 Task: Compose an email with the signature Brittany Collins with the subject Reminder for a day off and the message Can you please advise on the status of the budget for the project? from softage.10@softage.net to softage.4@softage.net, now select the entire message Quote Attach a link with text YAHOO and web address as https://www.yahoo.com Send the email. Finally, move the email from Sent Items to the label Digital rights management
Action: Mouse moved to (84, 117)
Screenshot: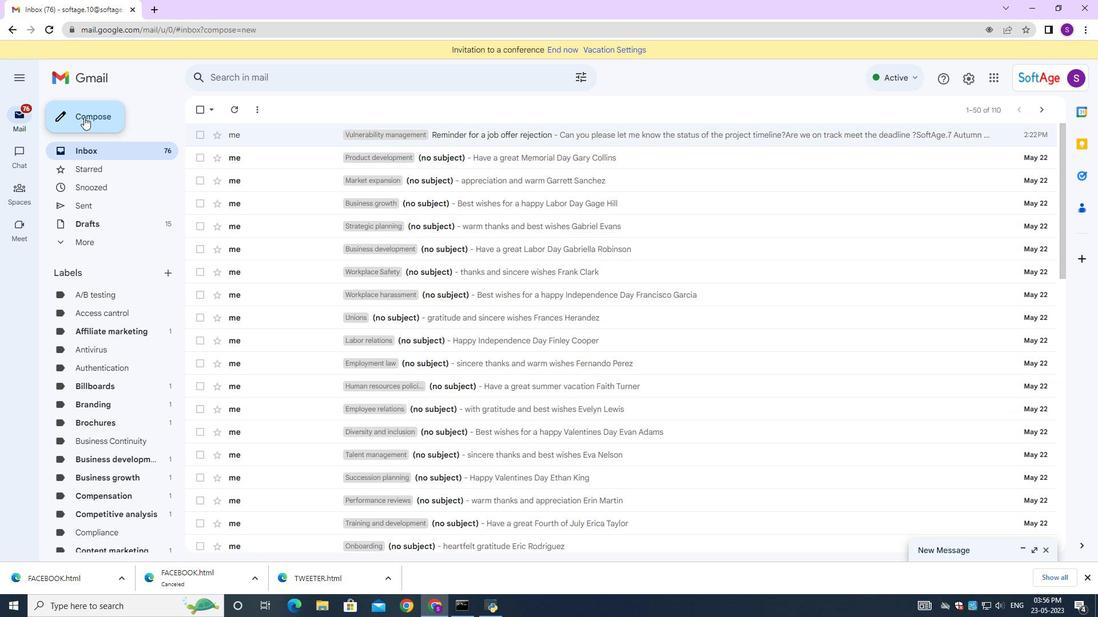 
Action: Mouse pressed left at (84, 117)
Screenshot: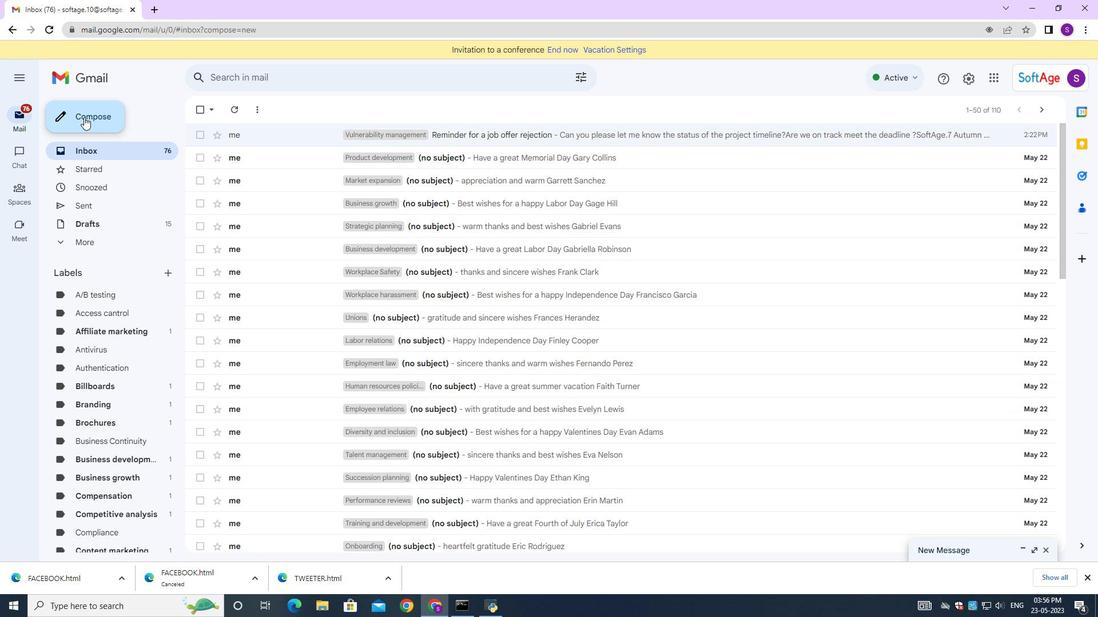 
Action: Mouse moved to (773, 543)
Screenshot: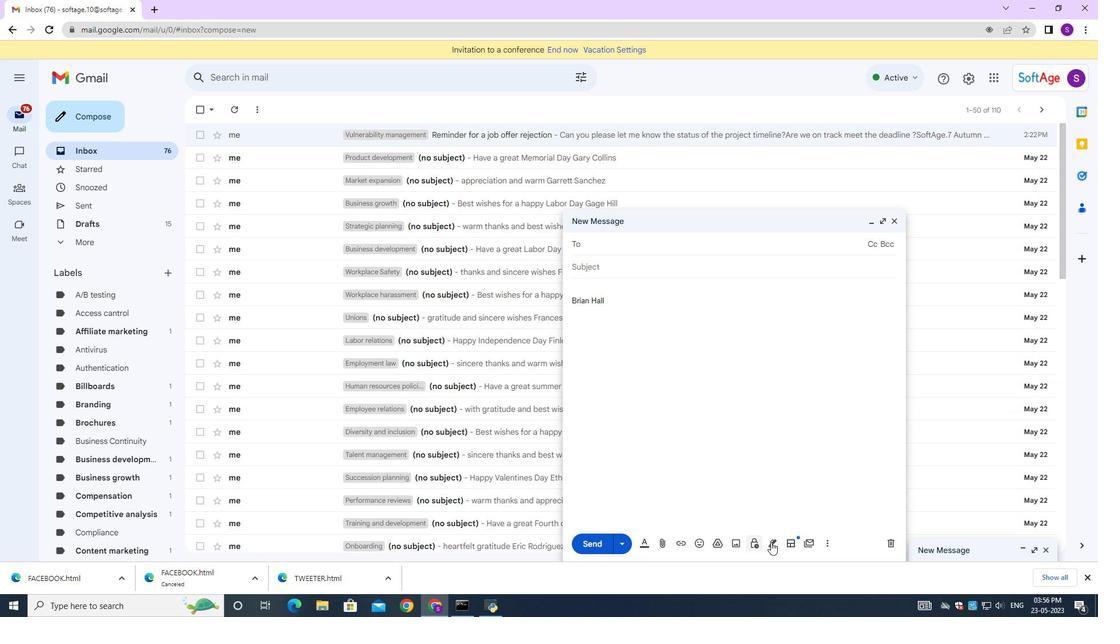 
Action: Mouse pressed left at (773, 543)
Screenshot: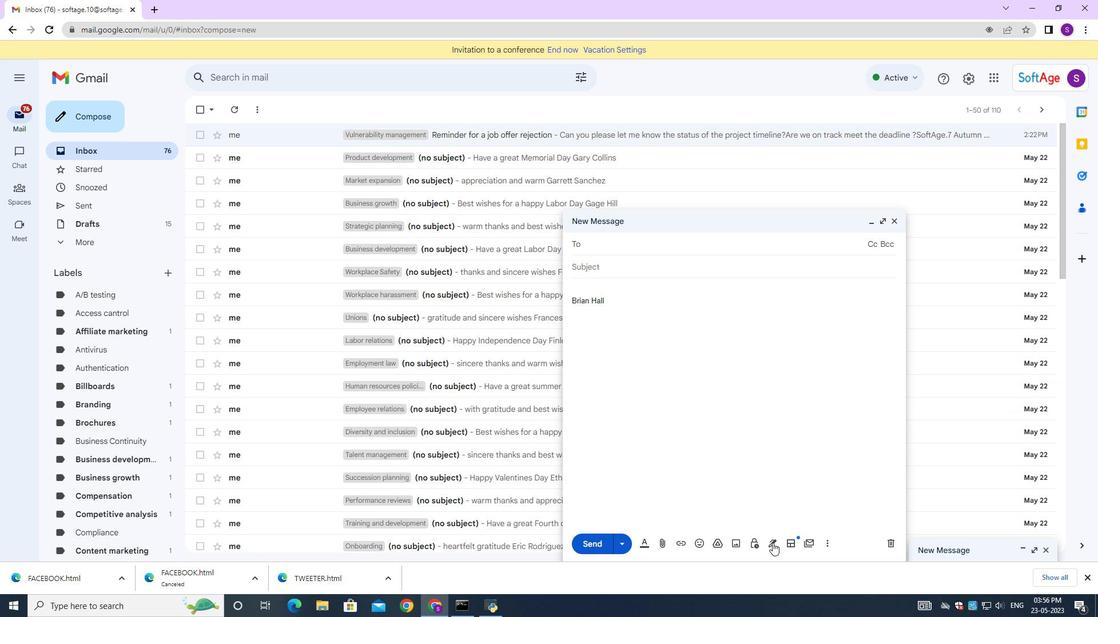 
Action: Mouse moved to (1046, 551)
Screenshot: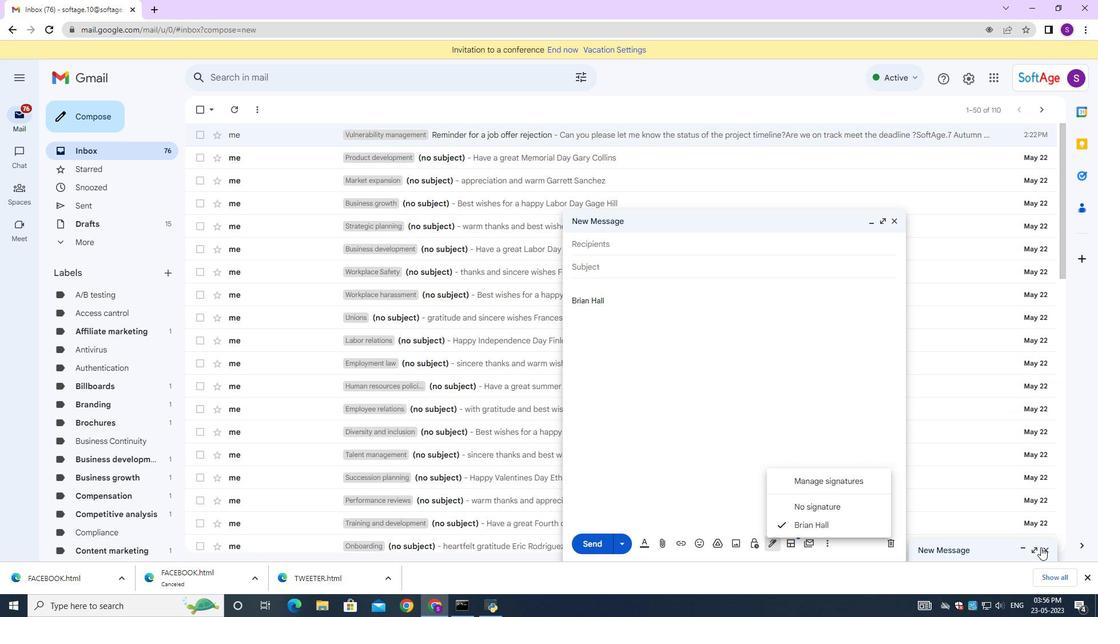 
Action: Mouse pressed left at (1046, 551)
Screenshot: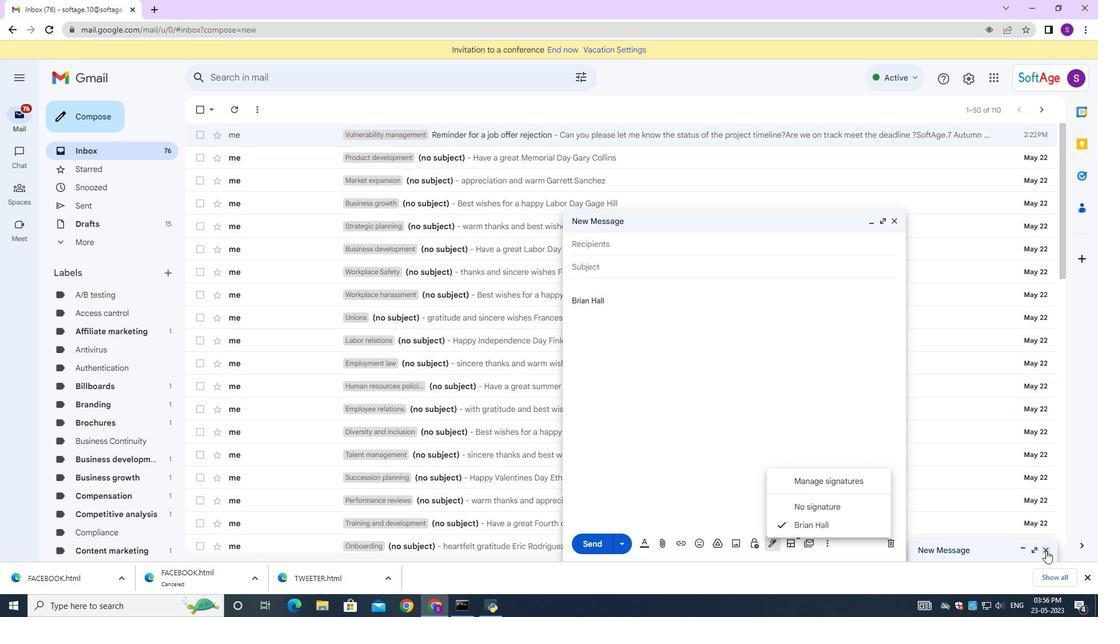 
Action: Mouse moved to (922, 542)
Screenshot: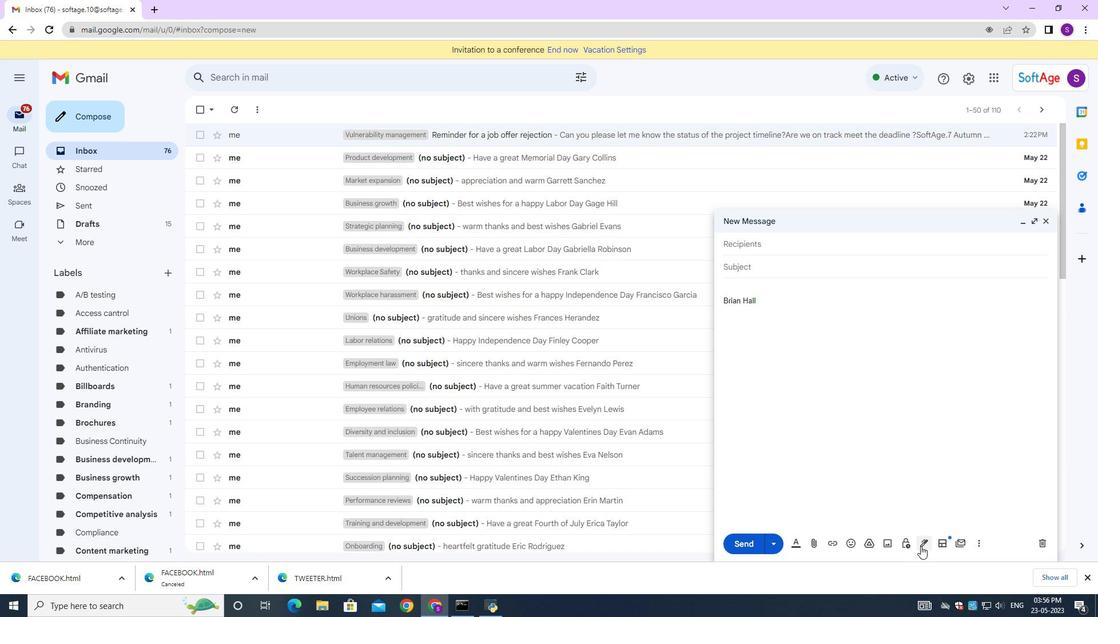 
Action: Mouse pressed left at (922, 542)
Screenshot: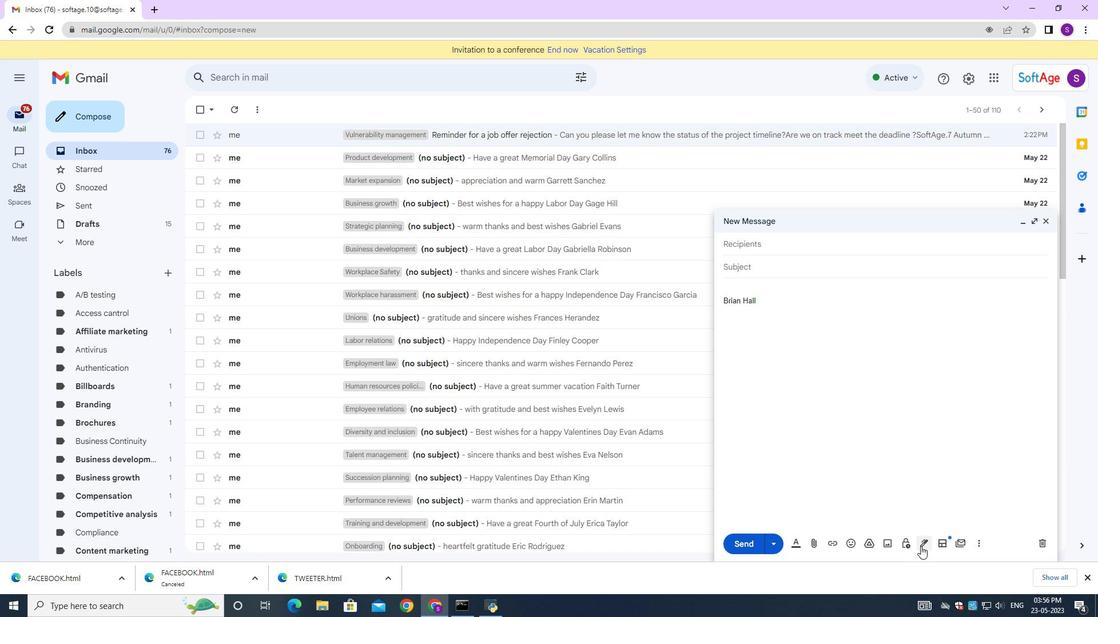 
Action: Mouse moved to (997, 477)
Screenshot: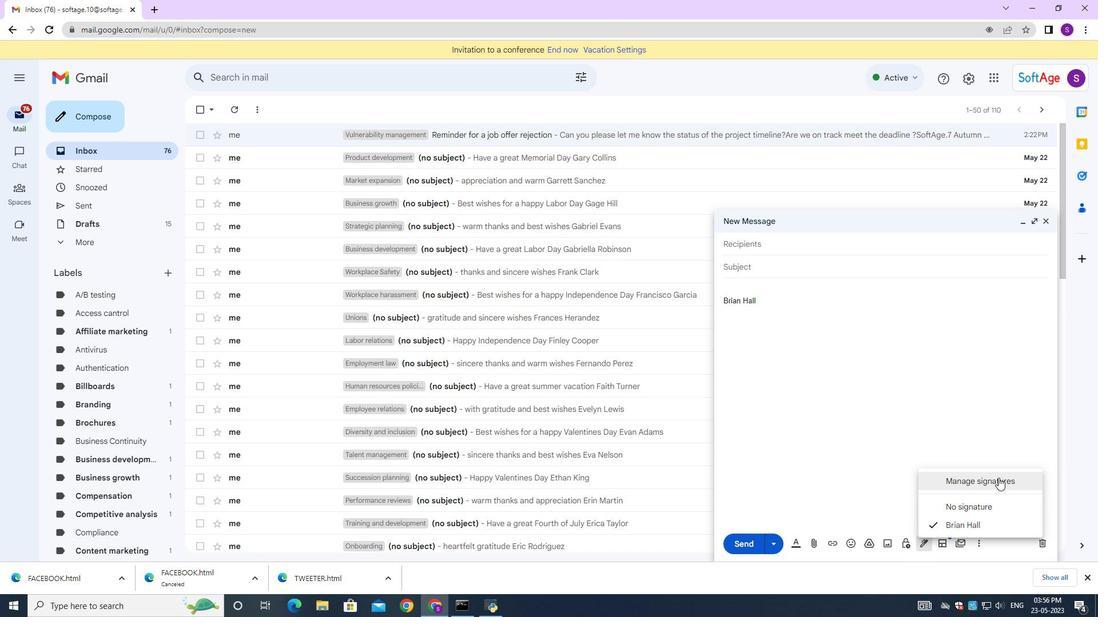 
Action: Mouse pressed left at (997, 477)
Screenshot: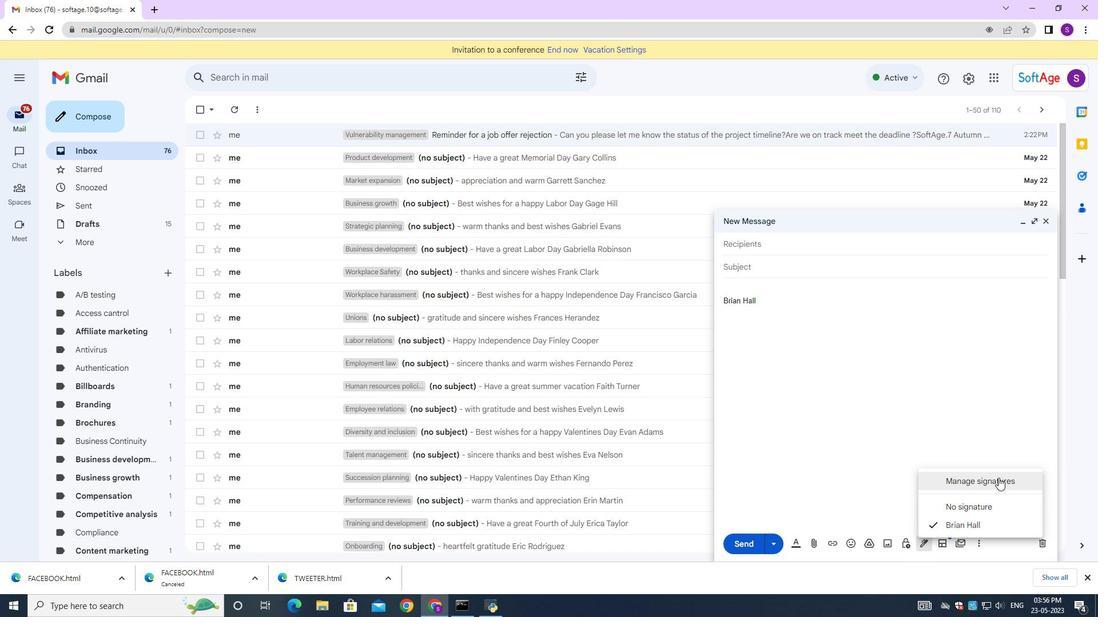 
Action: Mouse moved to (425, 243)
Screenshot: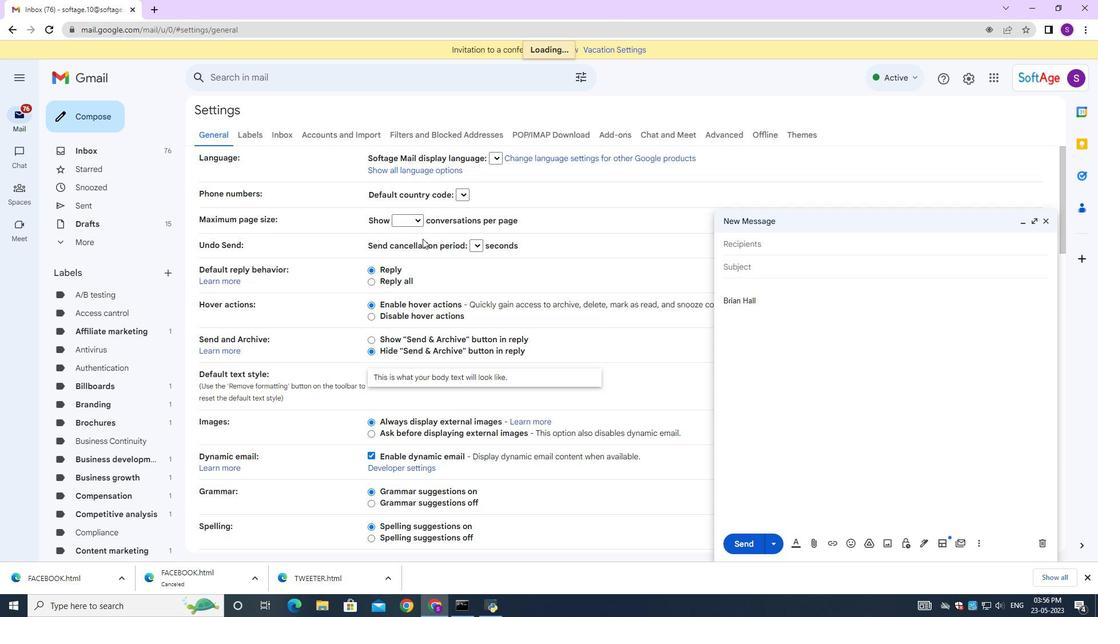 
Action: Mouse scrolled (425, 243) with delta (0, 0)
Screenshot: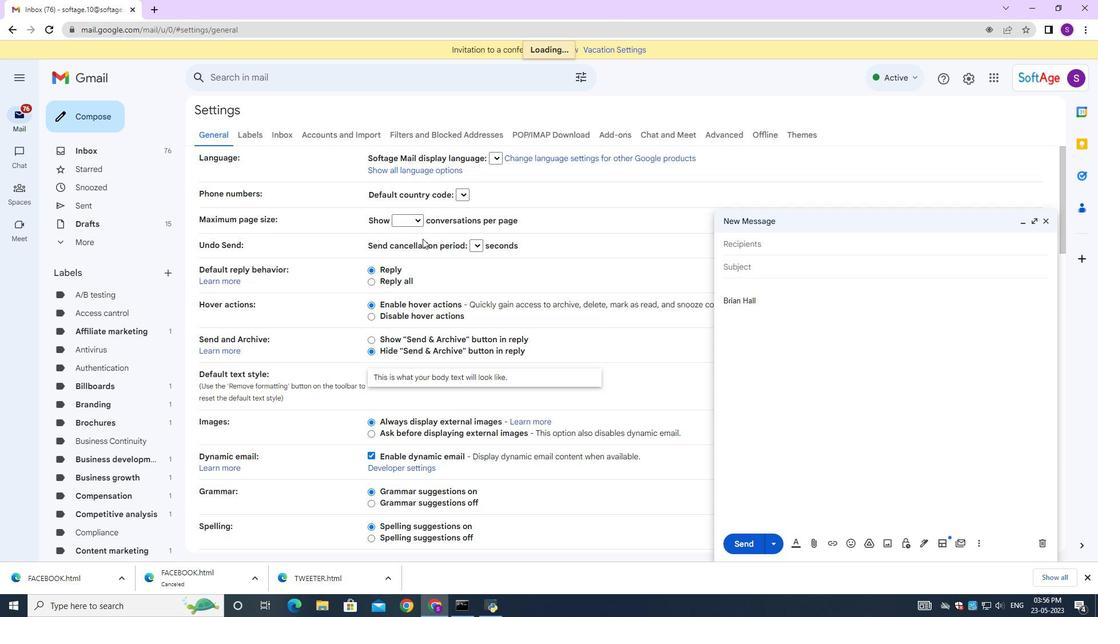 
Action: Mouse moved to (425, 246)
Screenshot: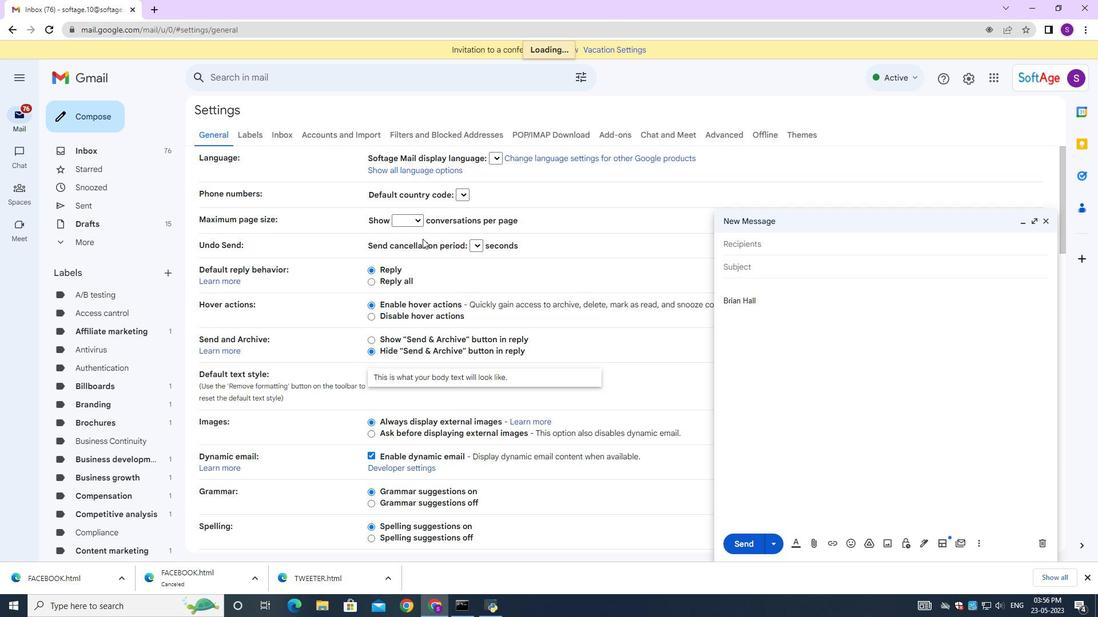 
Action: Mouse scrolled (425, 245) with delta (0, 0)
Screenshot: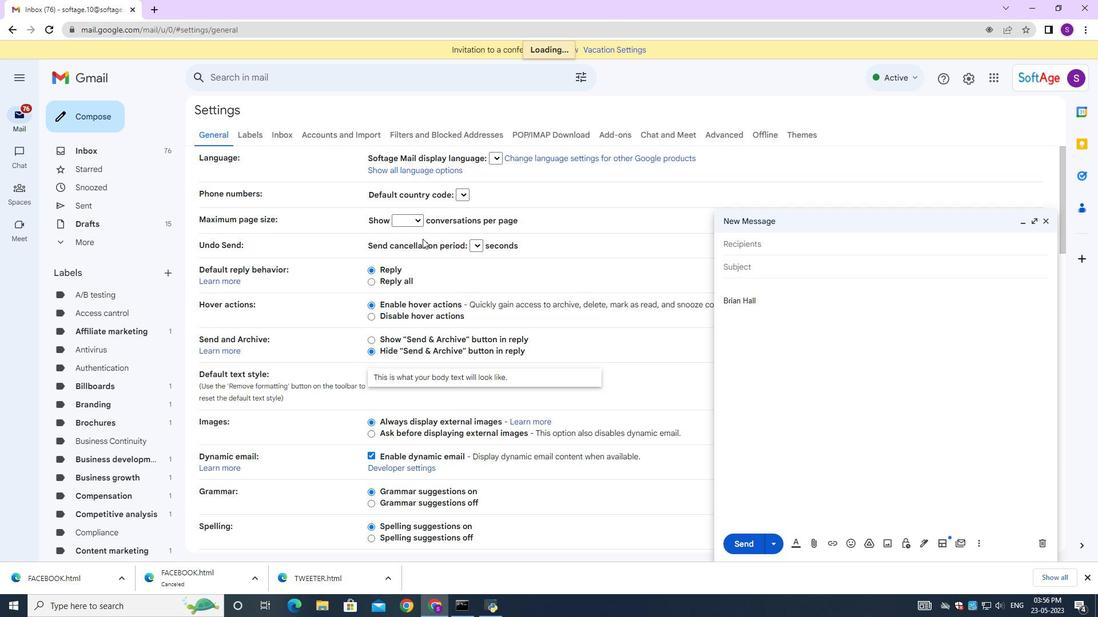 
Action: Mouse moved to (425, 246)
Screenshot: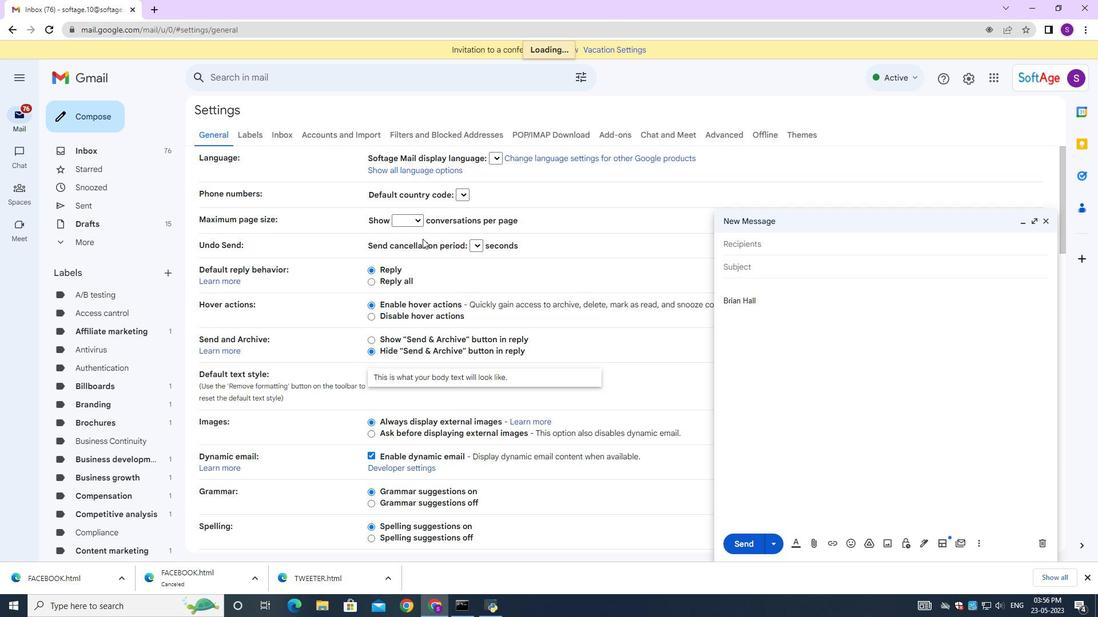 
Action: Mouse scrolled (425, 246) with delta (0, 0)
Screenshot: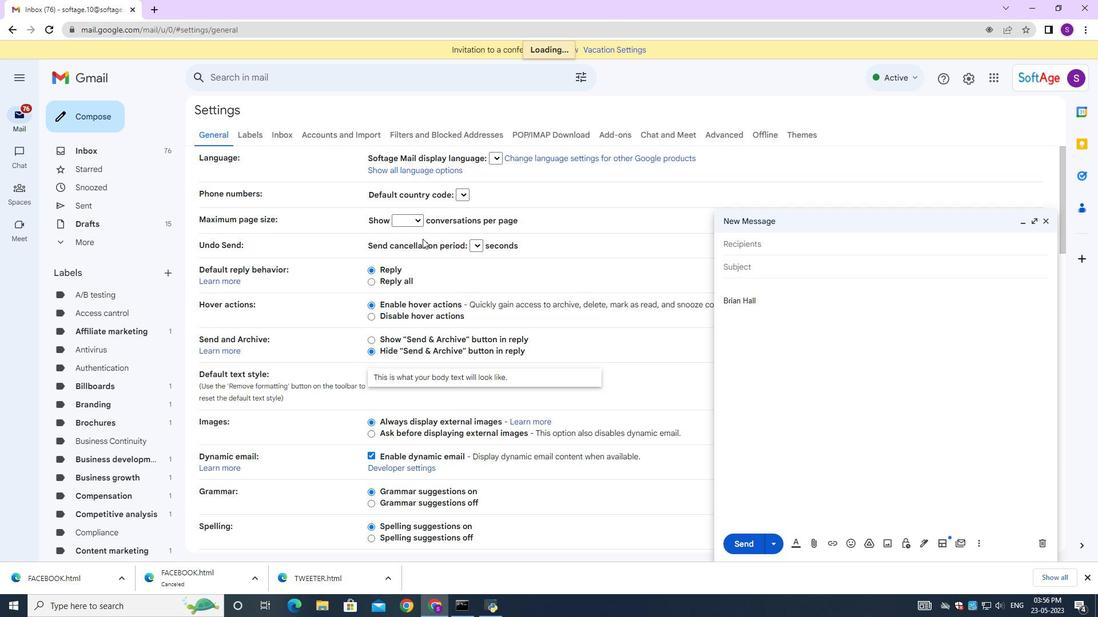 
Action: Mouse moved to (425, 246)
Screenshot: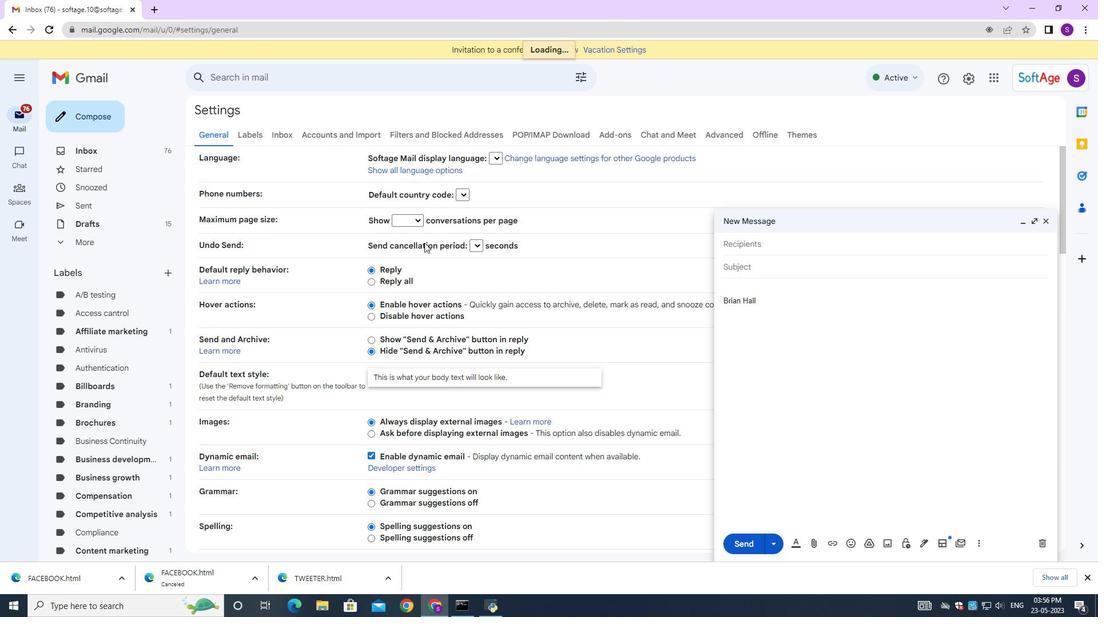 
Action: Mouse scrolled (425, 246) with delta (0, 0)
Screenshot: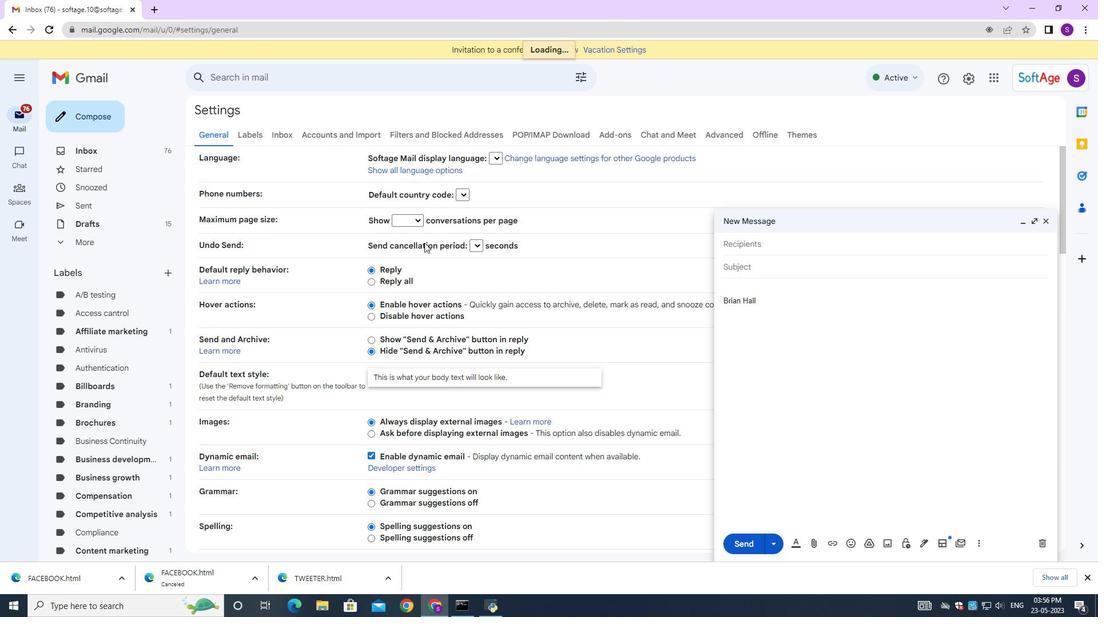
Action: Mouse scrolled (425, 246) with delta (0, 0)
Screenshot: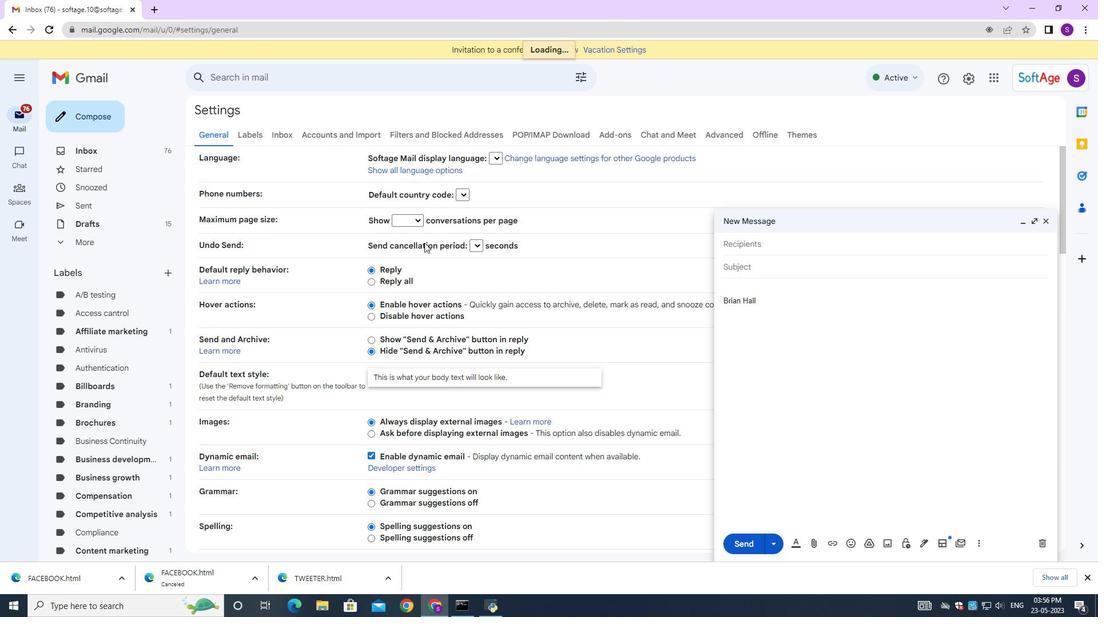 
Action: Mouse scrolled (425, 246) with delta (0, 0)
Screenshot: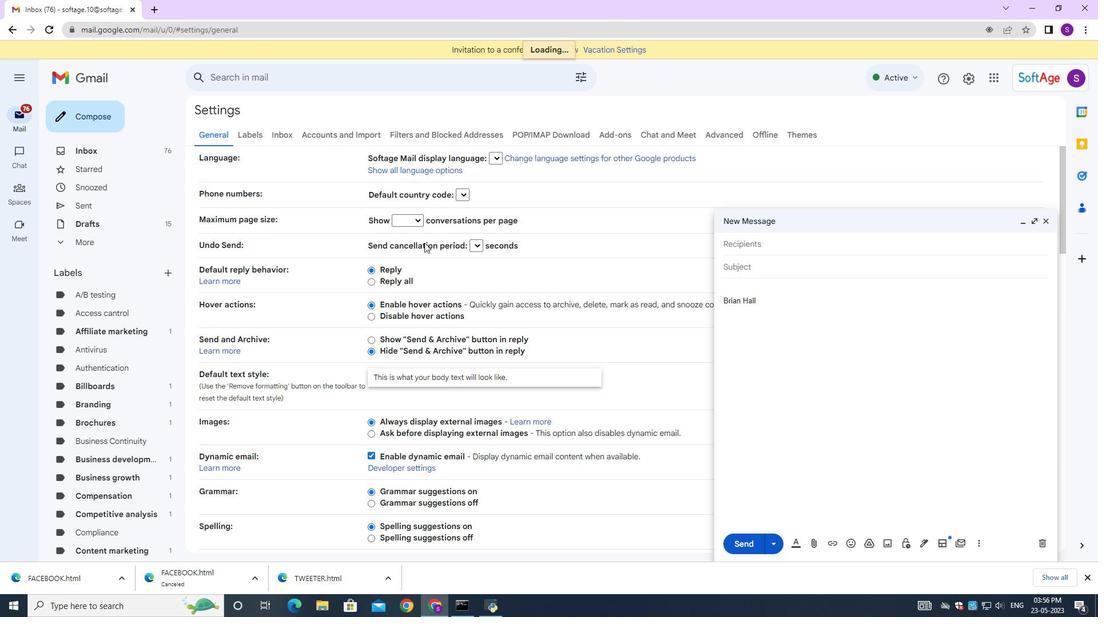 
Action: Mouse scrolled (425, 246) with delta (0, 0)
Screenshot: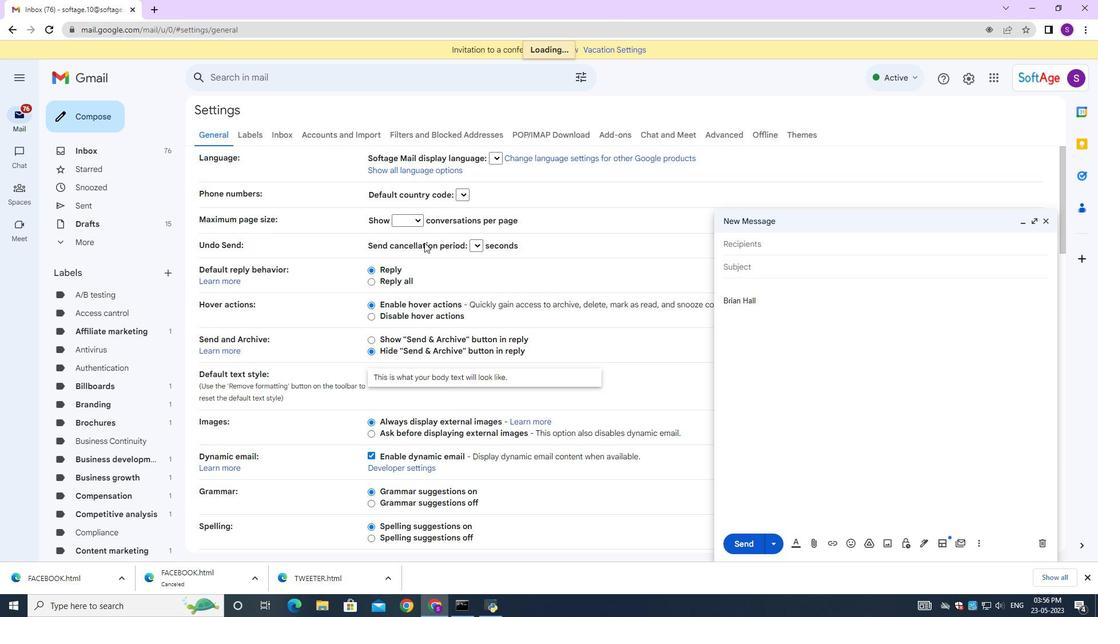 
Action: Mouse moved to (432, 270)
Screenshot: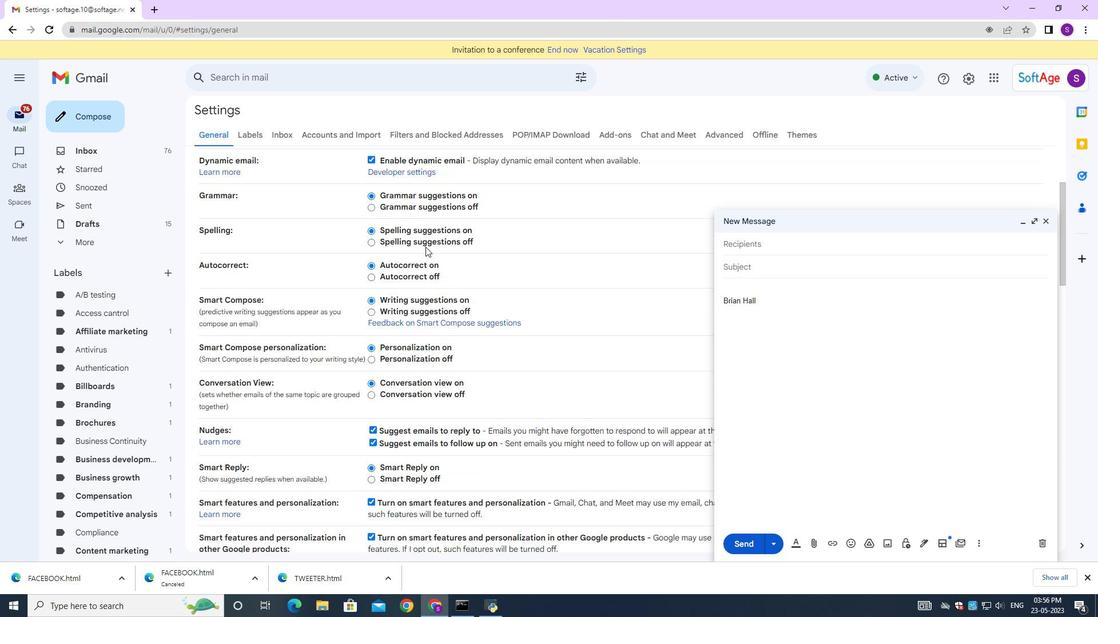 
Action: Mouse scrolled (432, 269) with delta (0, 0)
Screenshot: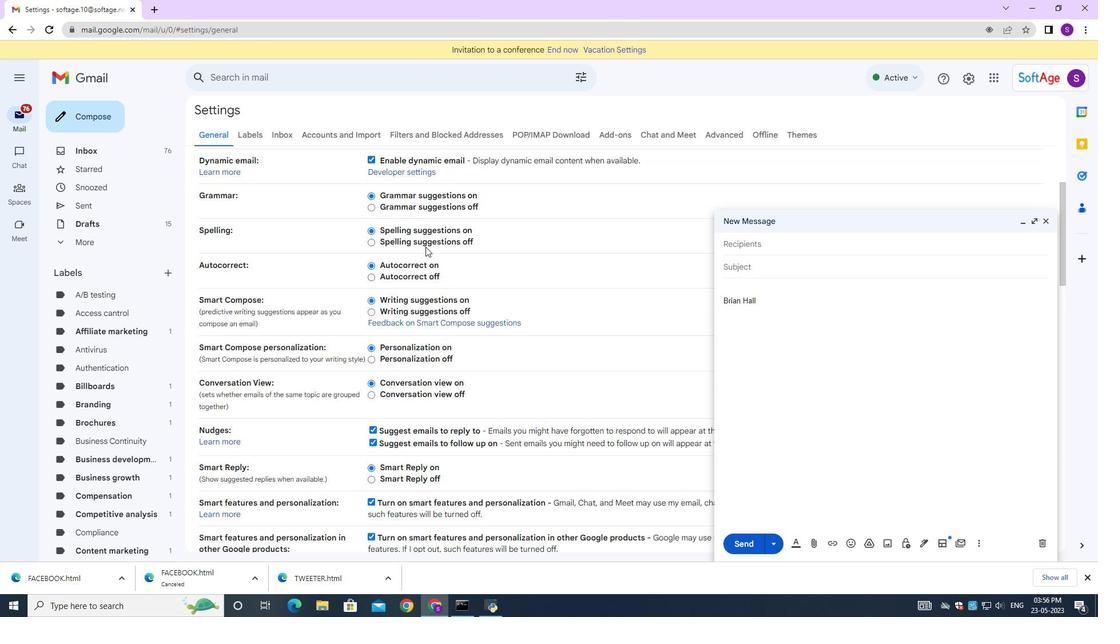 
Action: Mouse moved to (432, 273)
Screenshot: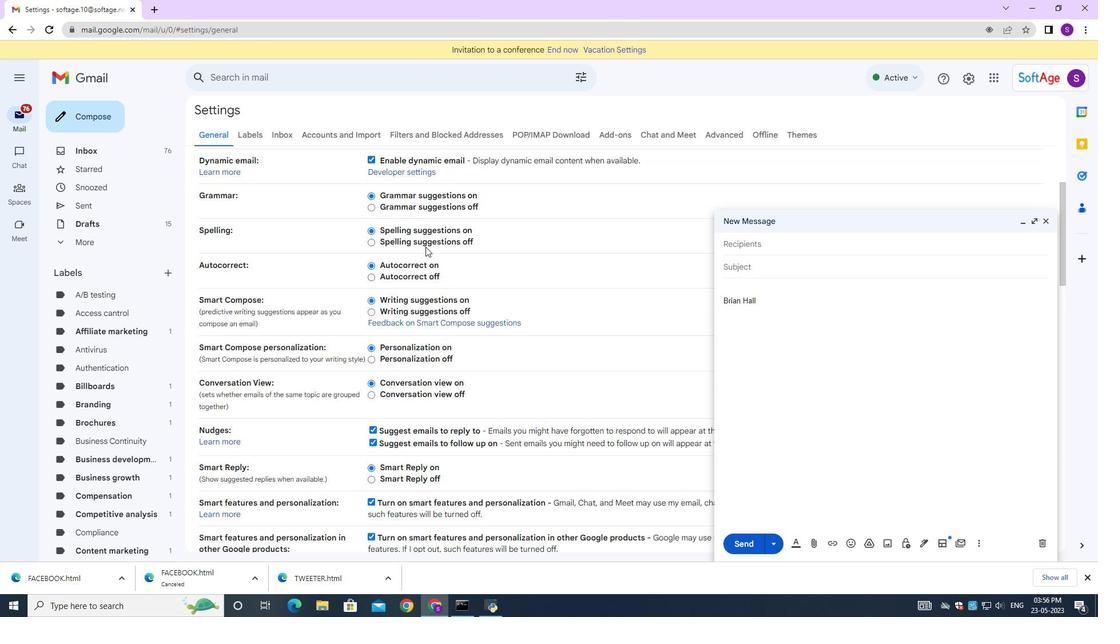 
Action: Mouse scrolled (432, 272) with delta (0, 0)
Screenshot: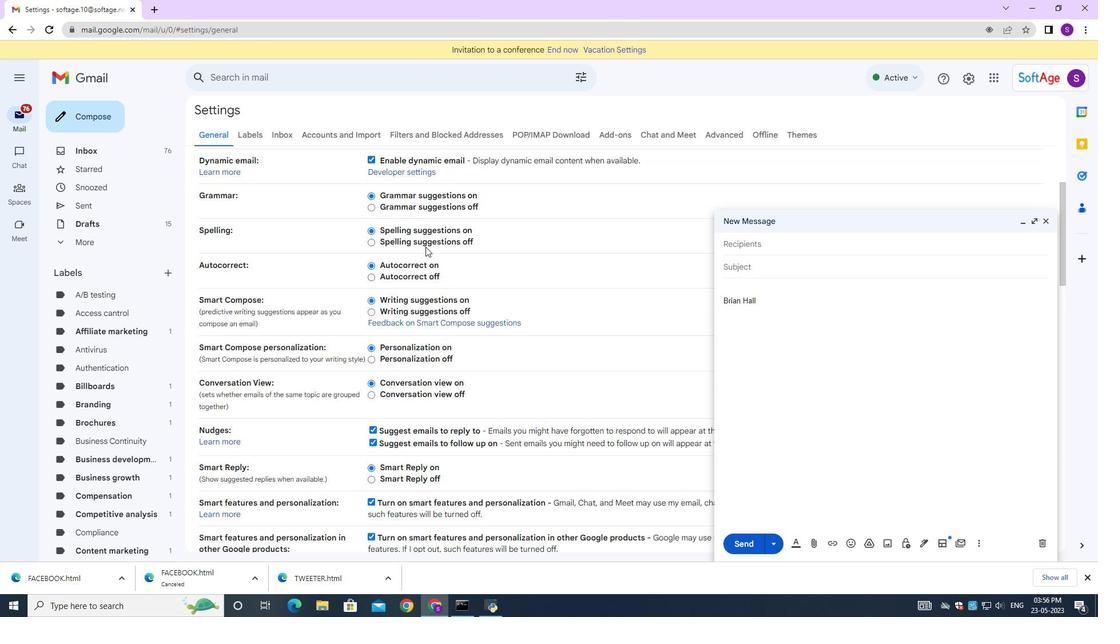 
Action: Mouse moved to (432, 274)
Screenshot: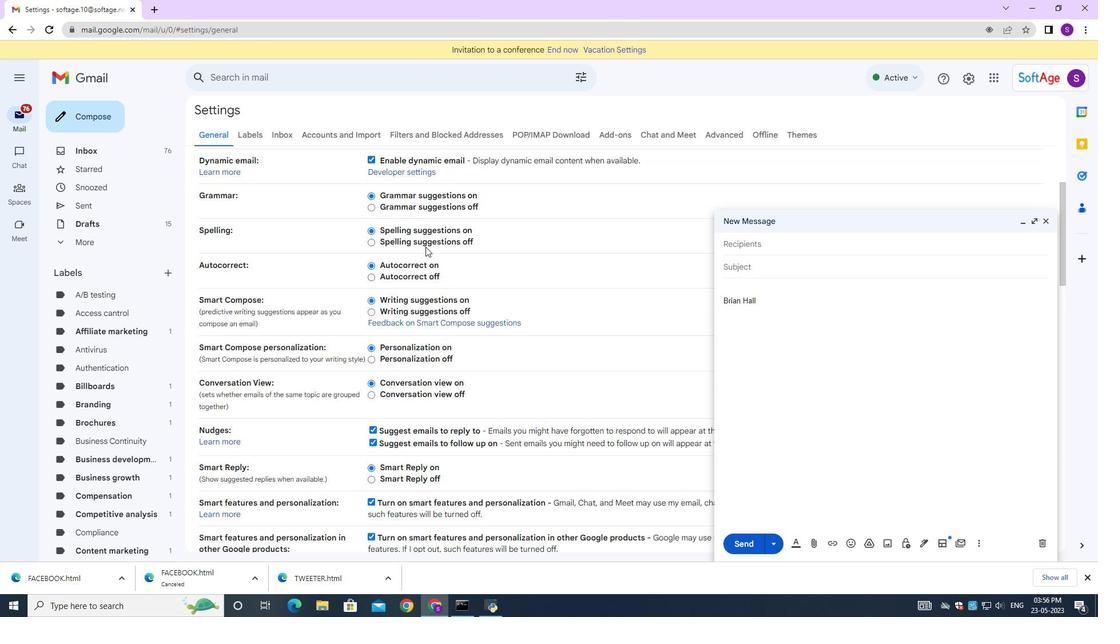 
Action: Mouse scrolled (432, 273) with delta (0, 0)
Screenshot: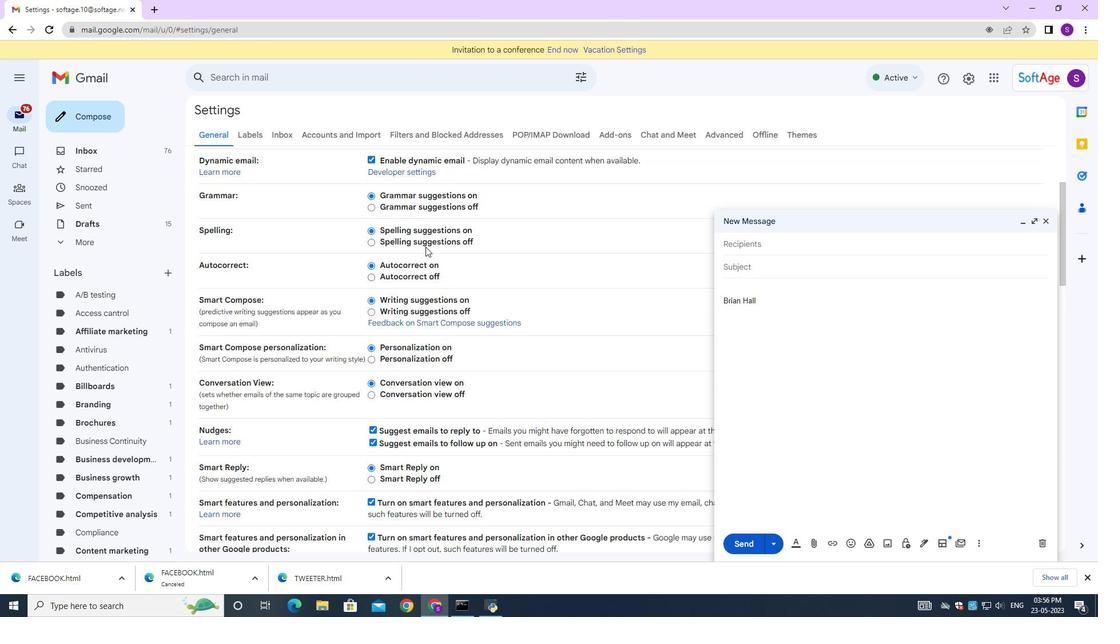 
Action: Mouse moved to (432, 274)
Screenshot: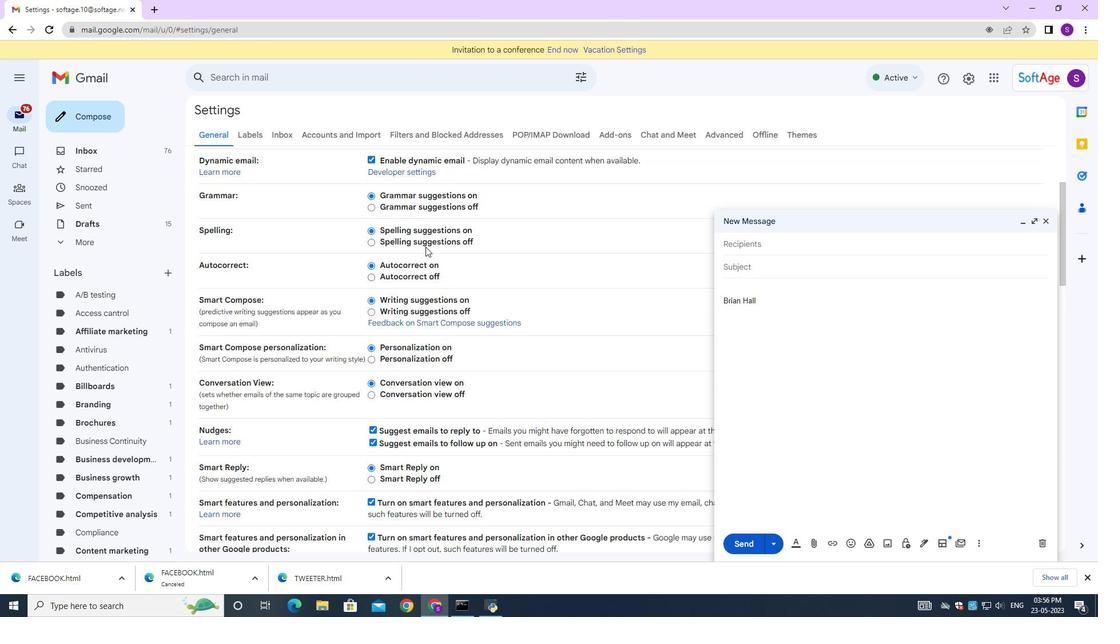 
Action: Mouse scrolled (432, 273) with delta (0, 0)
Screenshot: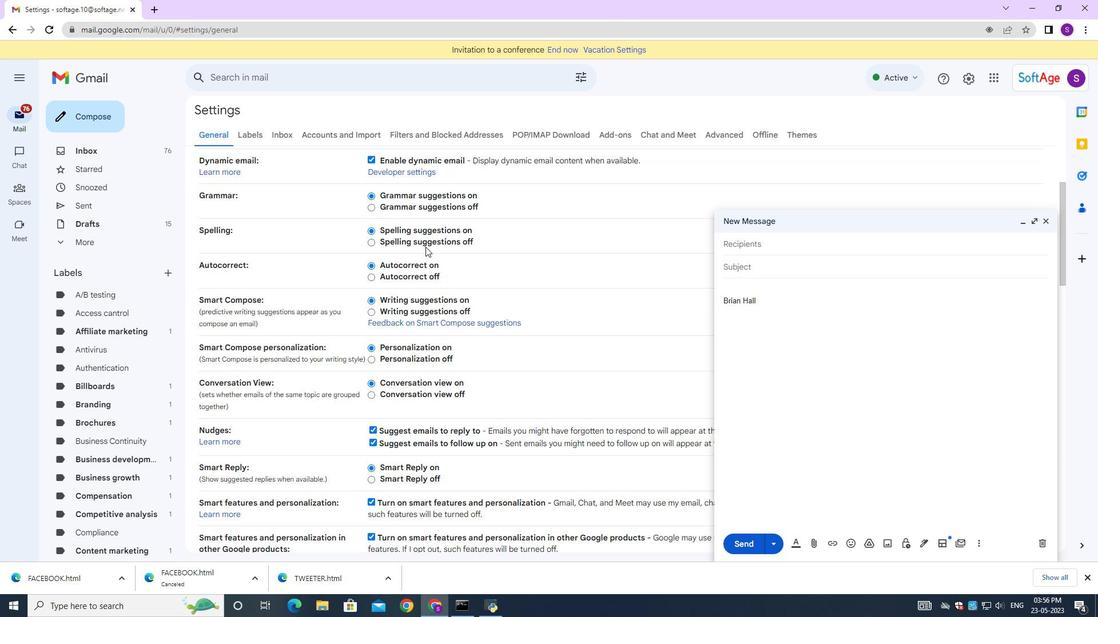 
Action: Mouse scrolled (432, 273) with delta (0, 0)
Screenshot: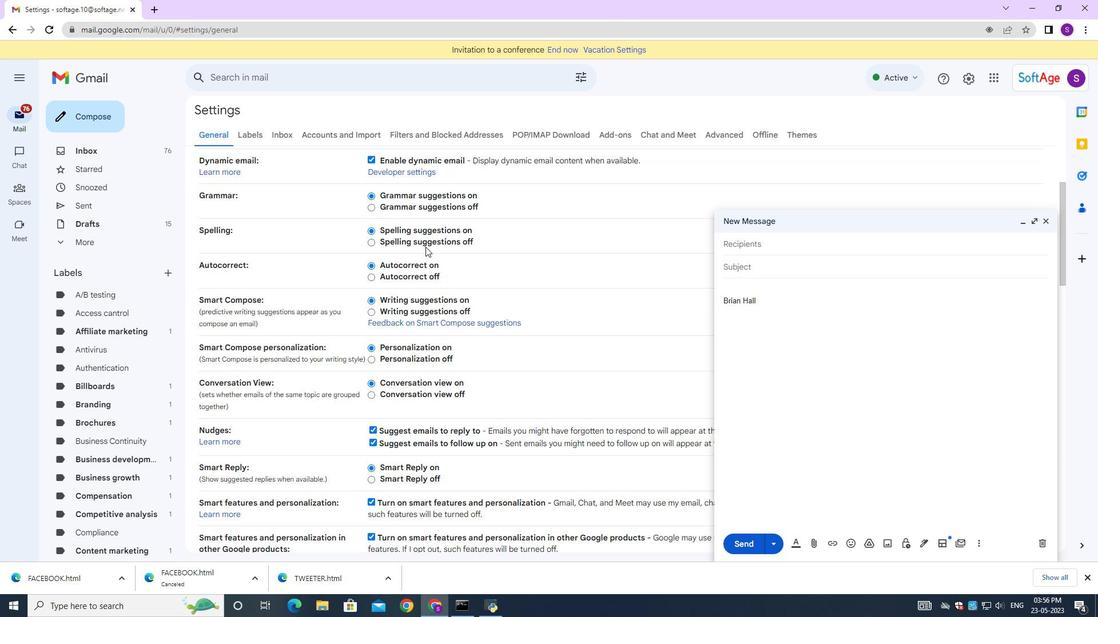 
Action: Mouse moved to (432, 289)
Screenshot: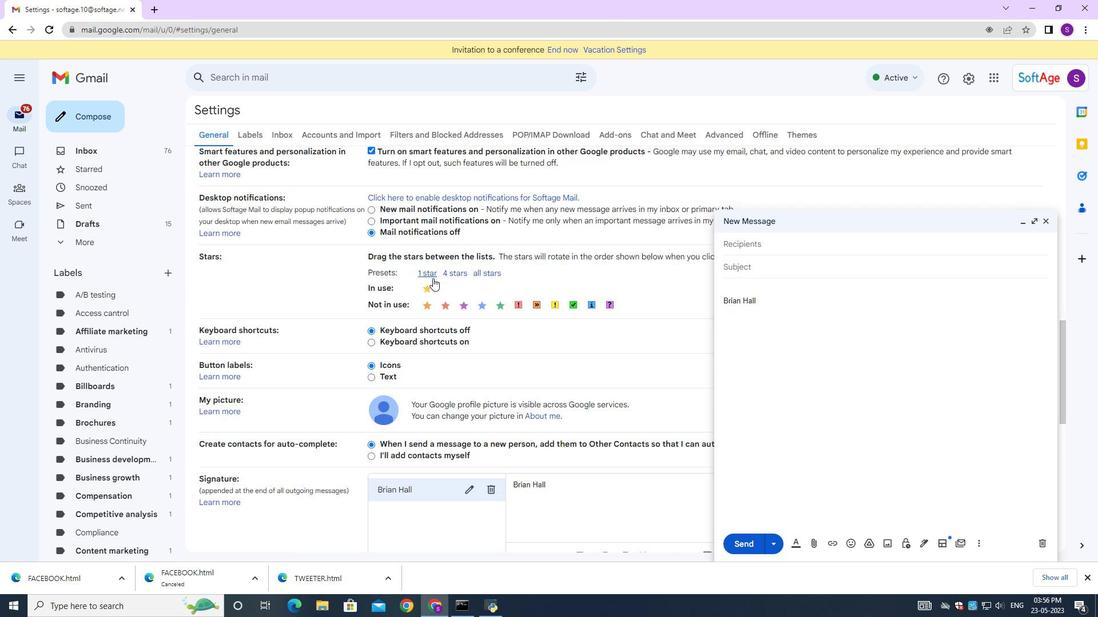 
Action: Mouse scrolled (432, 290) with delta (0, 0)
Screenshot: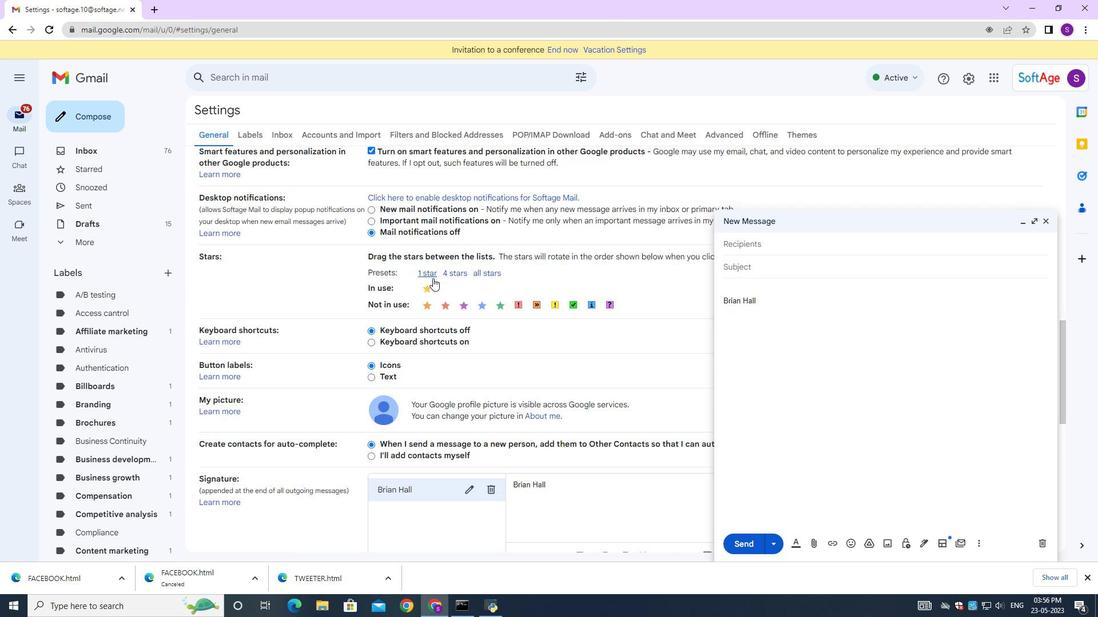 
Action: Mouse scrolled (432, 290) with delta (0, 0)
Screenshot: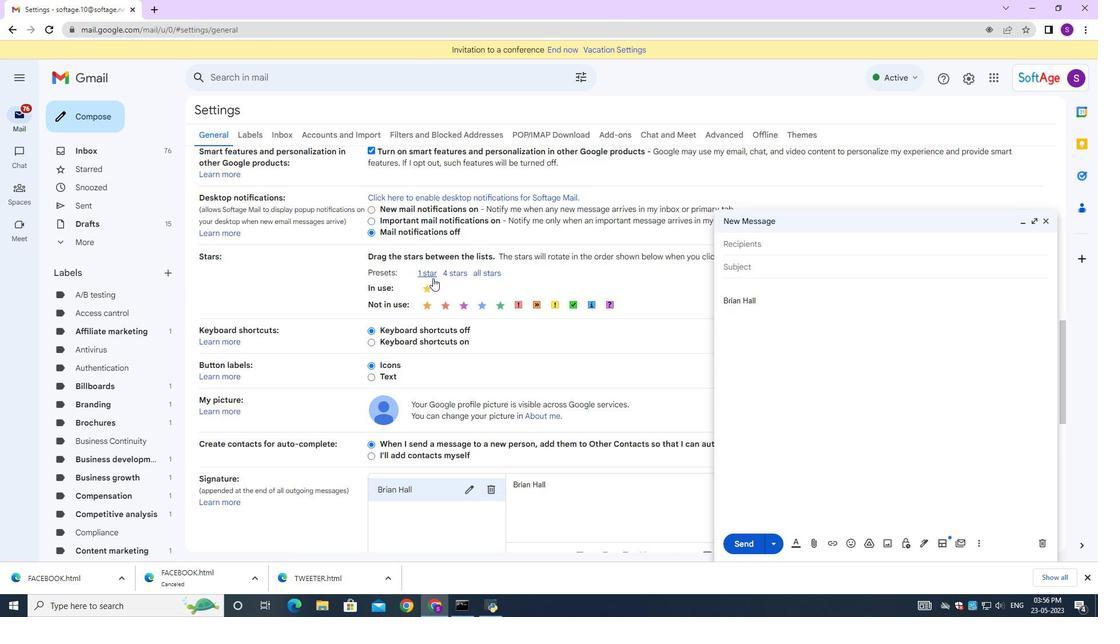 
Action: Mouse scrolled (432, 290) with delta (0, 0)
Screenshot: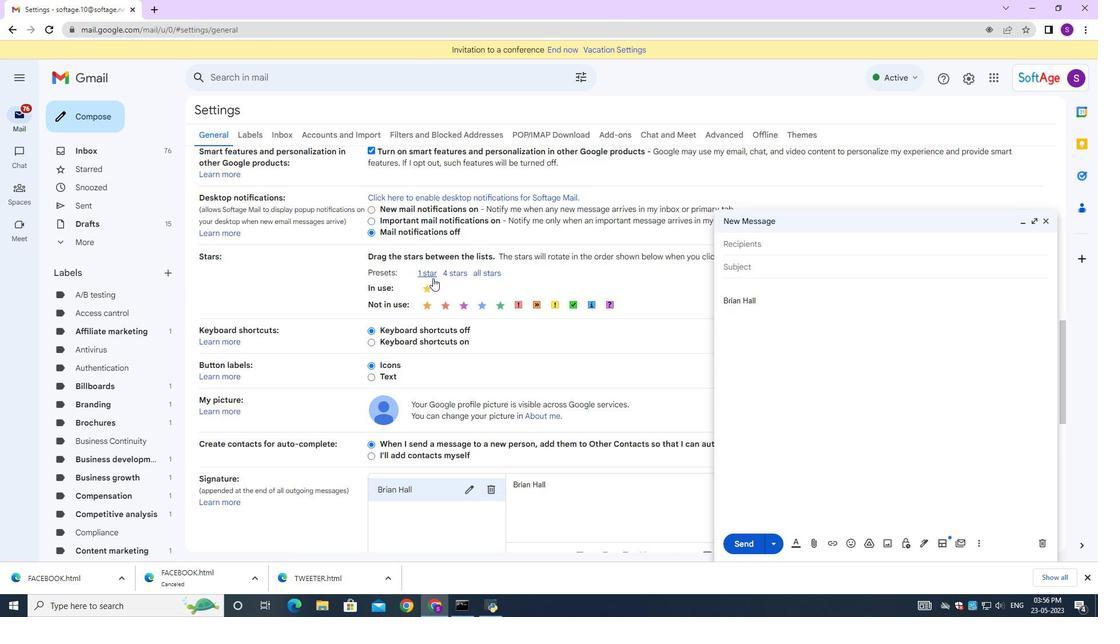 
Action: Mouse scrolled (432, 290) with delta (0, 0)
Screenshot: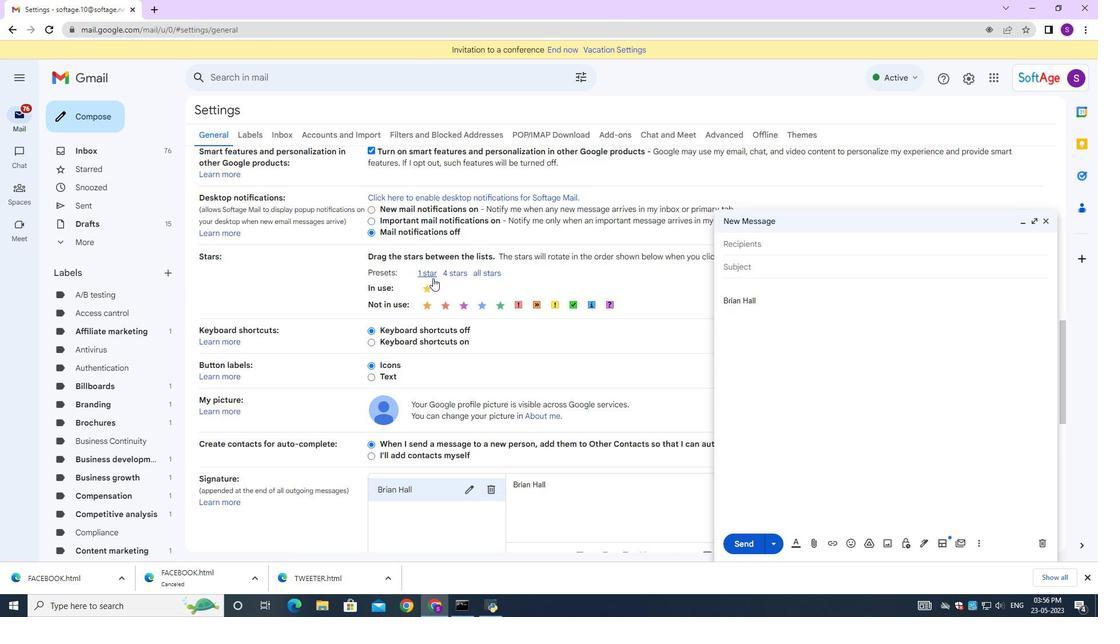 
Action: Mouse moved to (461, 262)
Screenshot: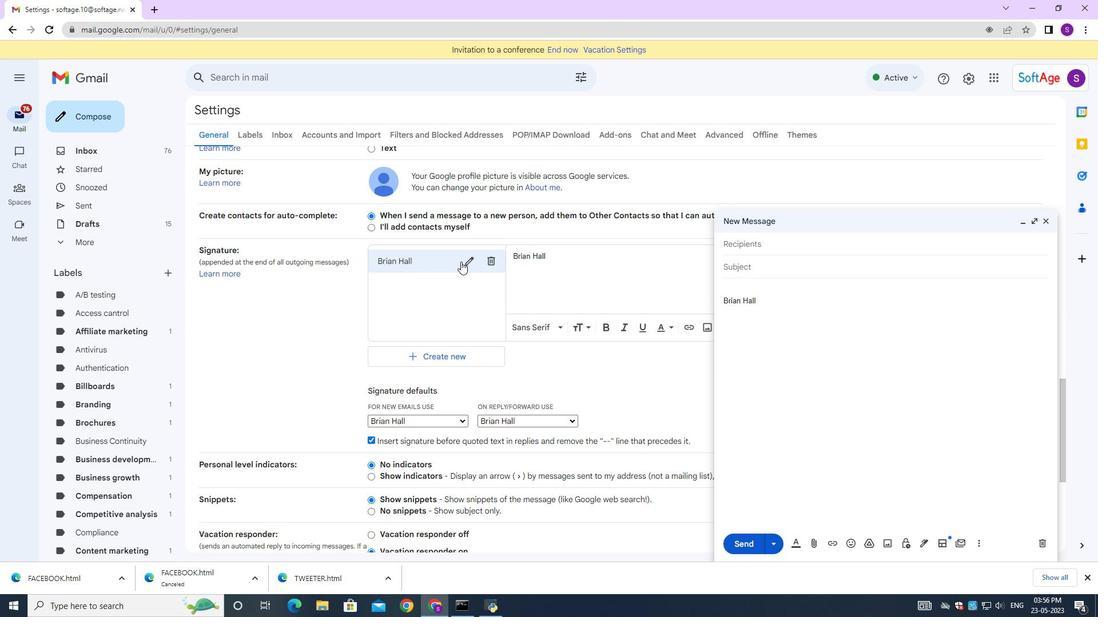 
Action: Mouse pressed left at (461, 262)
Screenshot: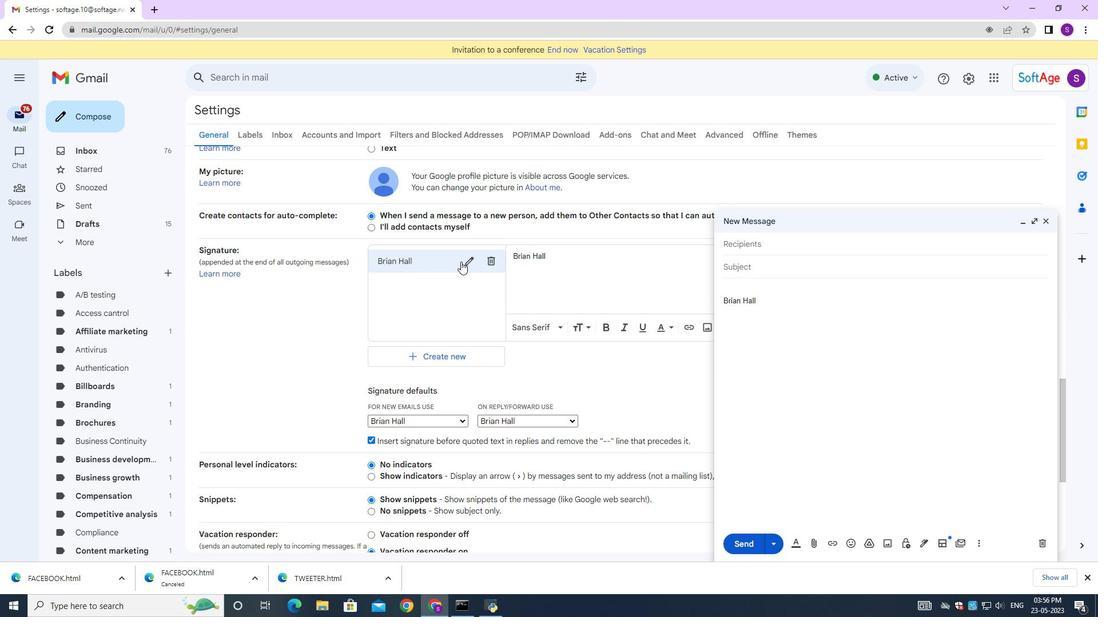 
Action: Mouse moved to (464, 261)
Screenshot: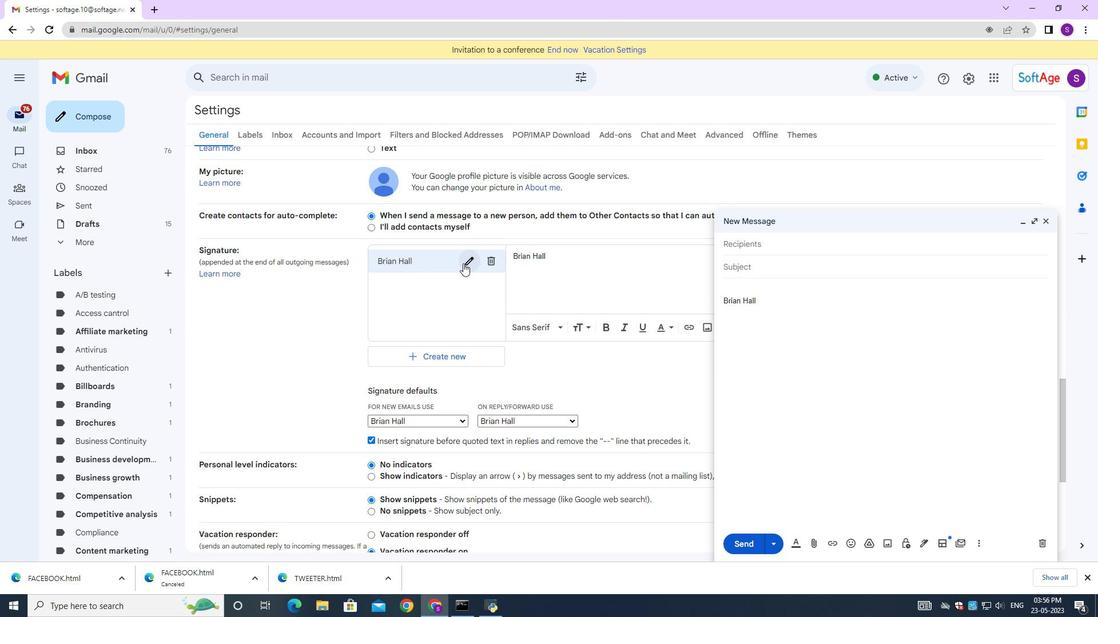 
Action: Key pressed ctrl+A<Key.backspace><Key.shift><Key.shift><Key.shift><Key.shift><Key.shift><Key.shift><Key.shift><Key.shift><Key.shift><Key.shift><Key.shift><Key.shift><Key.shift><Key.shift><Key.shift><Key.shift><Key.shift><Key.shift><Key.shift><Key.shift><Key.shift><Key.shift><Key.shift><Key.shift><Key.shift><Key.shift><Key.shift><Key.shift><Key.shift>Brittany<Key.space><Key.shift>Collins<Key.space>
Screenshot: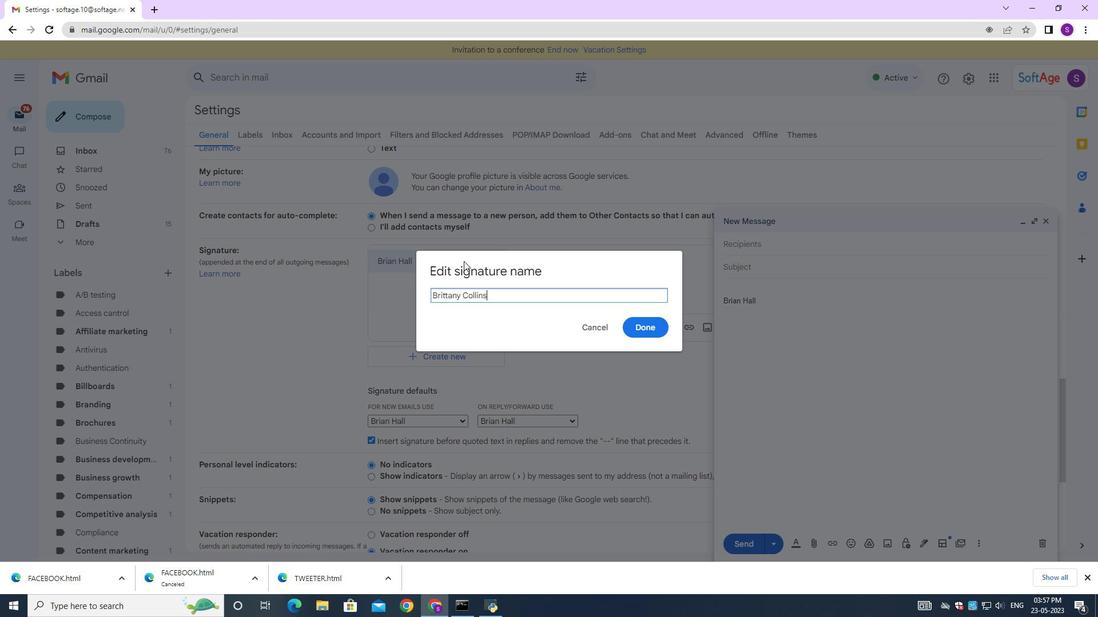 
Action: Mouse moved to (646, 322)
Screenshot: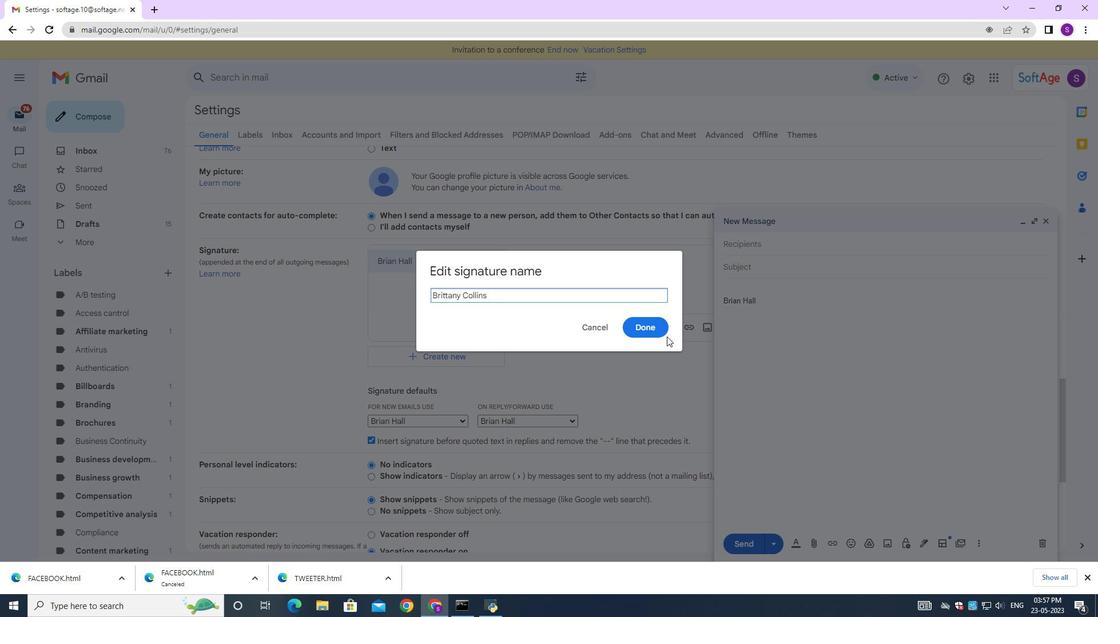 
Action: Mouse pressed left at (646, 322)
Screenshot: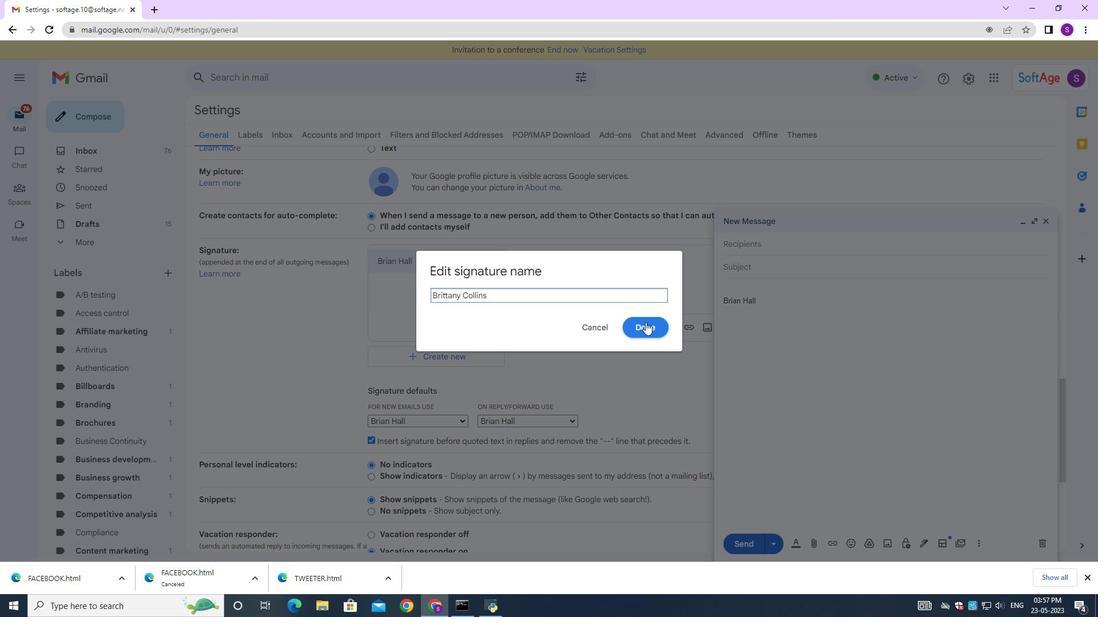 
Action: Mouse moved to (591, 269)
Screenshot: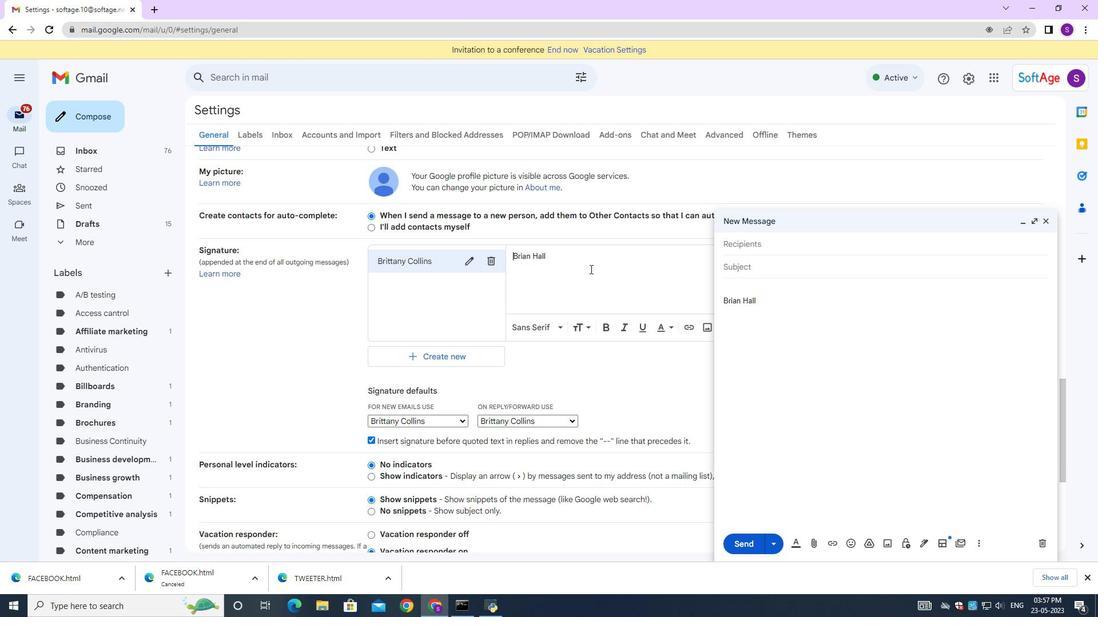
Action: Mouse pressed left at (591, 269)
Screenshot: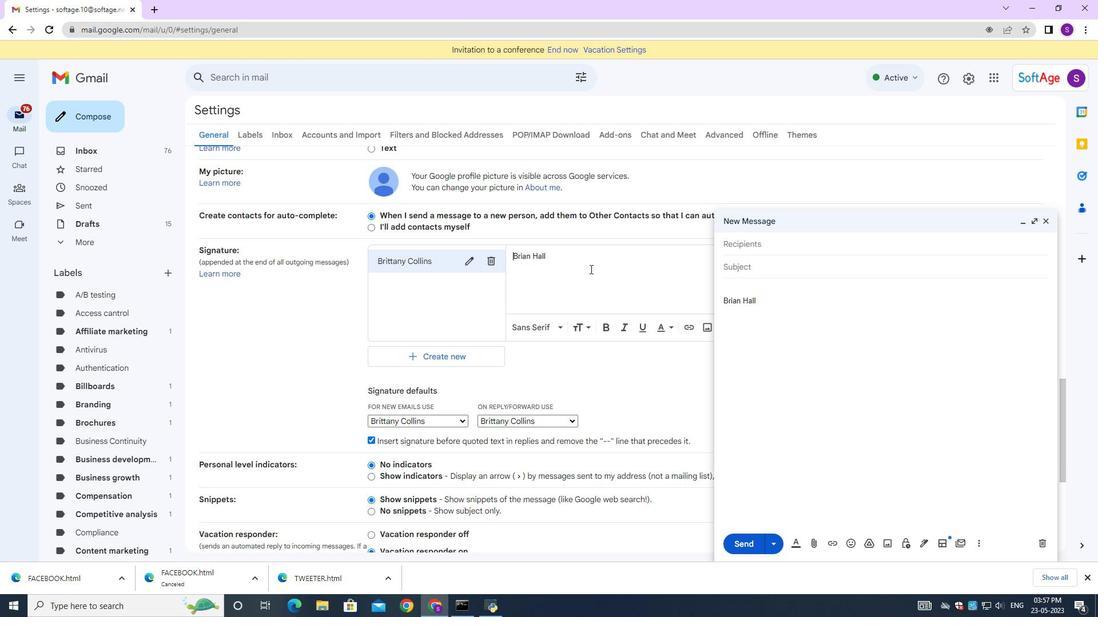 
Action: Mouse moved to (592, 269)
Screenshot: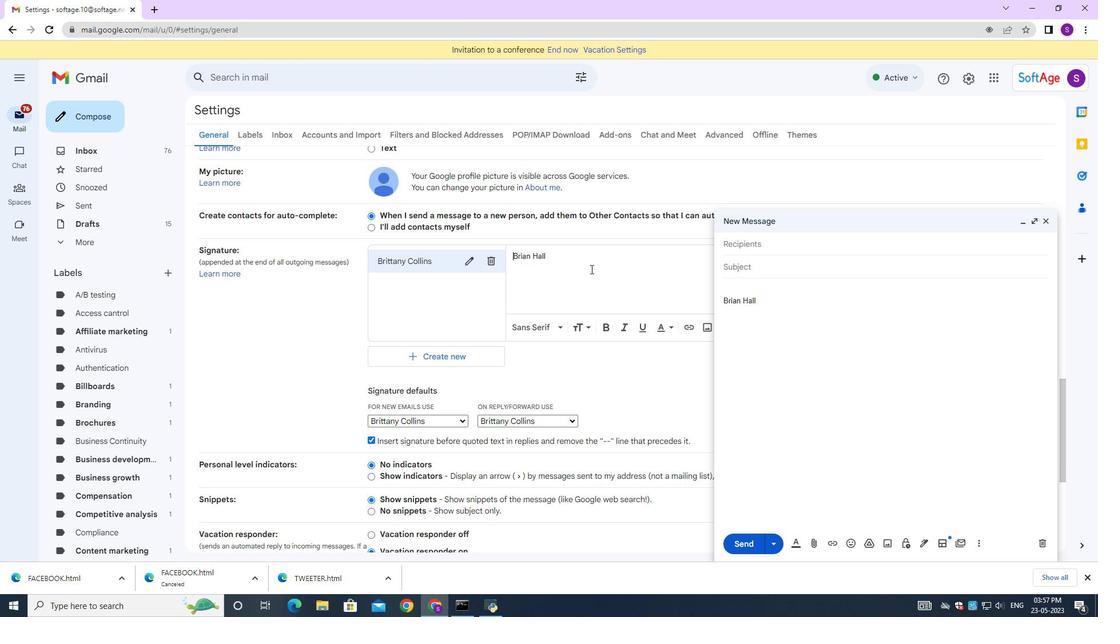 
Action: Key pressed ctrl+A<Key.backspace><Key.shift>Brittany<Key.space><Key.shift>Collins
Screenshot: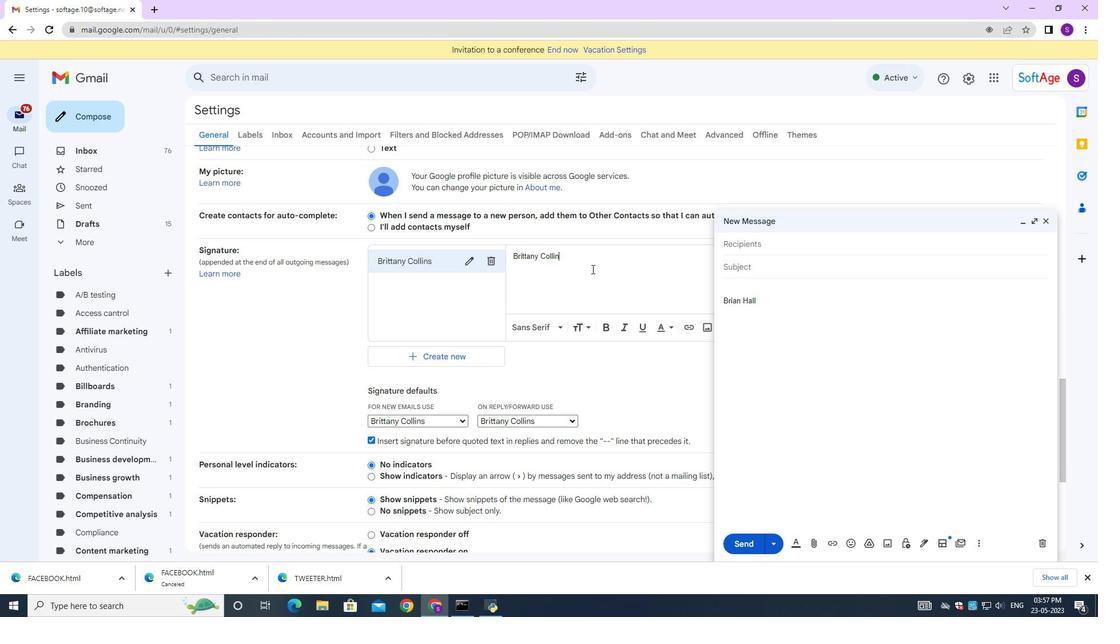 
Action: Mouse moved to (594, 267)
Screenshot: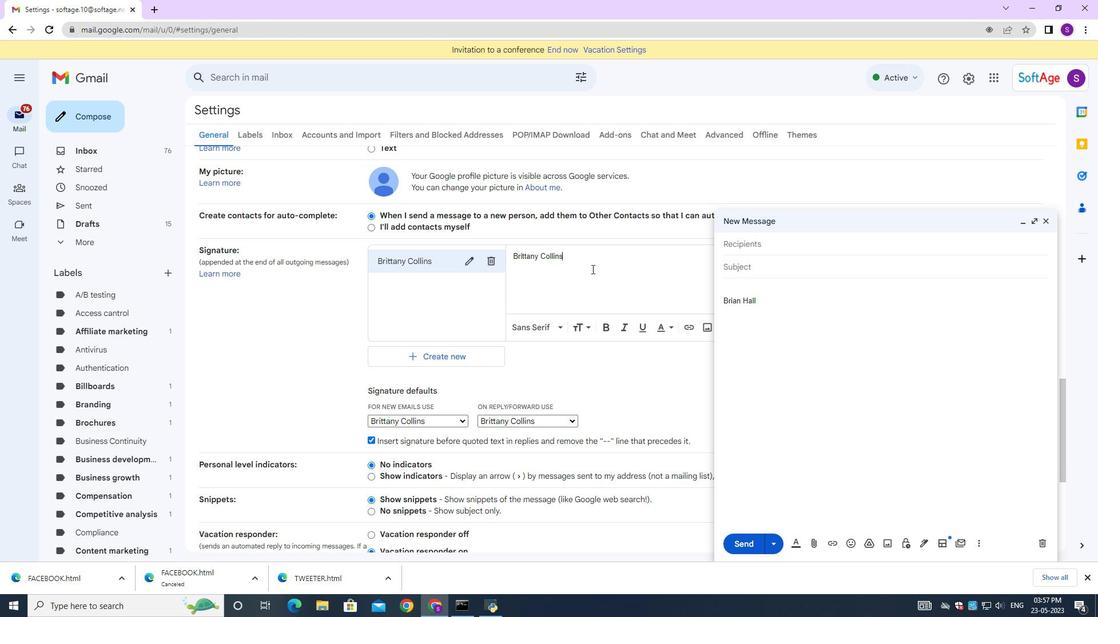 
Action: Mouse scrolled (594, 267) with delta (0, 0)
Screenshot: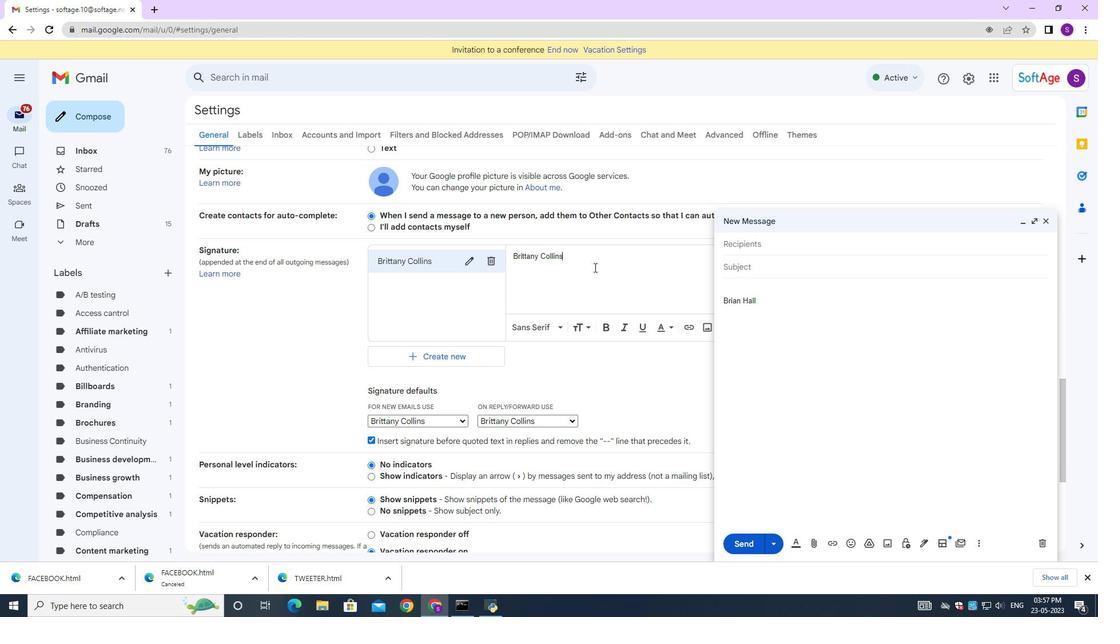 
Action: Mouse scrolled (594, 267) with delta (0, 0)
Screenshot: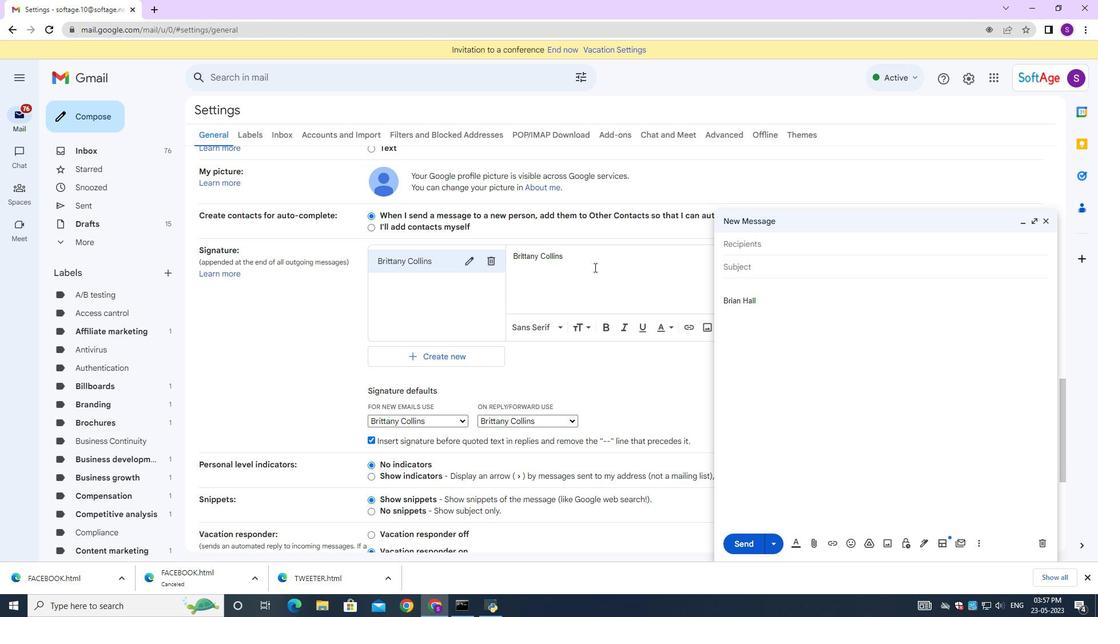 
Action: Mouse moved to (571, 361)
Screenshot: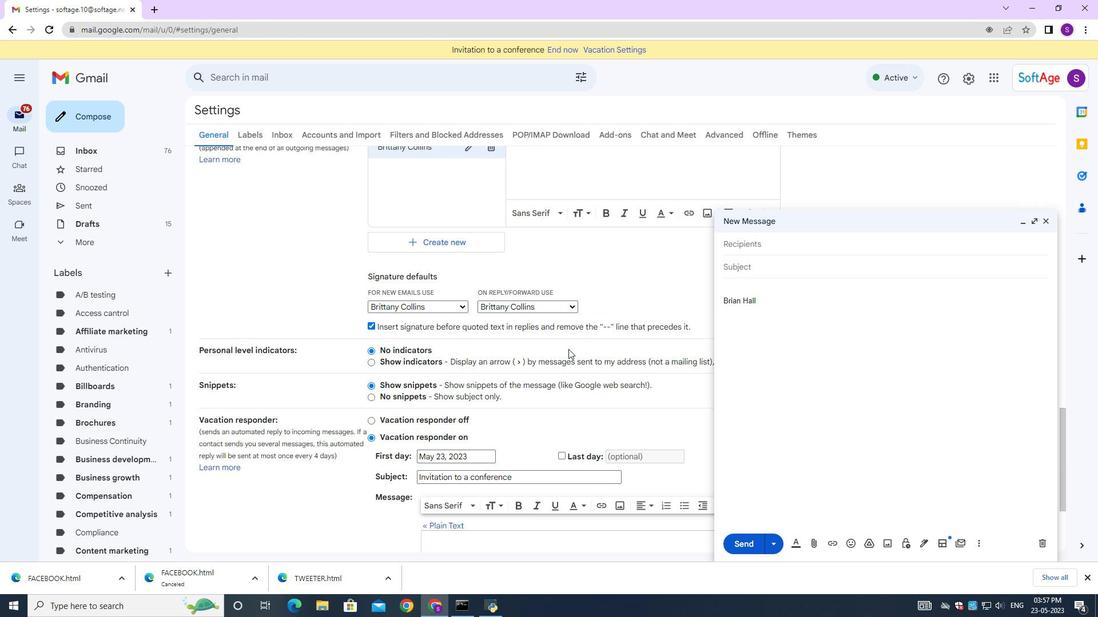 
Action: Mouse scrolled (571, 360) with delta (0, 0)
Screenshot: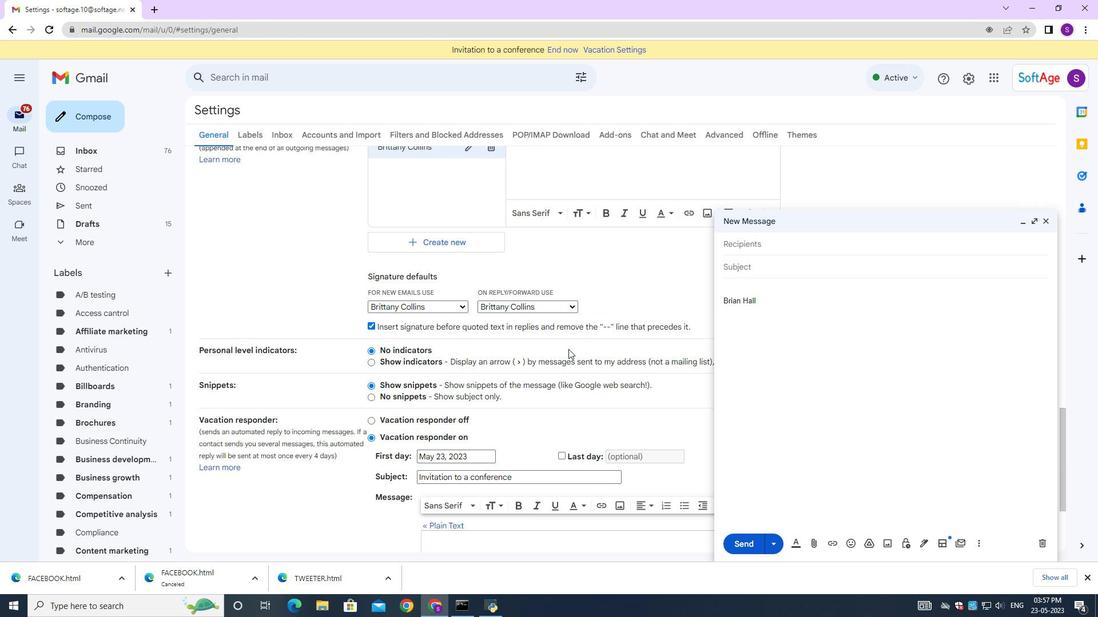
Action: Mouse moved to (571, 365)
Screenshot: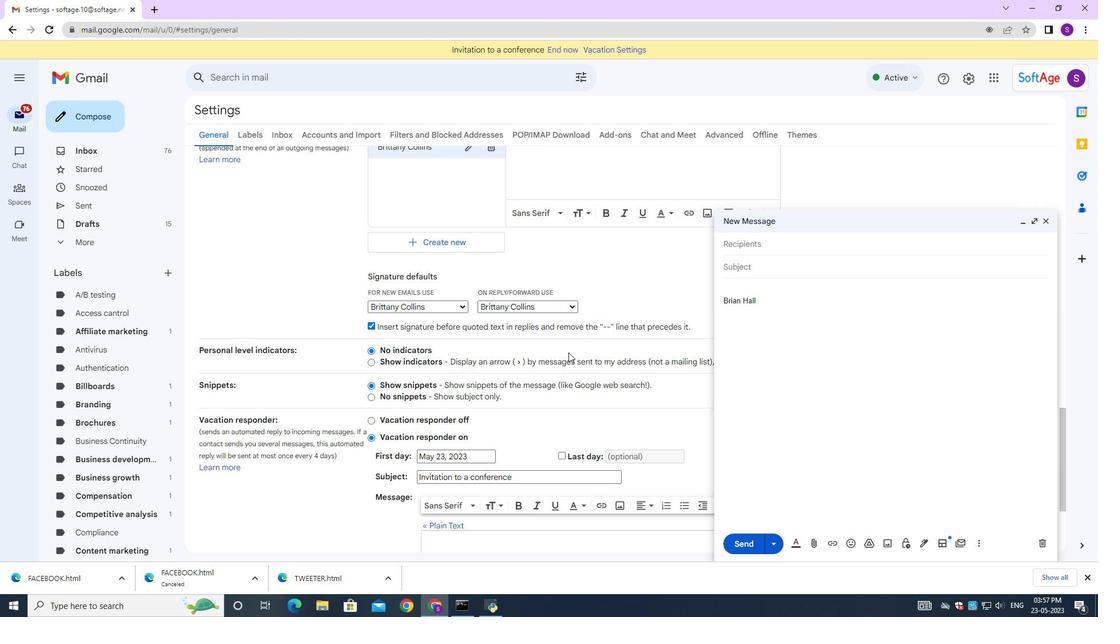 
Action: Mouse scrolled (571, 364) with delta (0, 0)
Screenshot: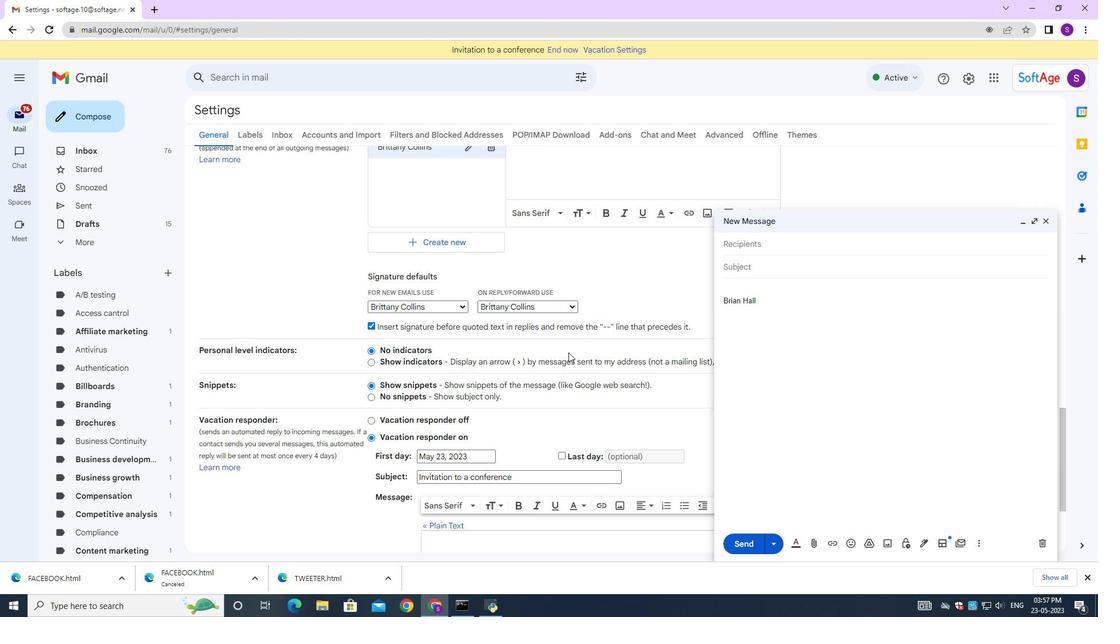 
Action: Mouse moved to (571, 367)
Screenshot: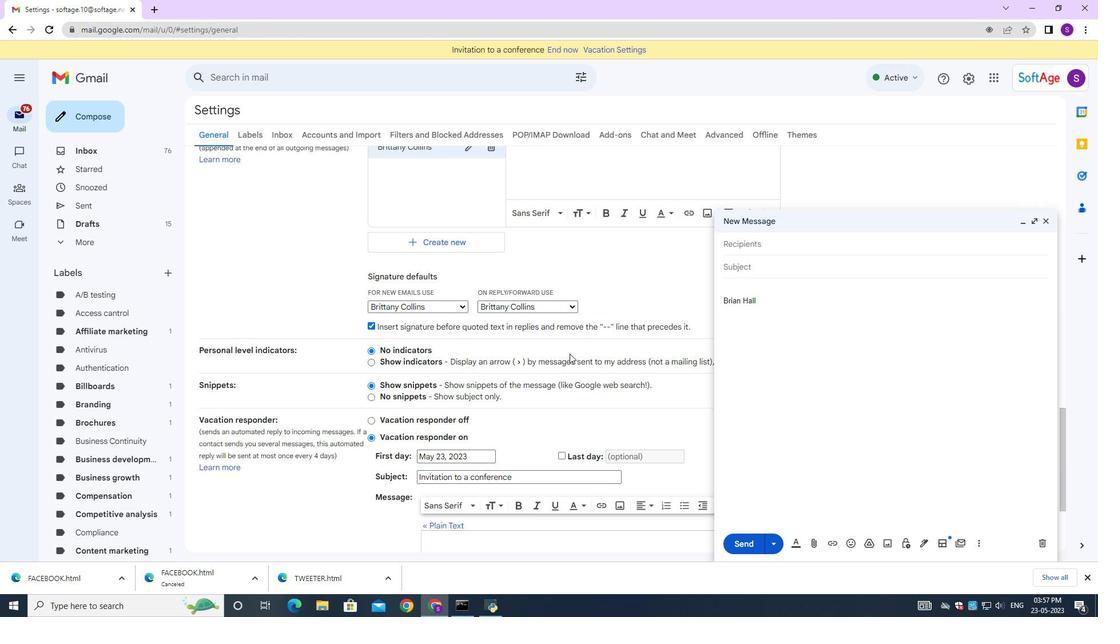 
Action: Mouse scrolled (571, 365) with delta (0, 0)
Screenshot: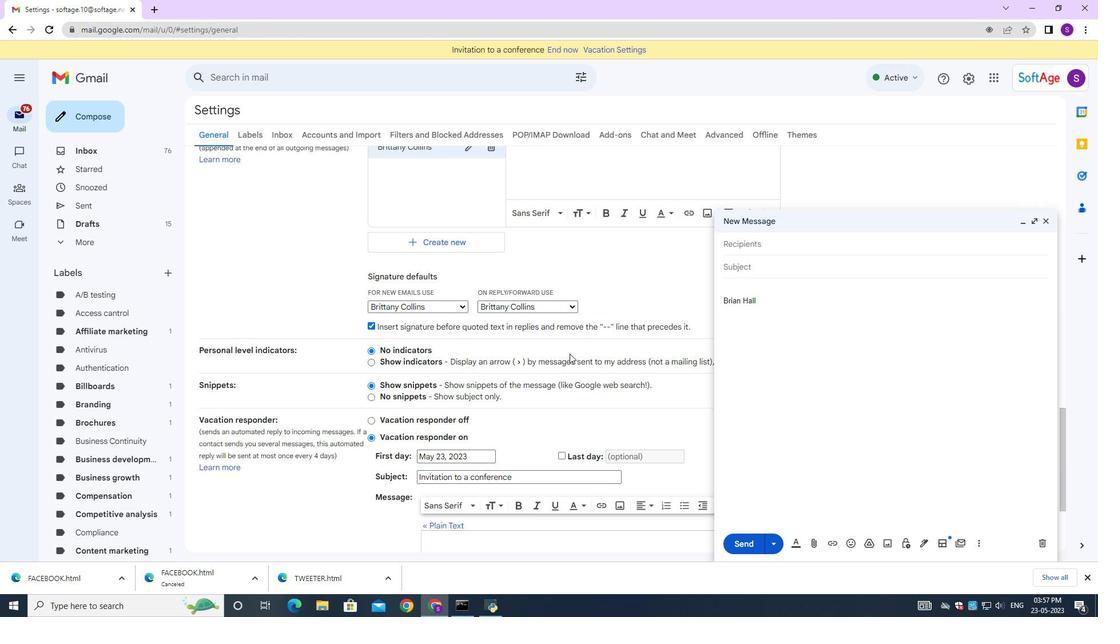 
Action: Mouse moved to (571, 367)
Screenshot: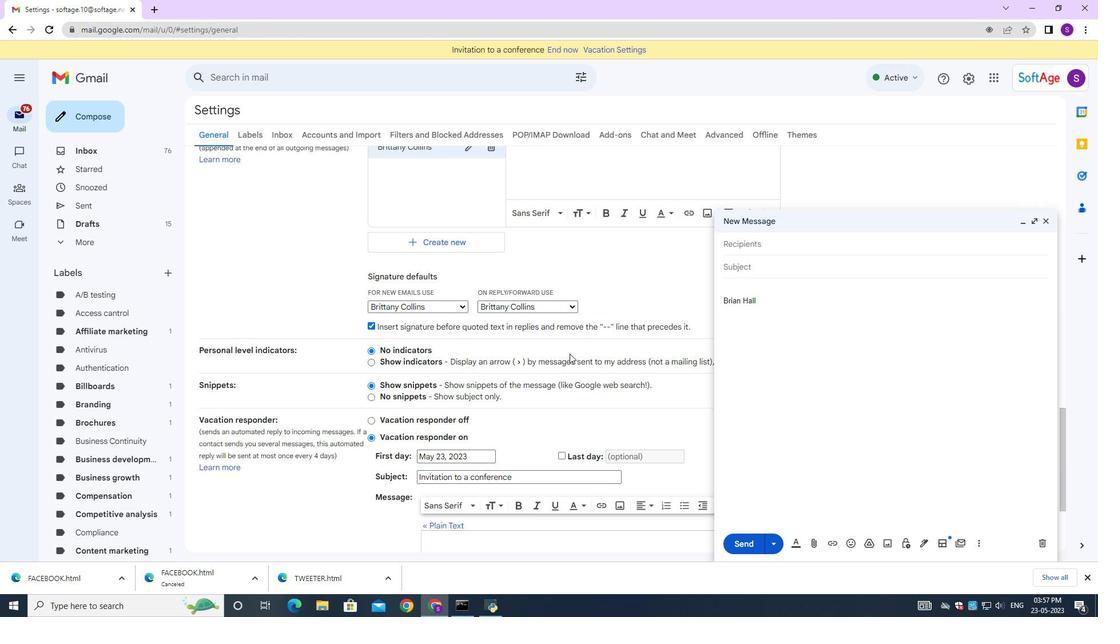 
Action: Mouse scrolled (571, 367) with delta (0, 0)
Screenshot: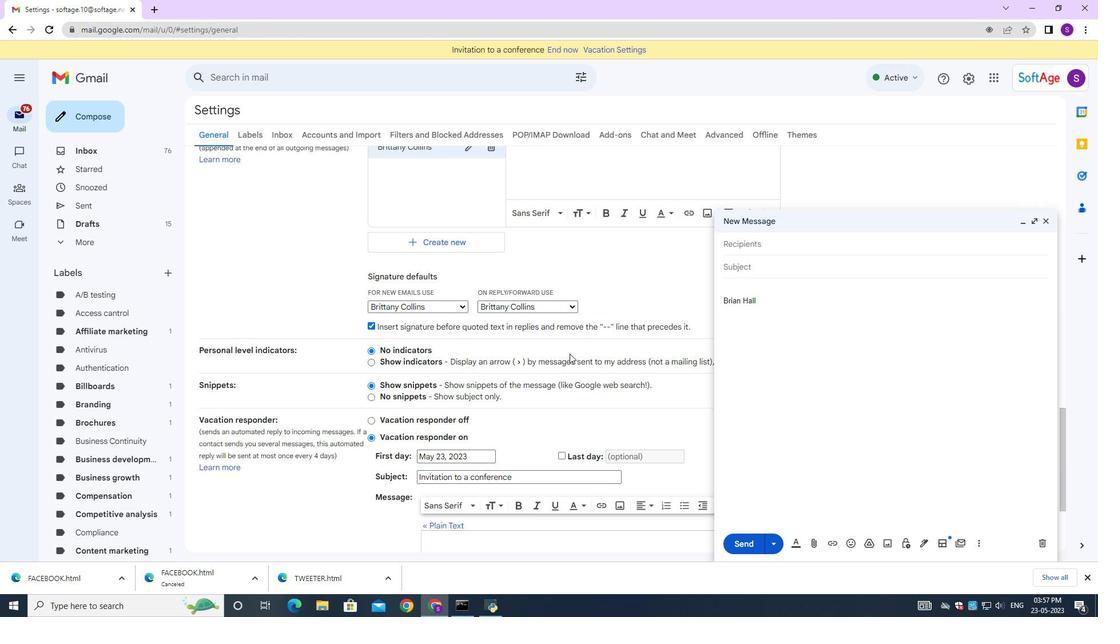 
Action: Mouse moved to (569, 369)
Screenshot: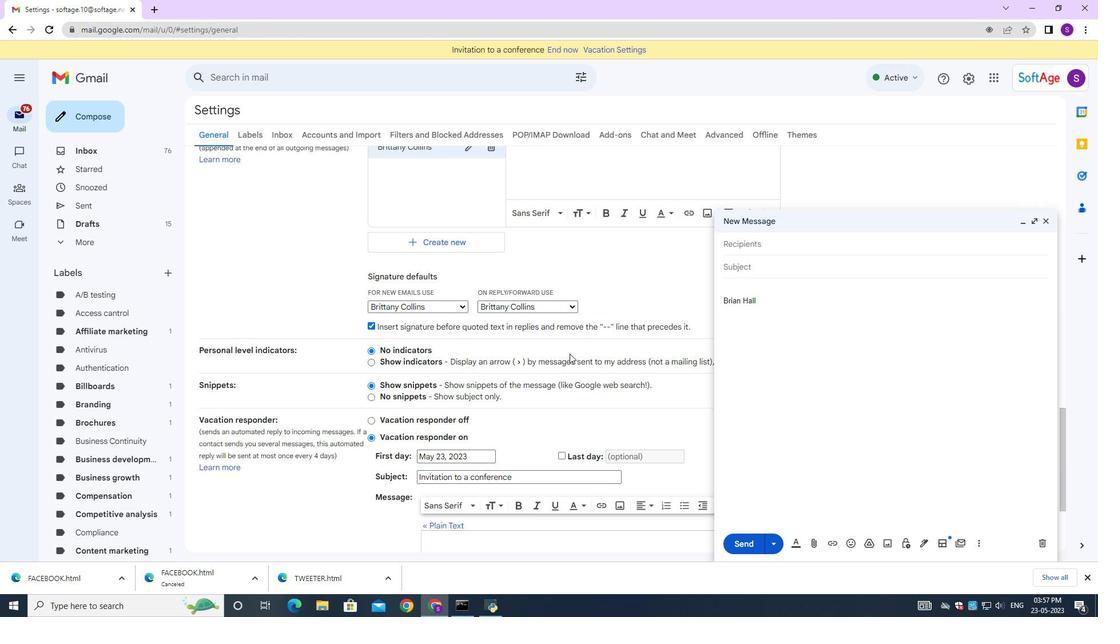 
Action: Mouse scrolled (571, 367) with delta (0, 0)
Screenshot: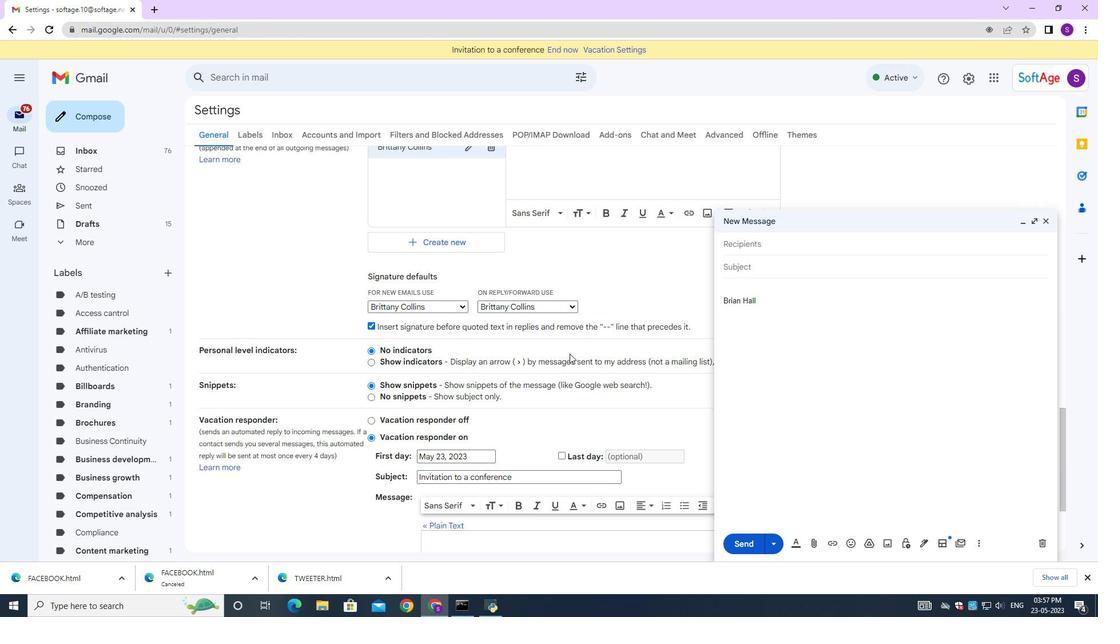 
Action: Mouse moved to (568, 372)
Screenshot: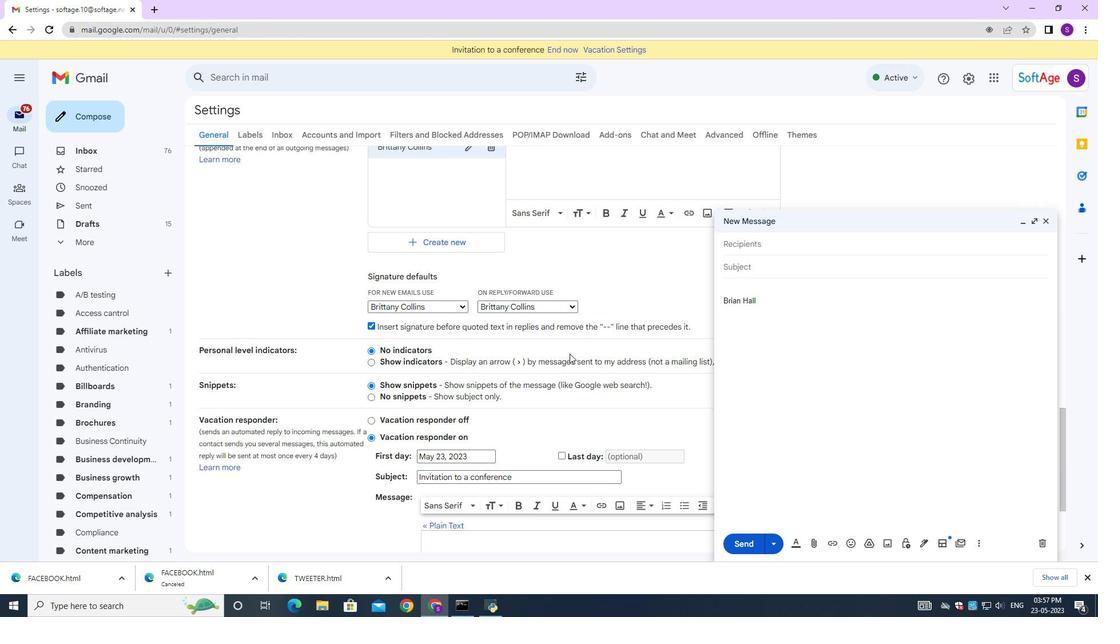 
Action: Mouse scrolled (569, 368) with delta (0, 0)
Screenshot: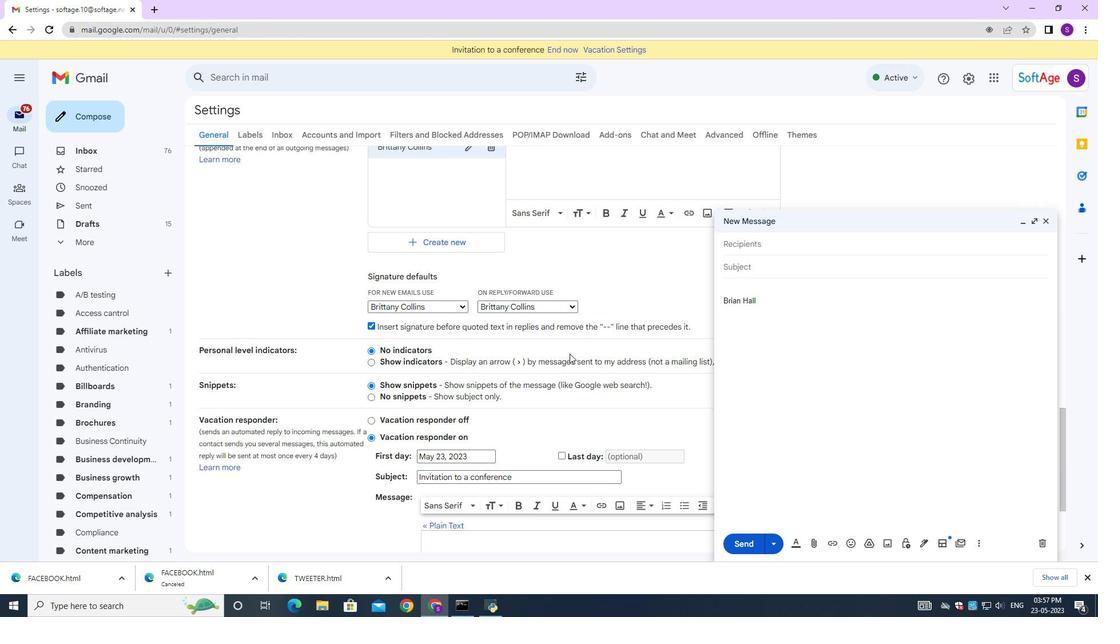 
Action: Mouse moved to (620, 493)
Screenshot: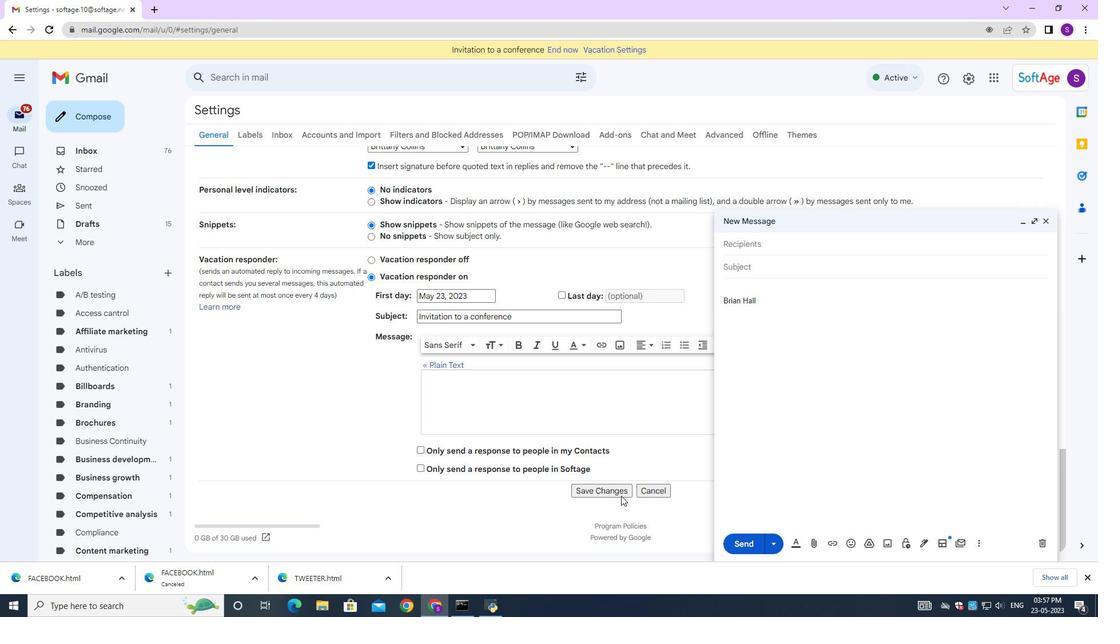 
Action: Mouse pressed left at (620, 493)
Screenshot: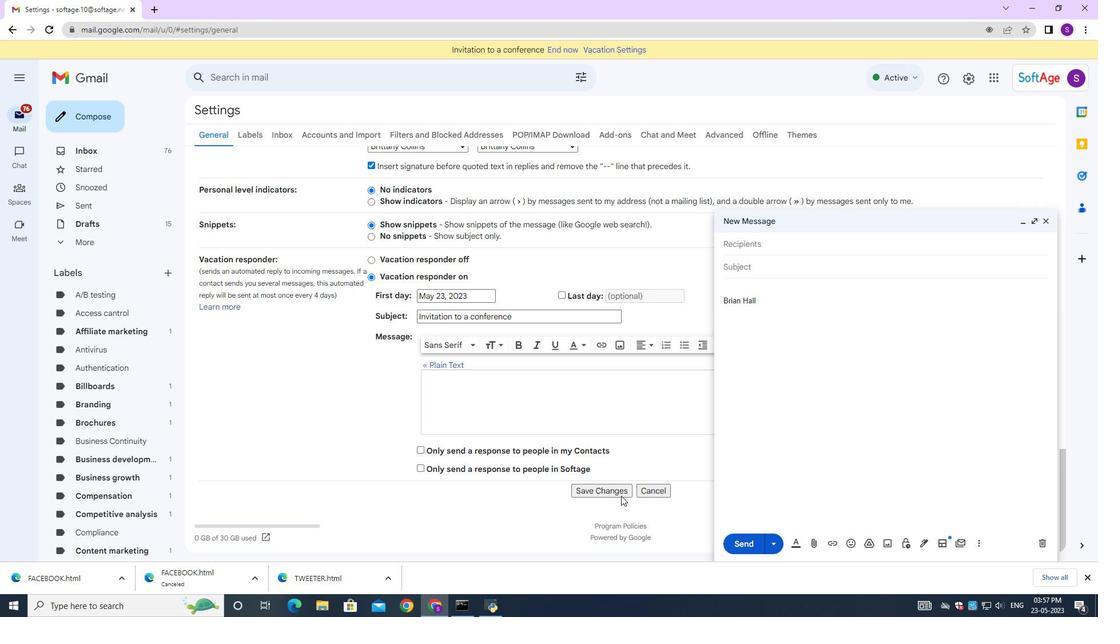 
Action: Mouse moved to (1048, 220)
Screenshot: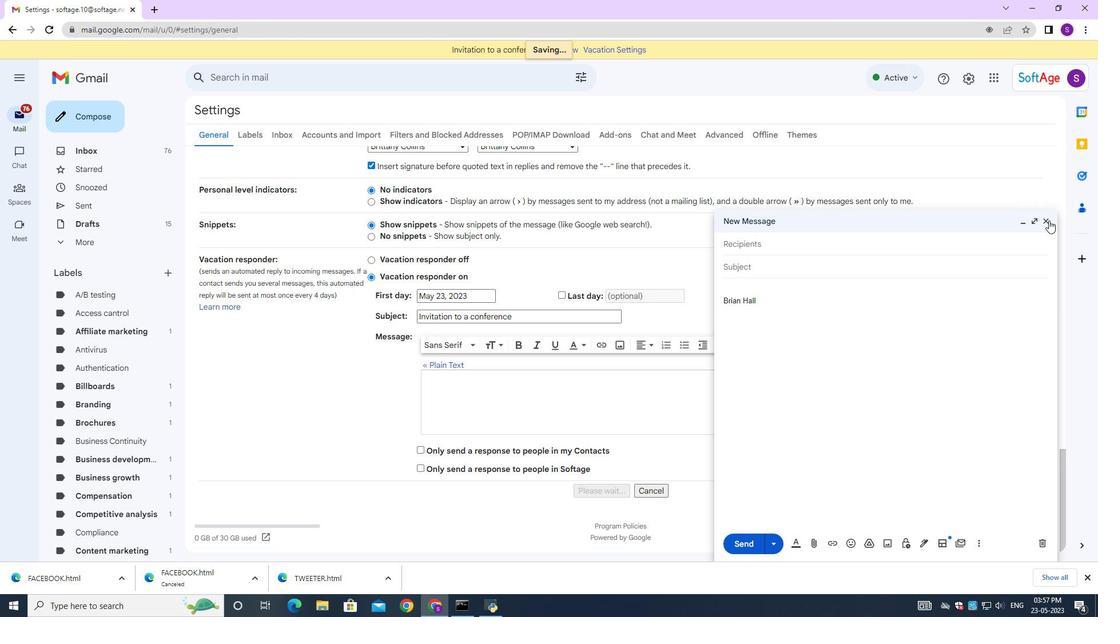 
Action: Mouse pressed left at (1048, 220)
Screenshot: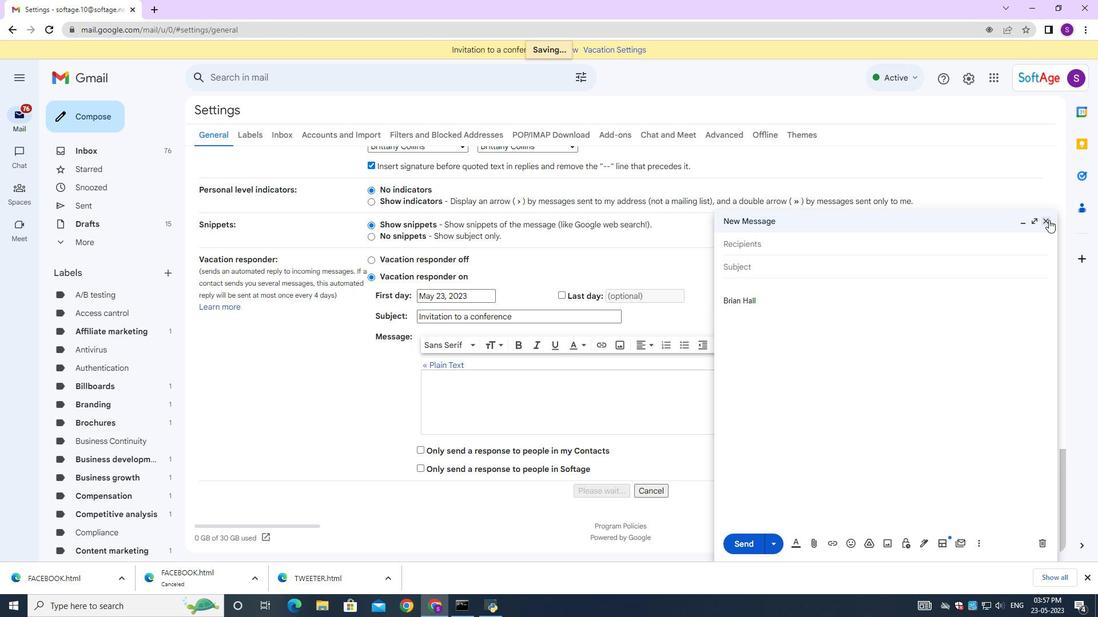 
Action: Mouse moved to (764, 307)
Screenshot: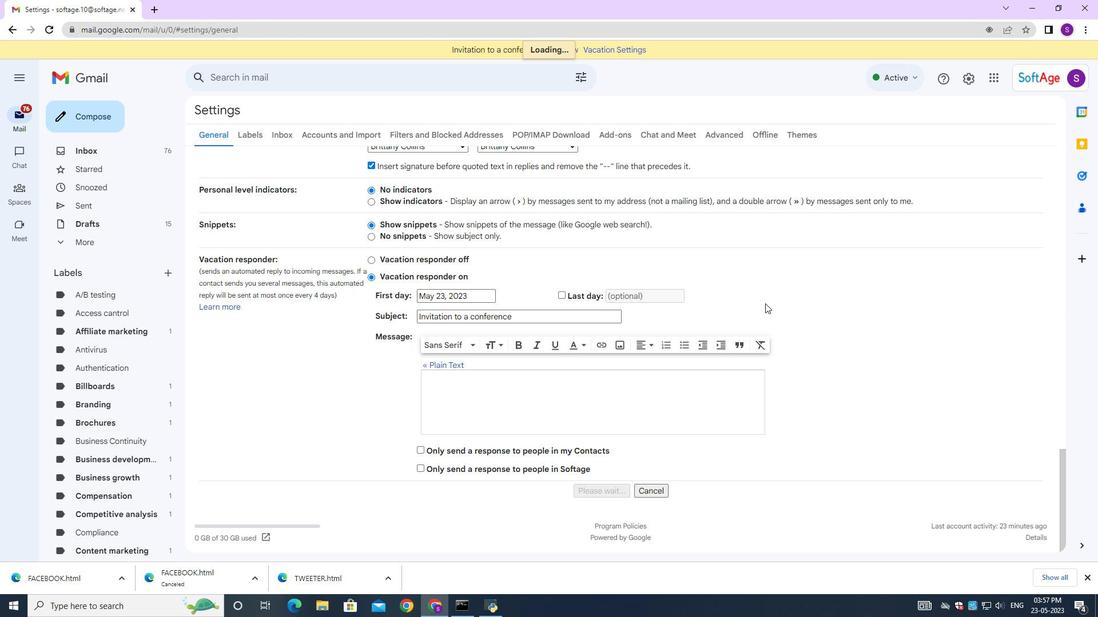 
Action: Mouse scrolled (764, 308) with delta (0, 0)
Screenshot: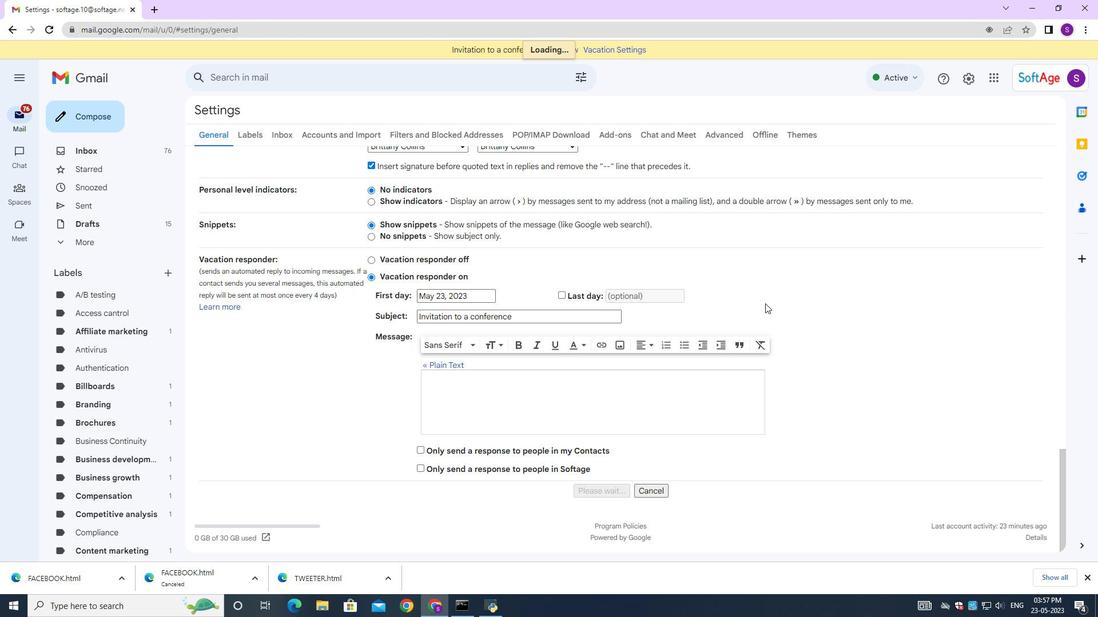 
Action: Mouse scrolled (764, 308) with delta (0, 0)
Screenshot: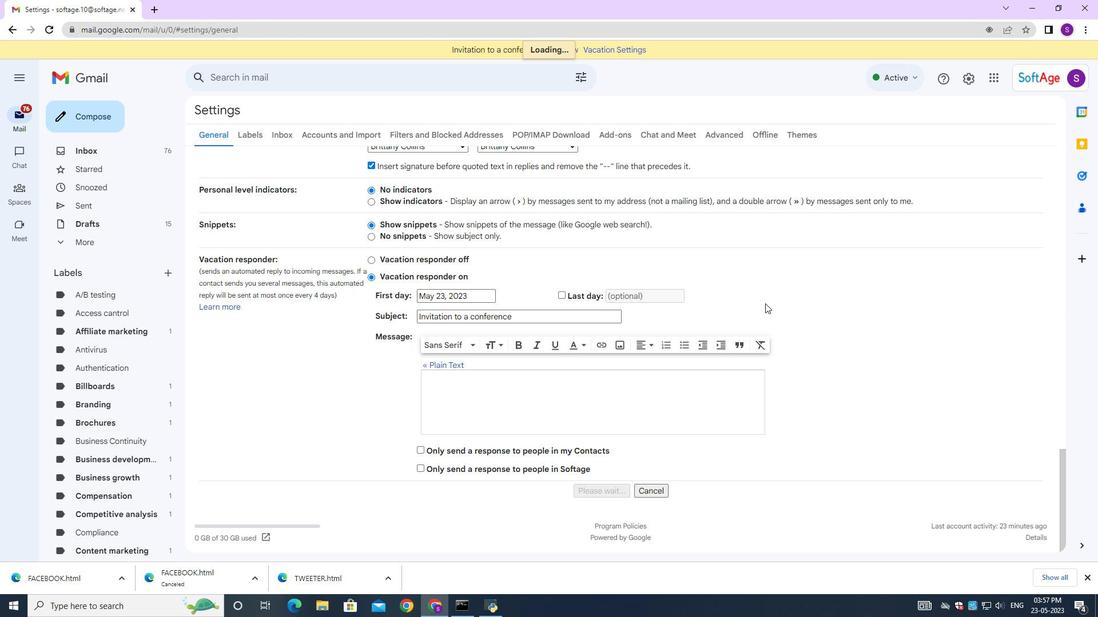 
Action: Mouse scrolled (764, 308) with delta (0, 0)
Screenshot: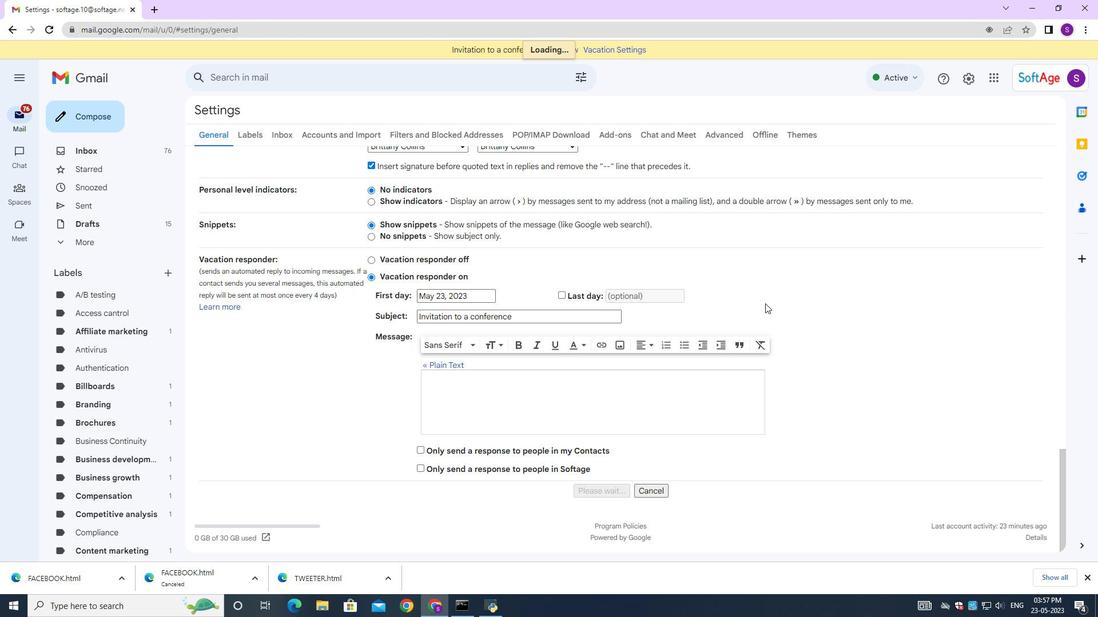 
Action: Mouse scrolled (764, 308) with delta (0, 0)
Screenshot: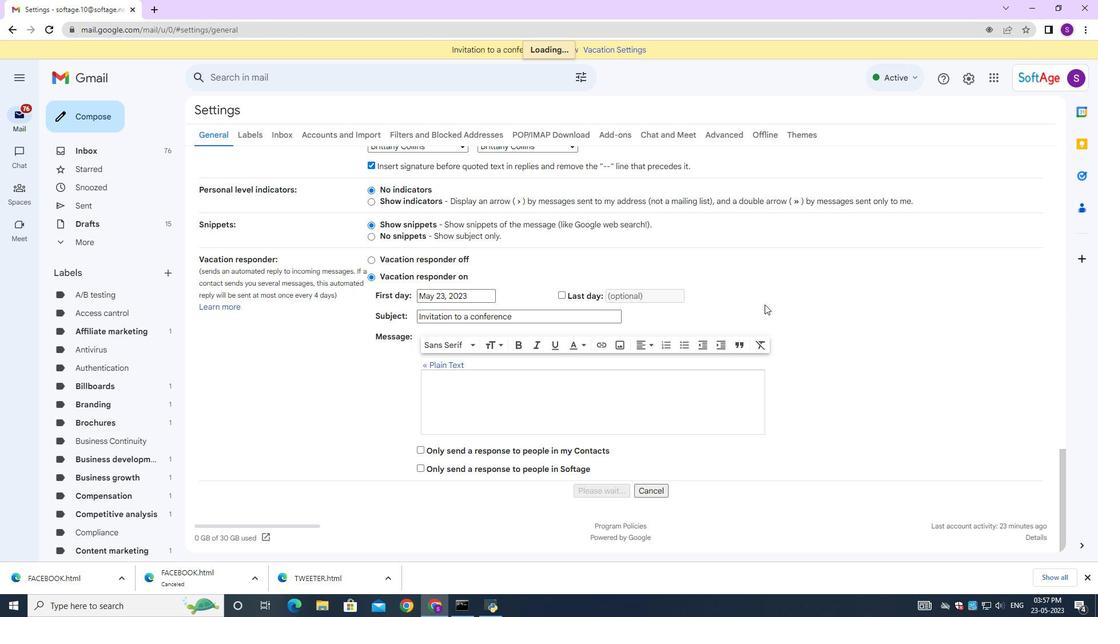 
Action: Mouse scrolled (764, 308) with delta (0, 0)
Screenshot: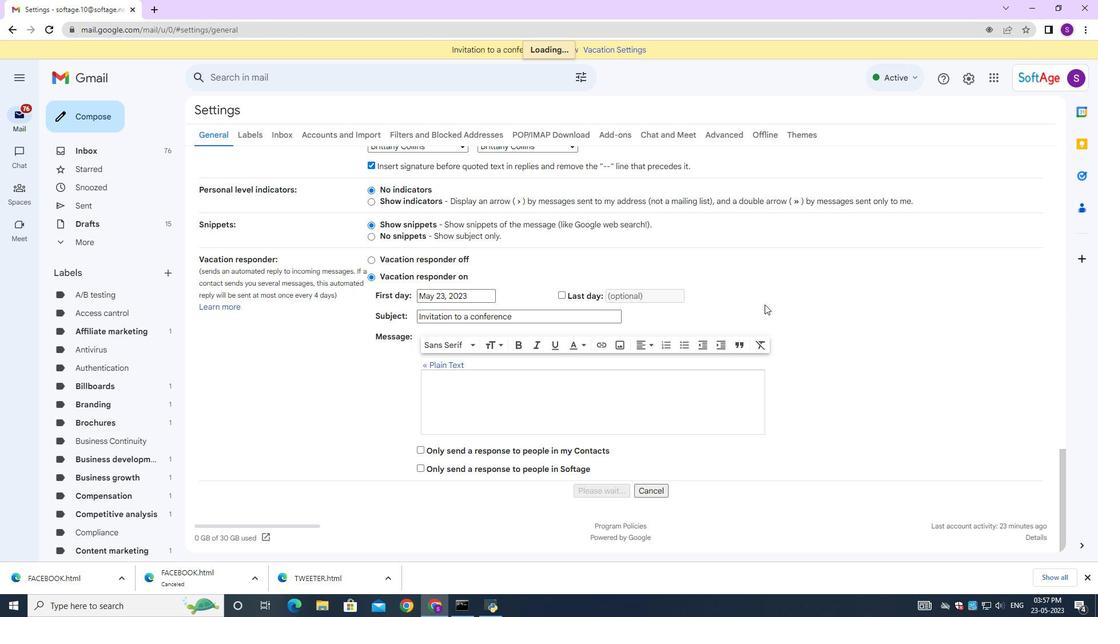 
Action: Mouse scrolled (764, 308) with delta (0, 0)
Screenshot: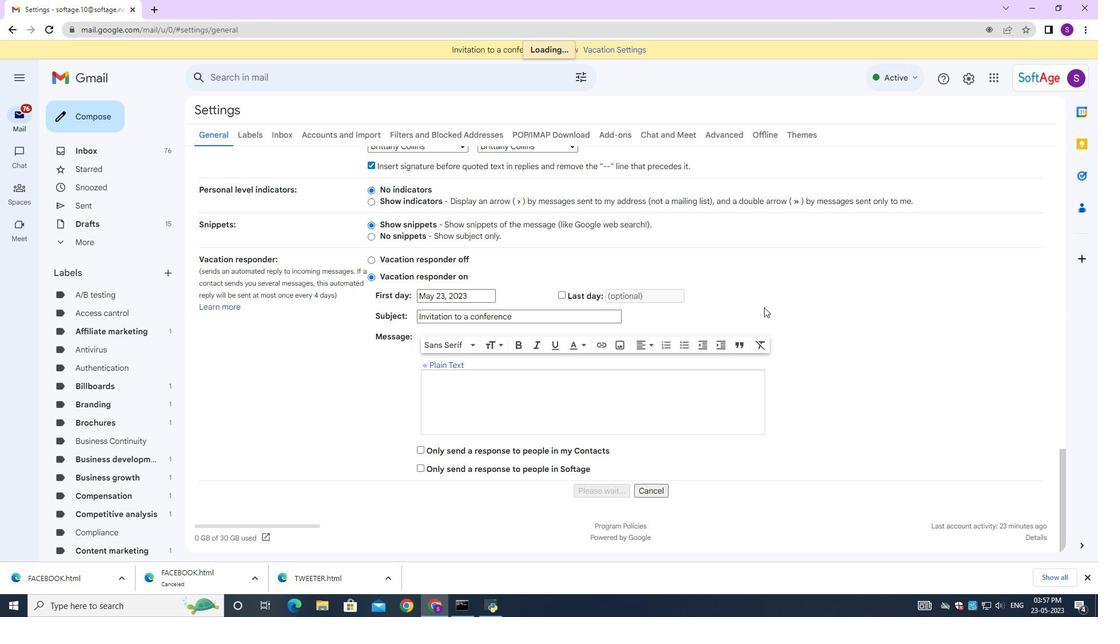 
Action: Mouse moved to (98, 119)
Screenshot: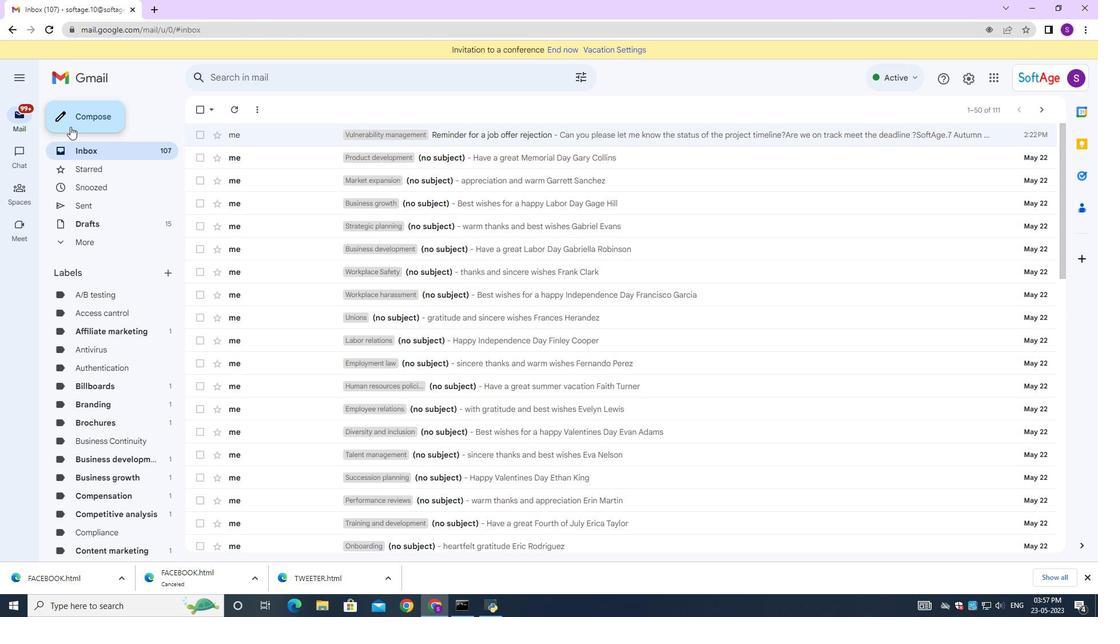 
Action: Mouse pressed left at (98, 119)
Screenshot: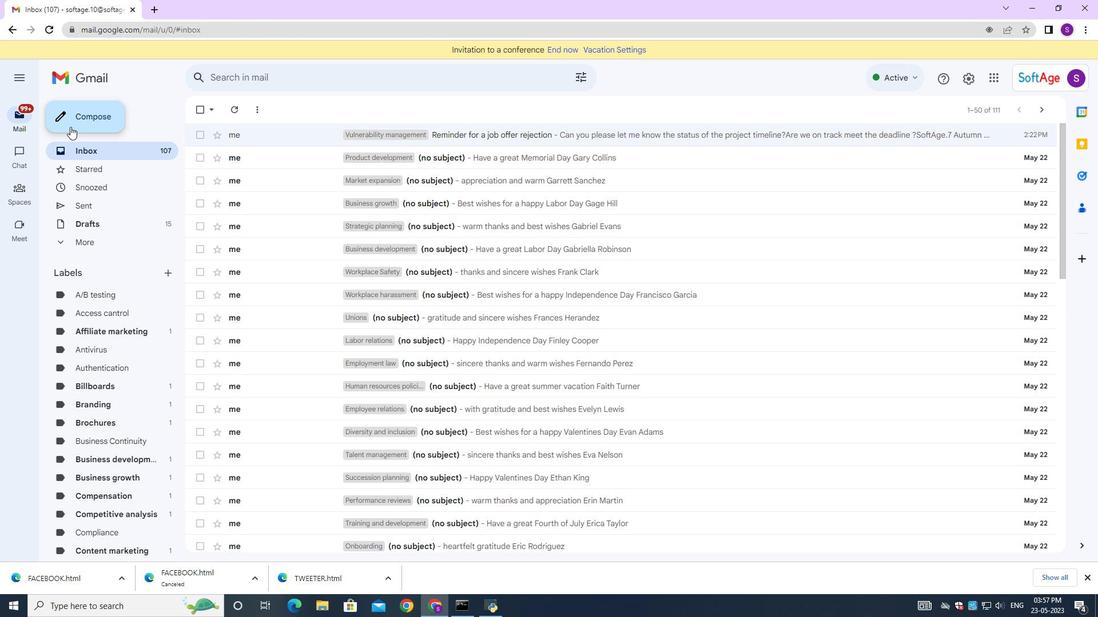 
Action: Mouse moved to (749, 248)
Screenshot: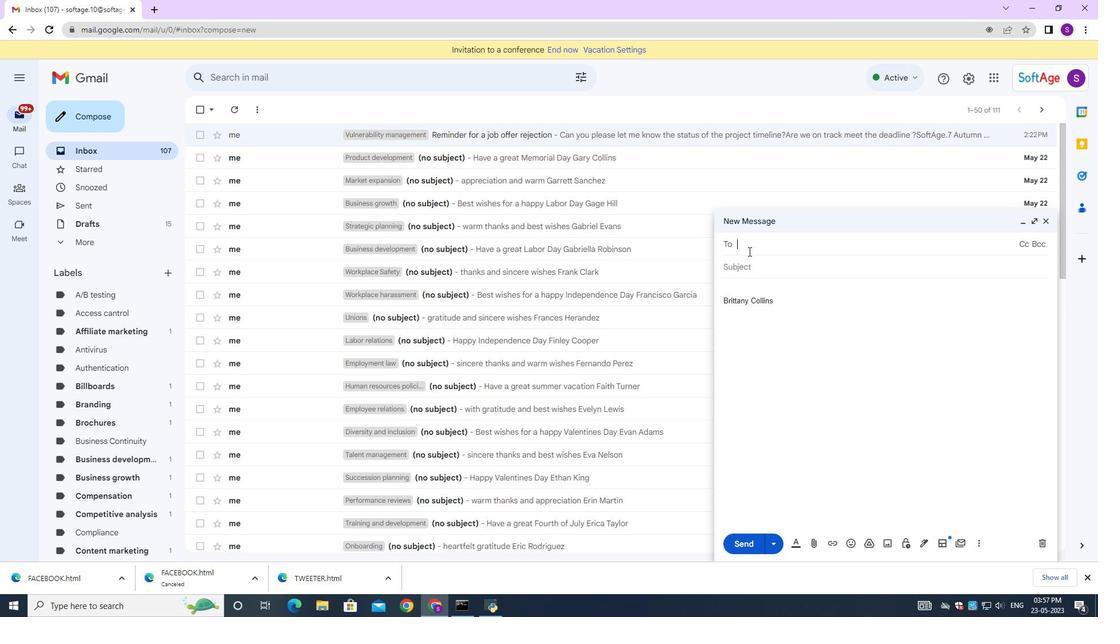 
Action: Mouse pressed left at (749, 248)
Screenshot: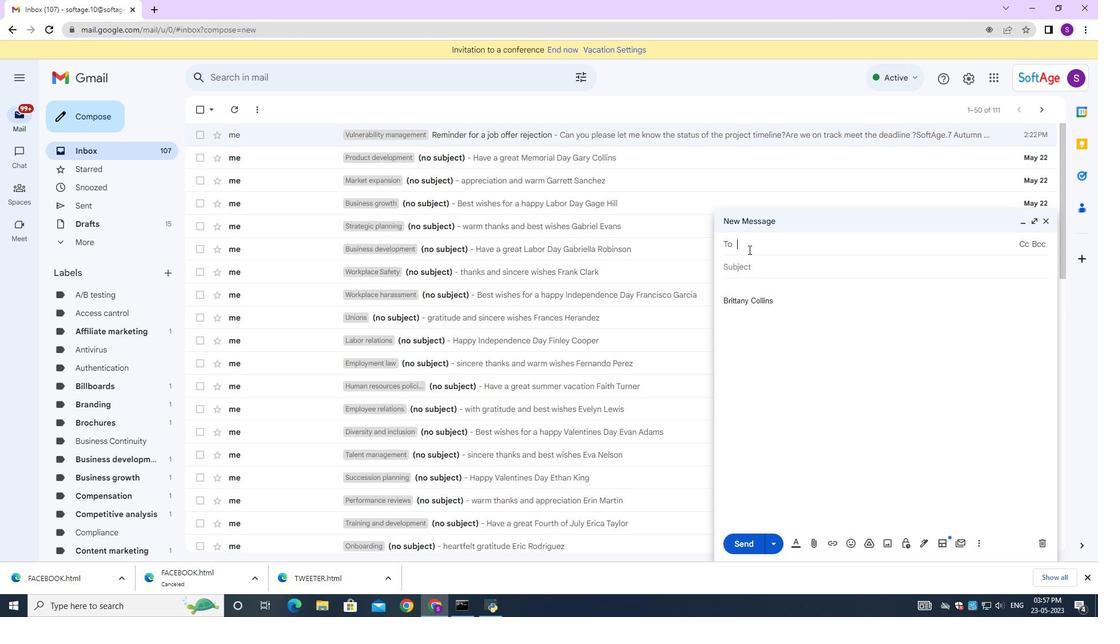 
Action: Mouse moved to (751, 247)
Screenshot: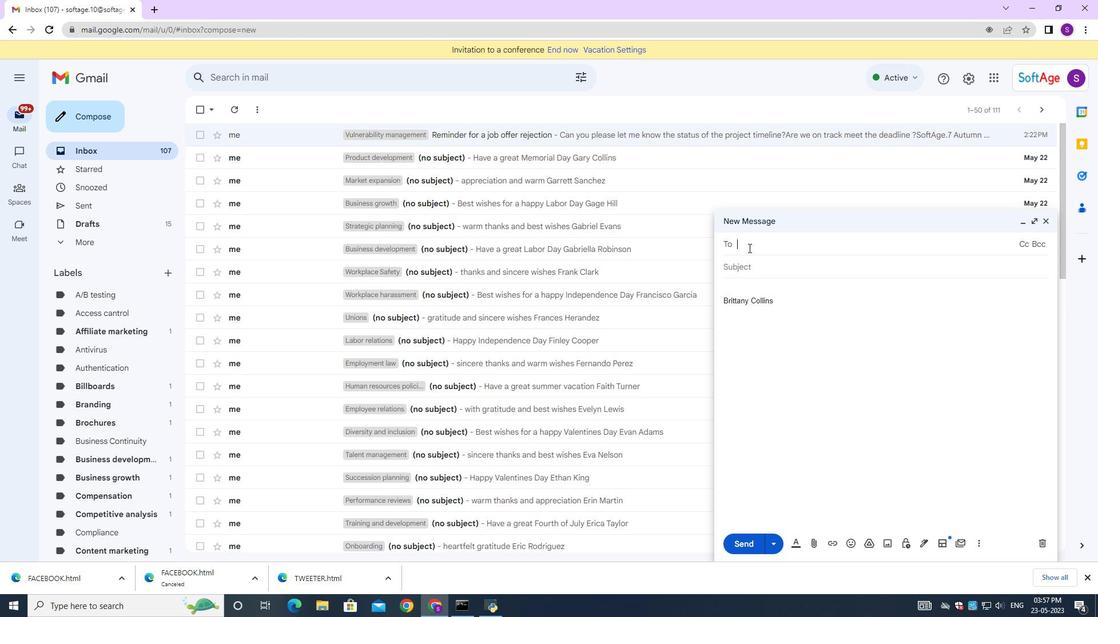 
Action: Key pressed <Key.shift><Key.shift><Key.shift><Key.shift><Key.shift><Key.shift><Key.shift><Key.shift><Key.shift><Key.shift><Key.shift><Key.shift><Key.shift><Key.shift><Key.shift><Key.shift><Key.shift><Key.shift><Key.shift><Key.shift><Key.shift><Key.shift><Key.shift><Key.shift><Key.shift><Key.shift><Key.shift><Key.shift><Key.shift><Key.shift><Key.shift><Key.shift><Key.shift><Key.shift><Key.shift><Key.shift><Key.shift><Key.shift><Key.shift><Key.shift><Key.shift><Key.shift><Key.shift><Key.shift><Key.shift><Key.shift><Key.shift><Key.shift>Softage<Key.shift><Key.shift><Key.shift><Key.shift><Key.shift><Key.shift><Key.shift><Key.shift><Key.shift><Key.shift><Key.shift><Key.shift><Key.shift><Key.shift><Key.shift><Key.shift><Key.shift><Key.shift><Key.shift><Key.shift><Key.shift><Key.shift><Key.shift><Key.shift><Key.shift><Key.shift><Key.shift><Key.shift><Key.shift><Key.shift><Key.shift><Key.shift><Key.shift><Key.shift><Key.shift><Key.shift><Key.shift><Key.shift><Key.shift><Key.shift><Key.shift><Key.shift>.4<Key.shift>Softage.net
Screenshot: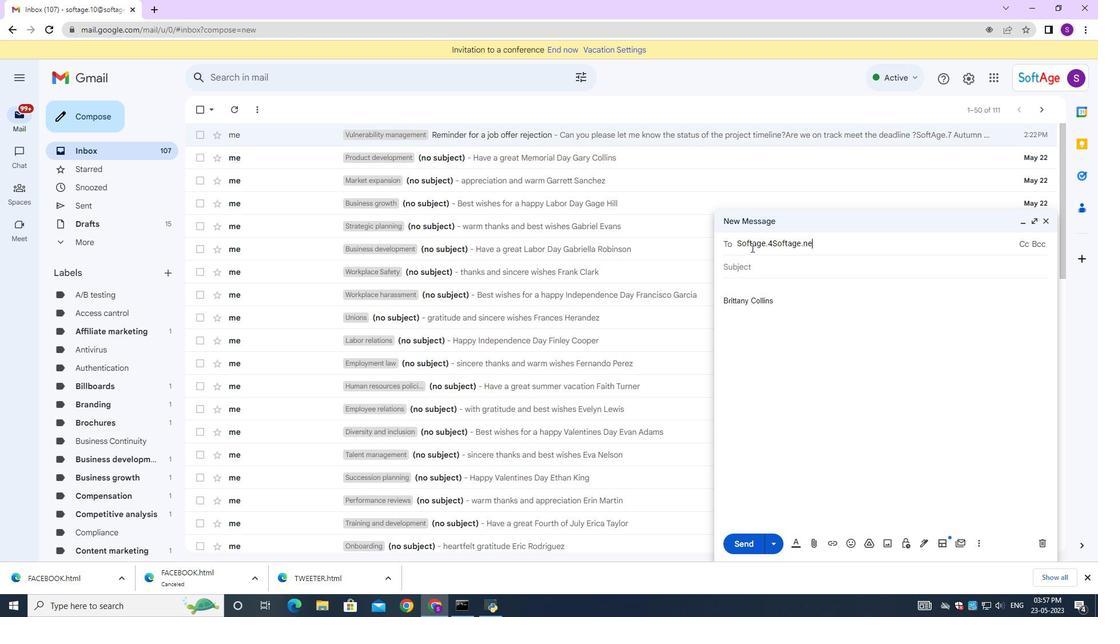 
Action: Mouse moved to (770, 244)
Screenshot: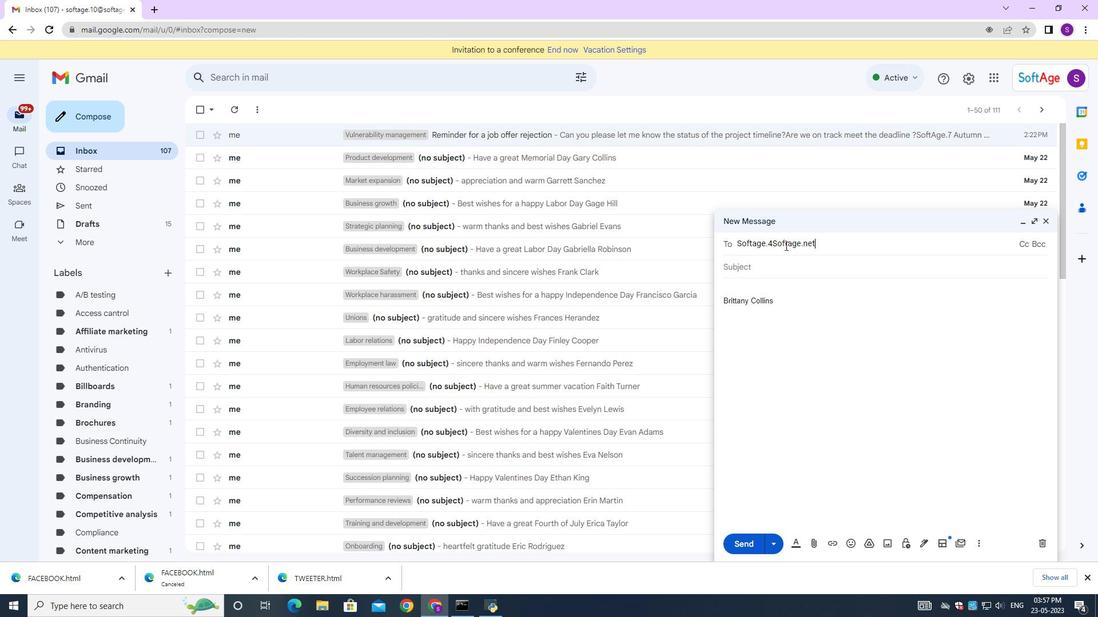 
Action: Mouse pressed left at (770, 244)
Screenshot: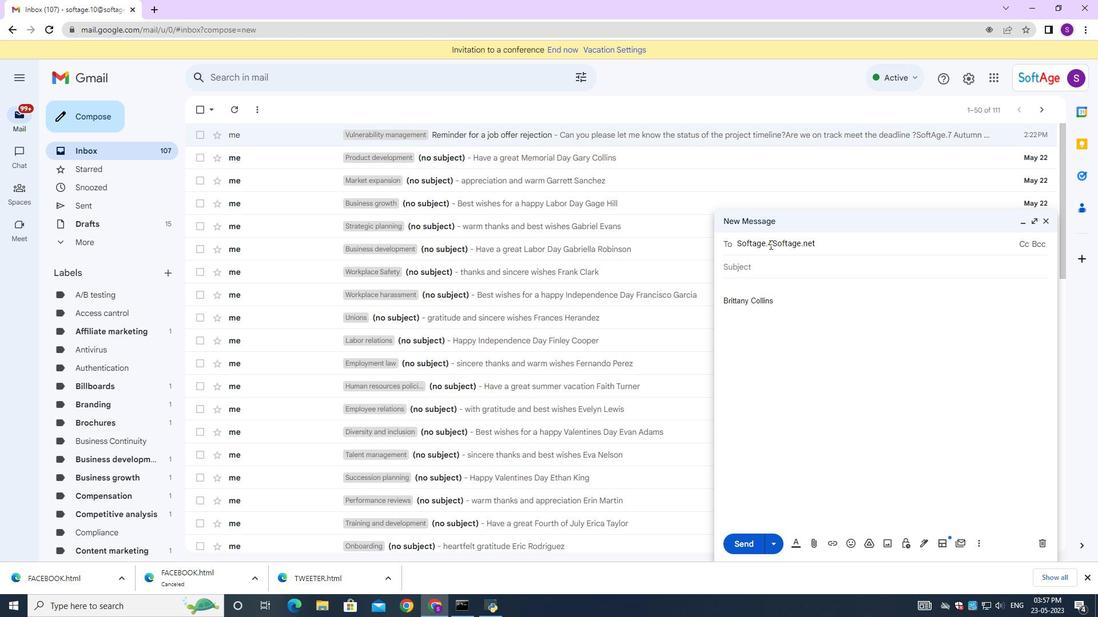 
Action: Mouse moved to (779, 242)
Screenshot: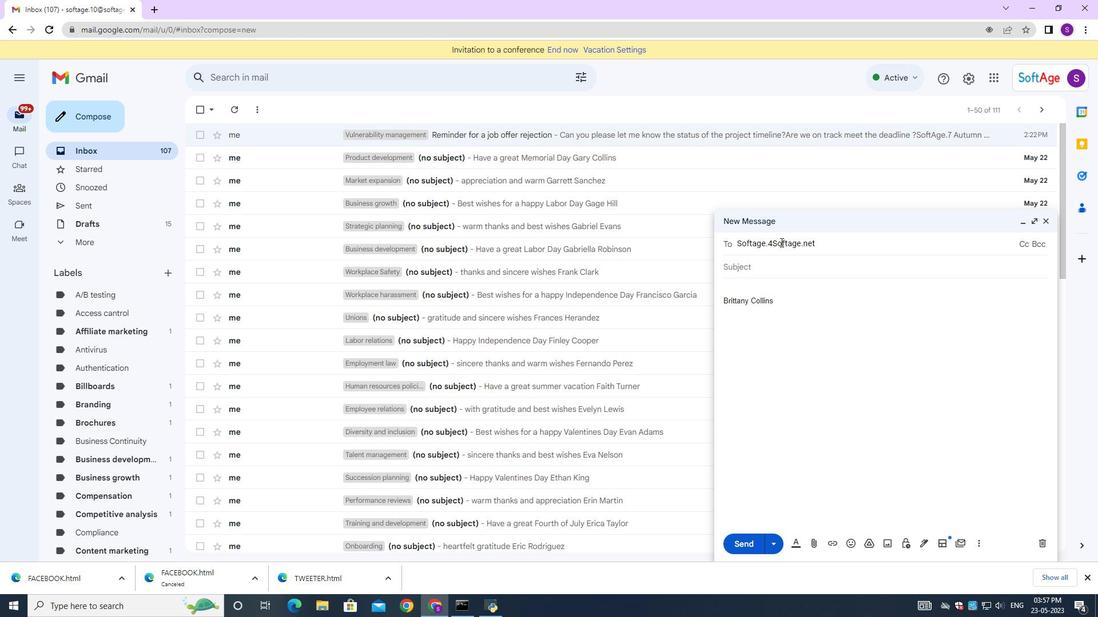
Action: Mouse pressed left at (779, 242)
Screenshot: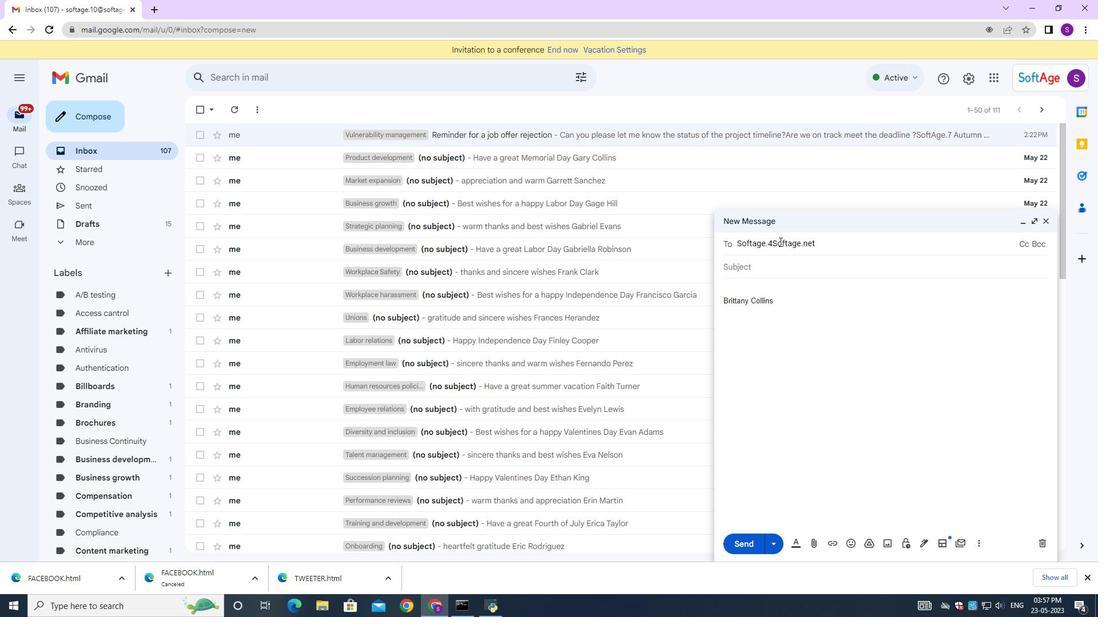 
Action: Mouse moved to (771, 243)
Screenshot: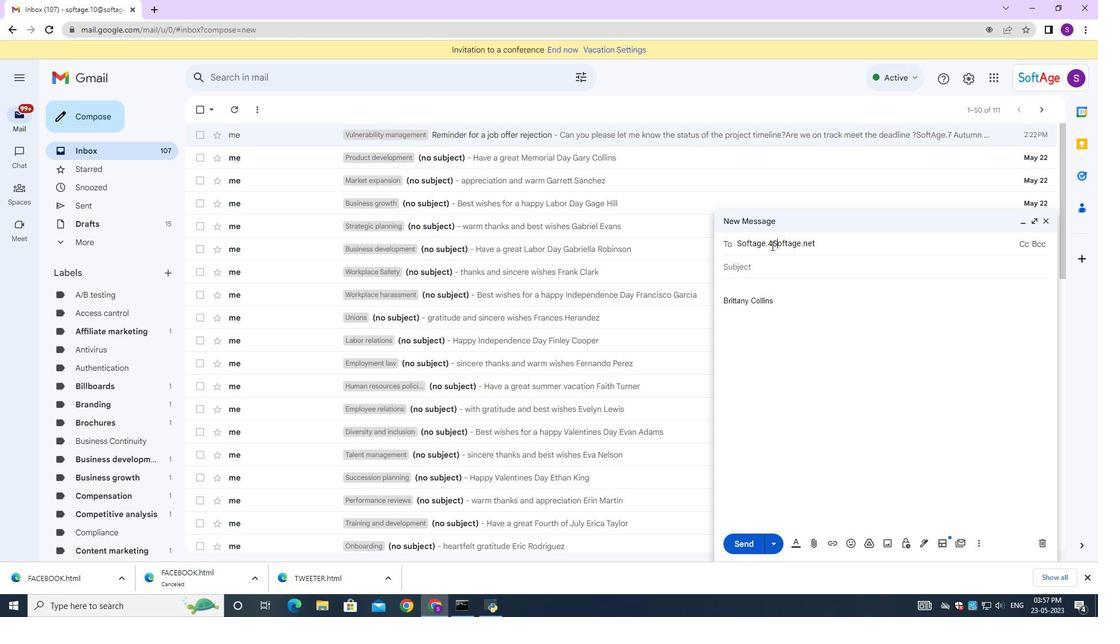 
Action: Mouse pressed left at (771, 243)
Screenshot: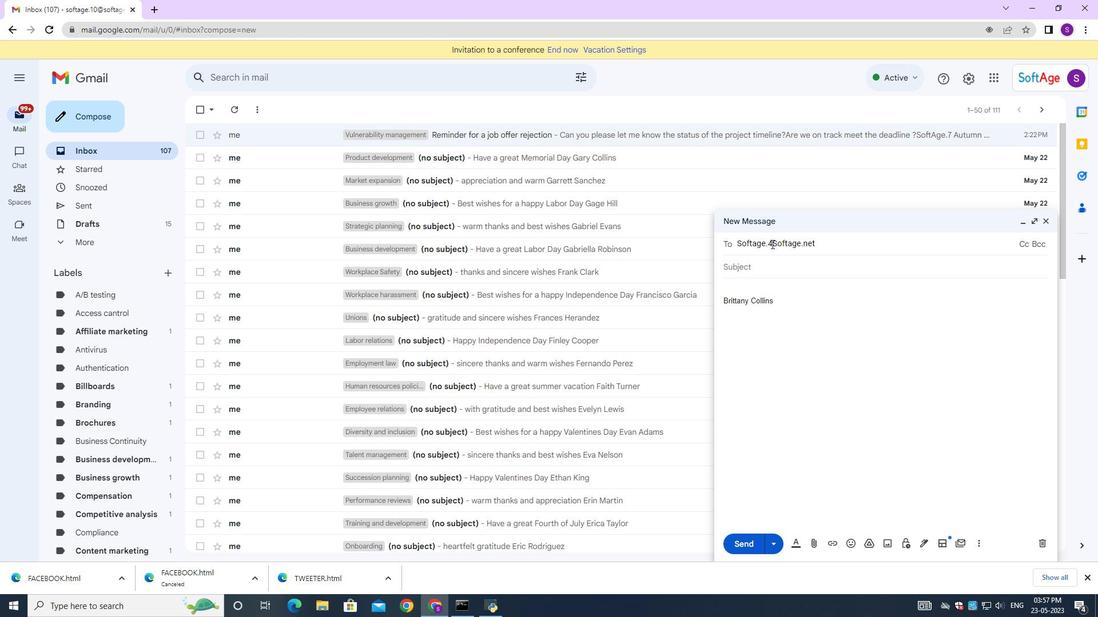 
Action: Key pressed <Key.shift>@
Screenshot: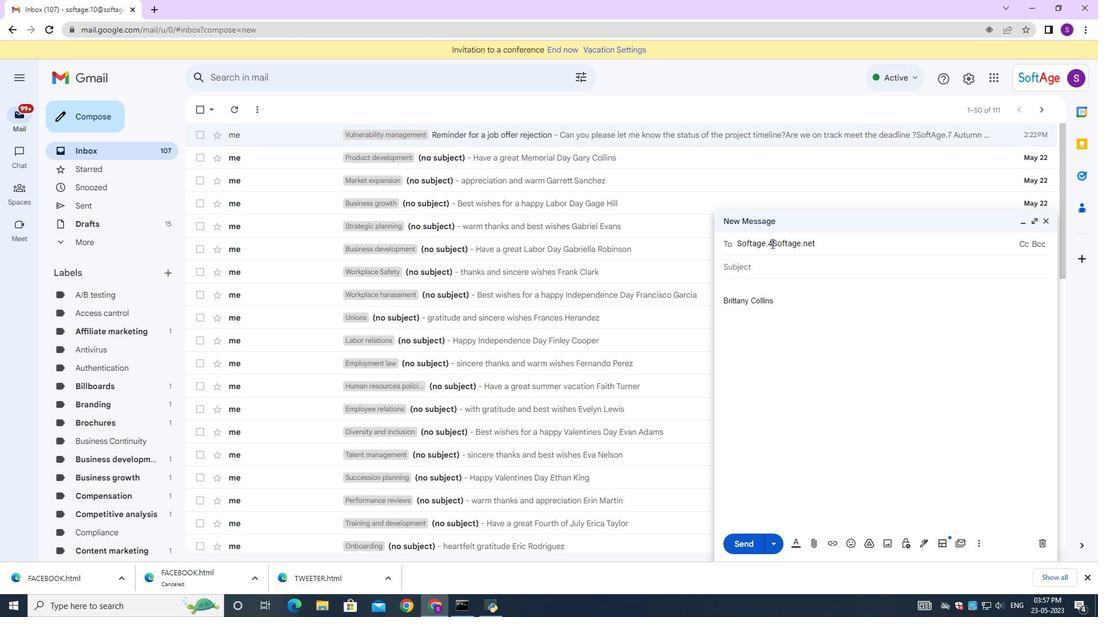 
Action: Mouse moved to (787, 272)
Screenshot: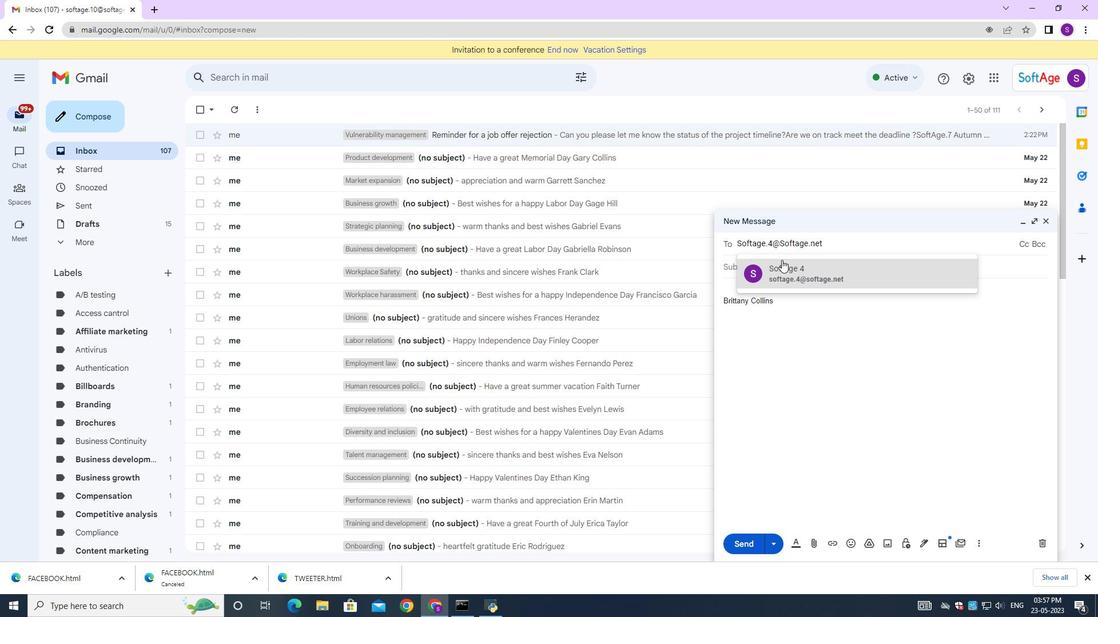 
Action: Mouse pressed left at (787, 272)
Screenshot: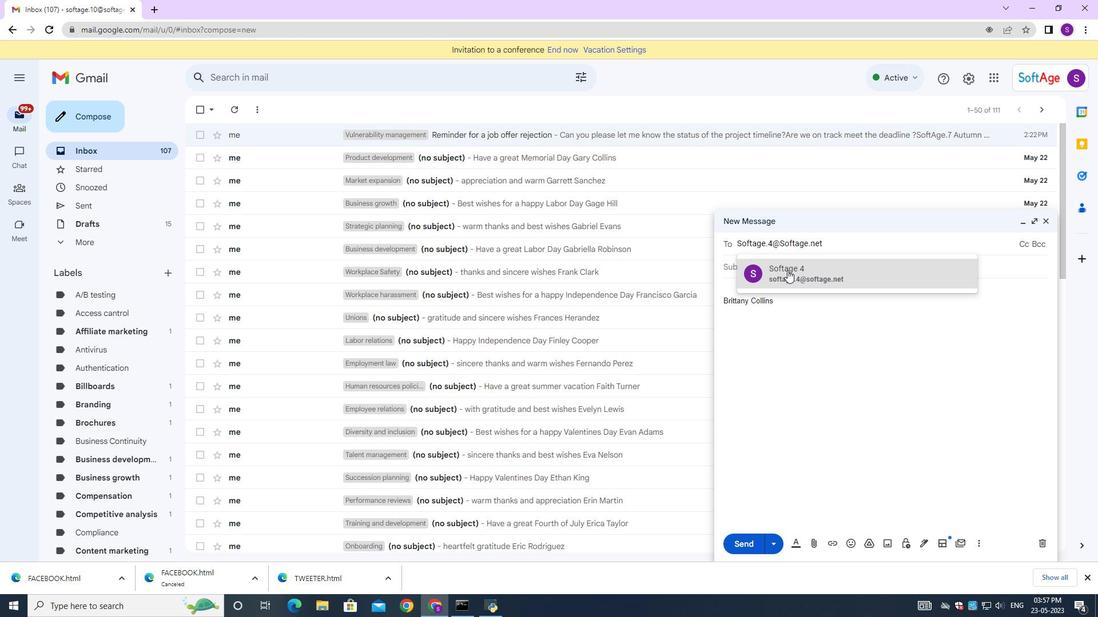 
Action: Mouse moved to (780, 273)
Screenshot: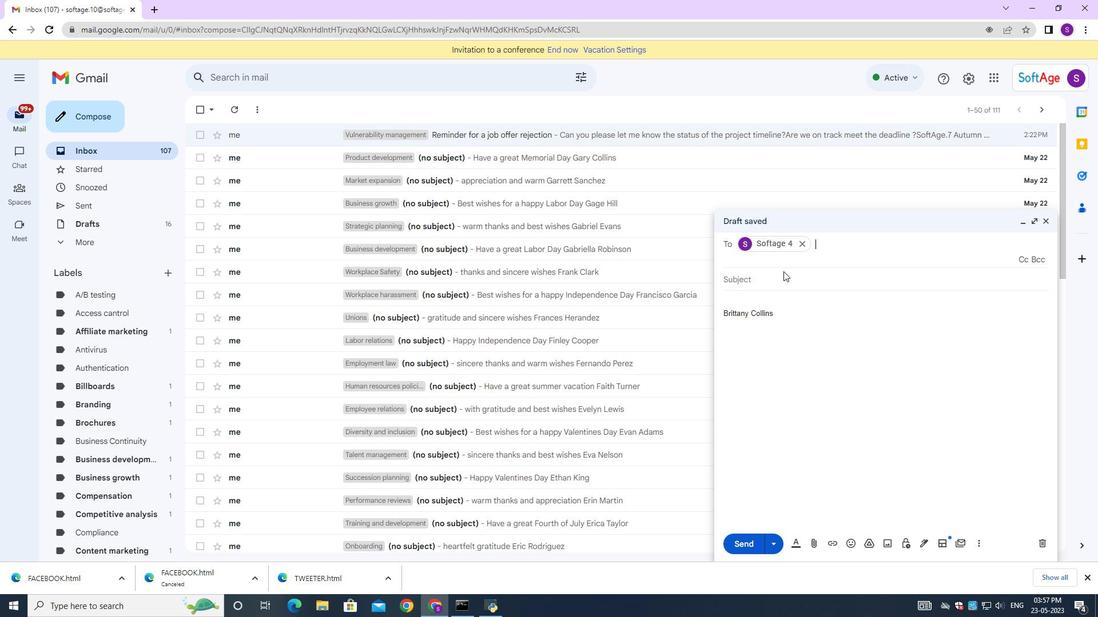 
Action: Mouse pressed left at (780, 273)
Screenshot: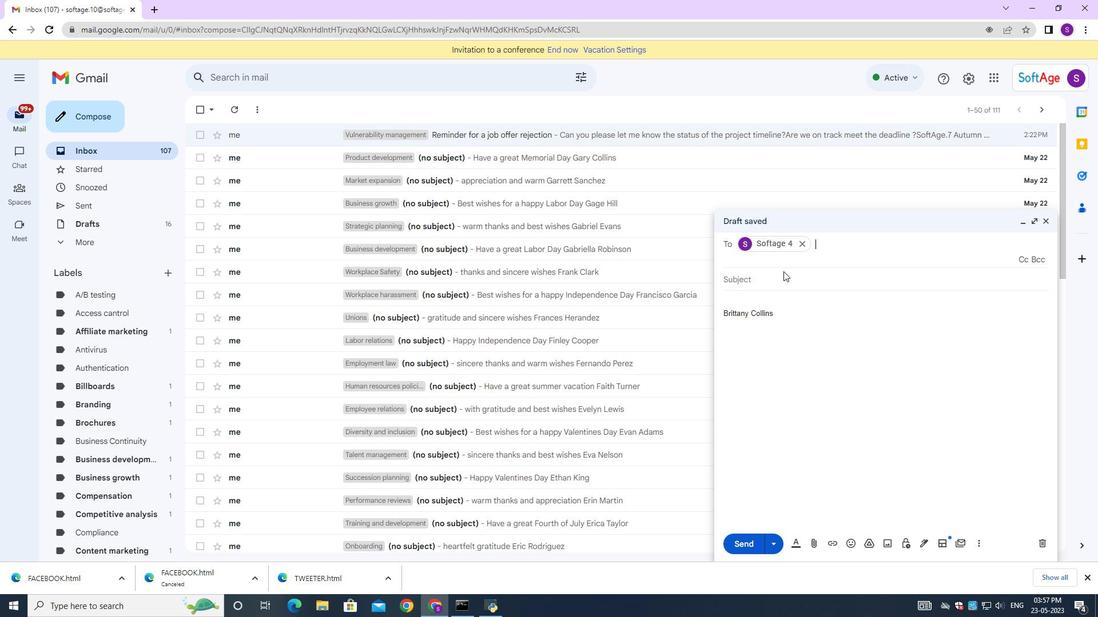 
Action: Mouse moved to (783, 272)
Screenshot: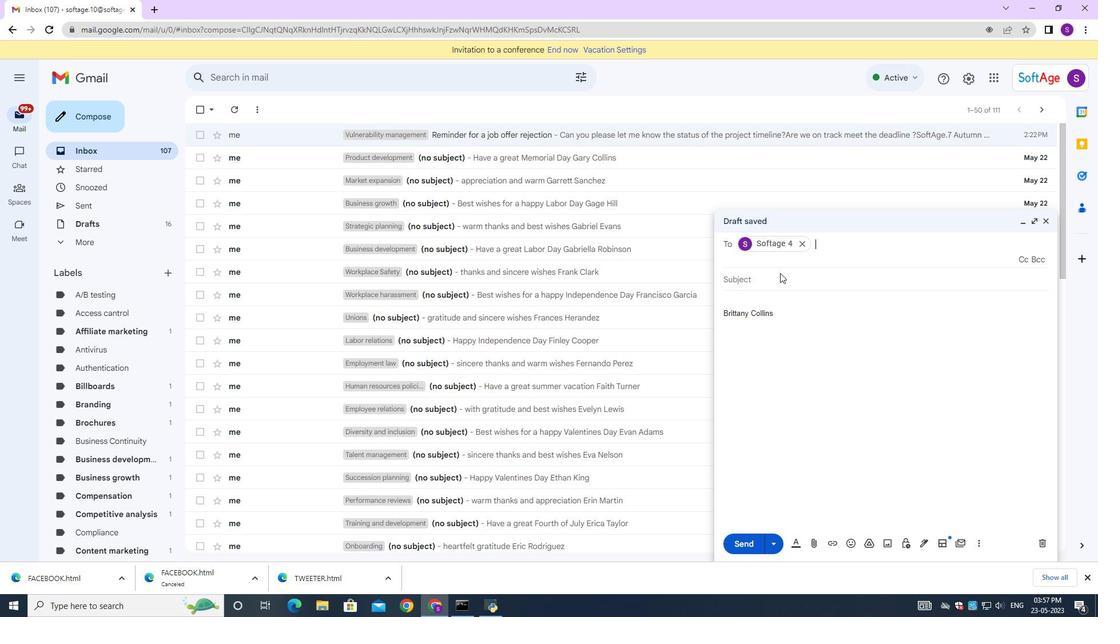 
Action: Key pressed <Key.shift>Reminder<Key.space>for<Key.space>a<Key.caps_lock><Key.space>DAY<Key.space><Key.insert><Key.backspace><Key.backspace><Key.backspace><Key.backspace><Key.caps_lock><Key.shift><Key.shift>day<Key.space>off
Screenshot: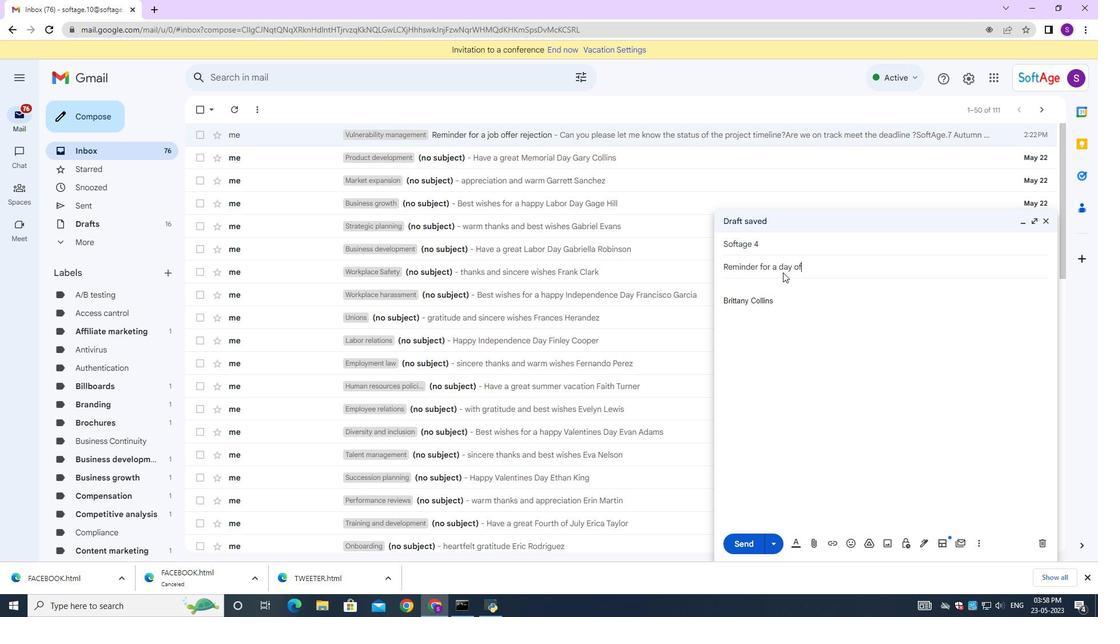 
Action: Mouse moved to (778, 281)
Screenshot: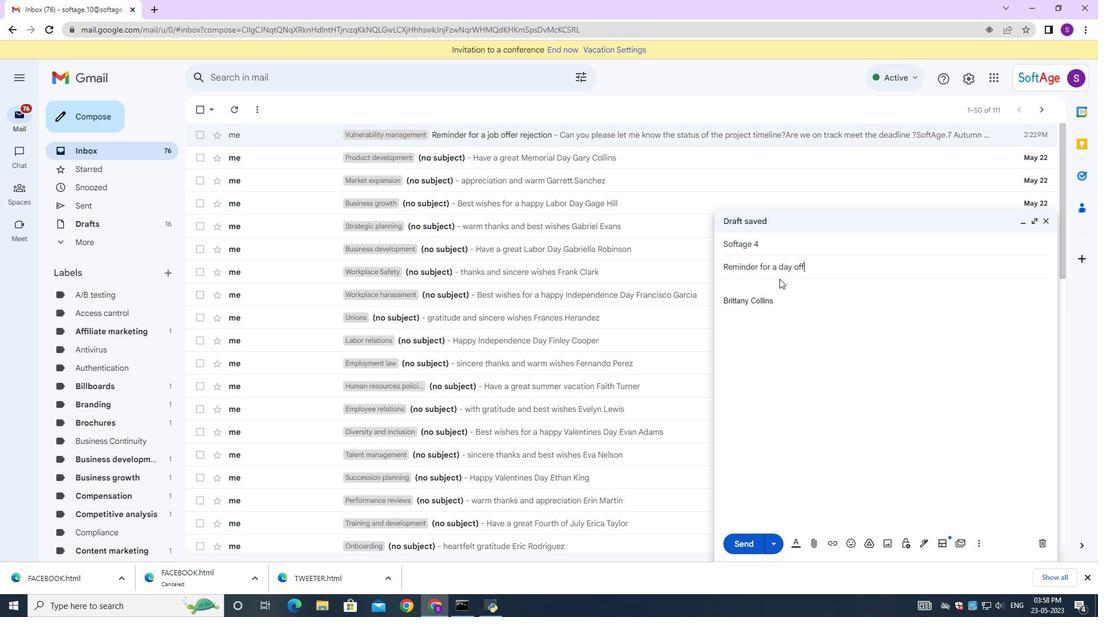 
Action: Mouse pressed left at (778, 281)
Screenshot: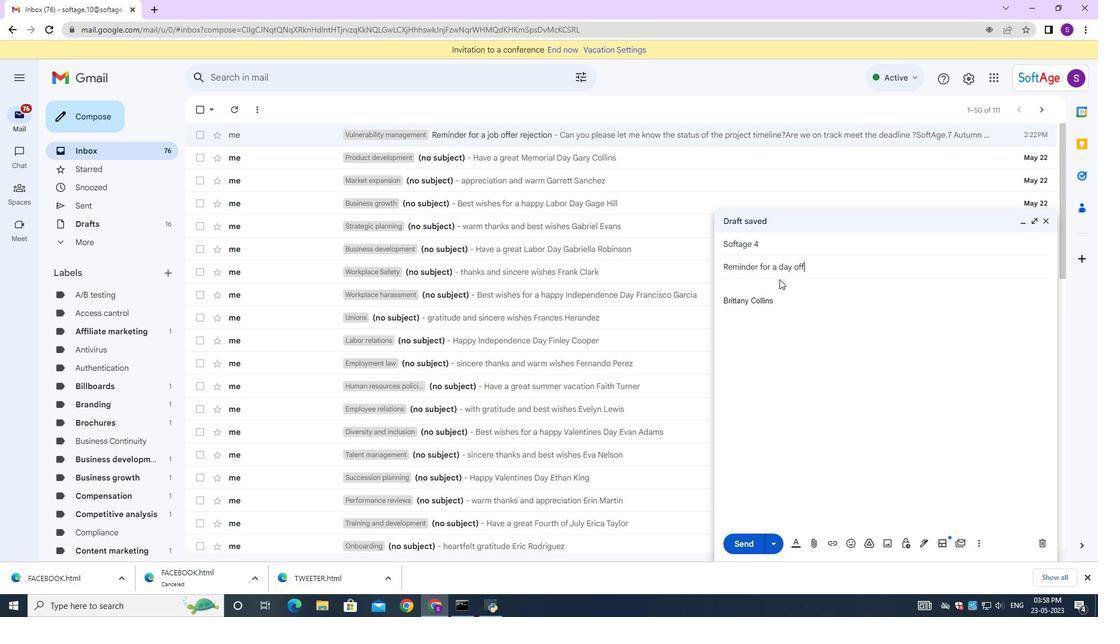 
Action: Mouse moved to (778, 281)
Screenshot: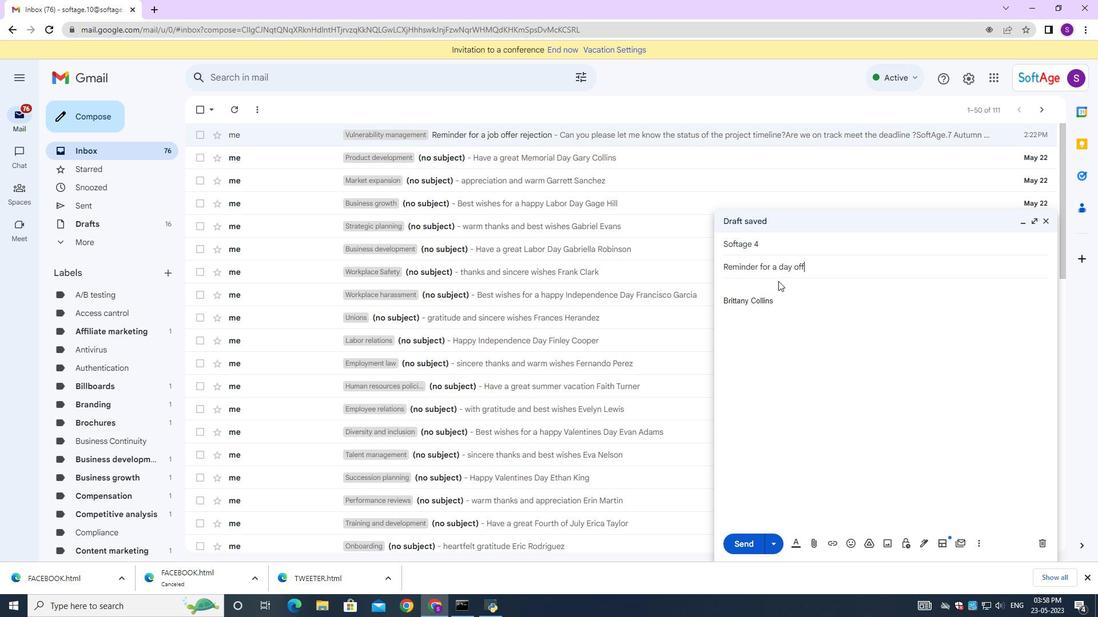 
Action: Key pressed <Key.shift>Can<Key.space>you<Key.space>please<Key.space>advise<Key.space>on<Key.space>the<Key.space>status<Key.space>of<Key.space>the<Key.space>bug<Key.backspace>dget<Key.space>for<Key.space>the<Key.space>project<Key.shift_r>?
Screenshot: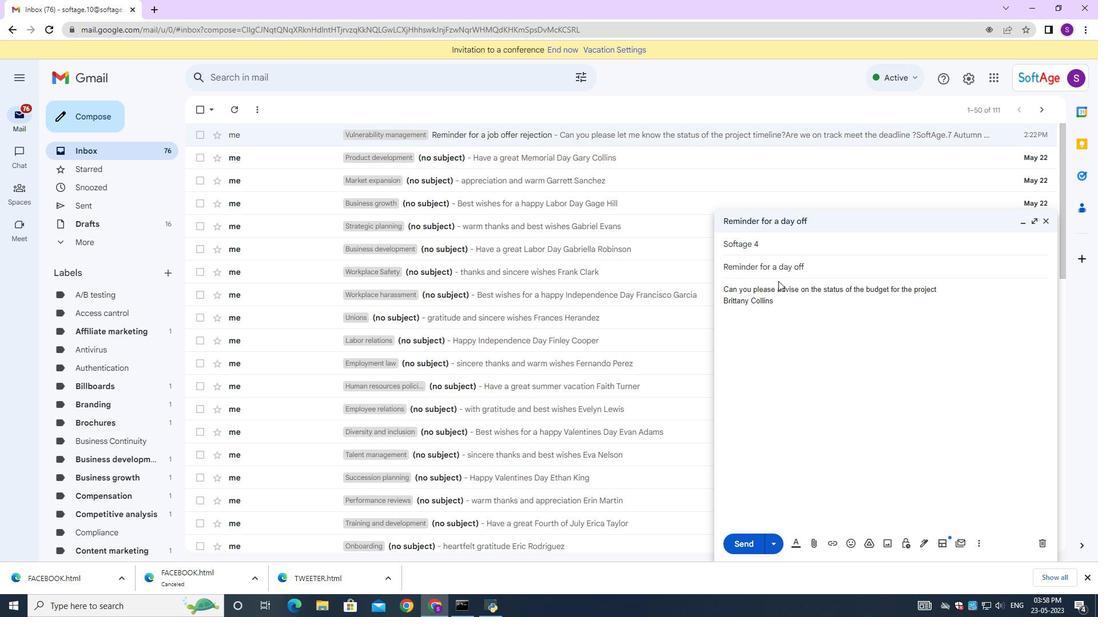 
Action: Mouse moved to (812, 544)
Screenshot: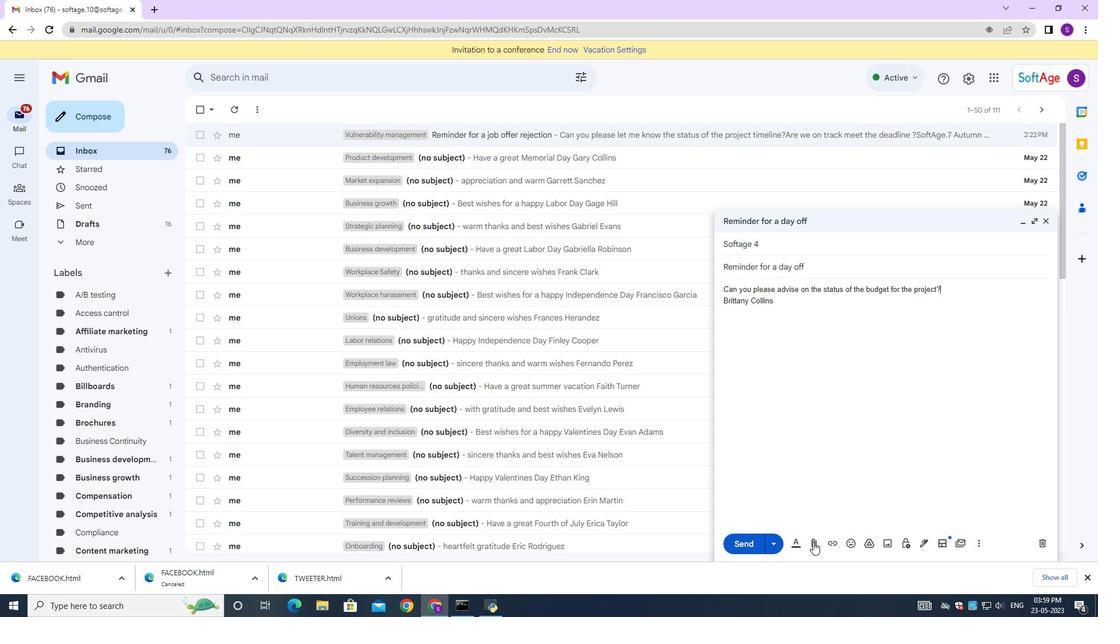 
Action: Mouse pressed left at (812, 544)
Screenshot: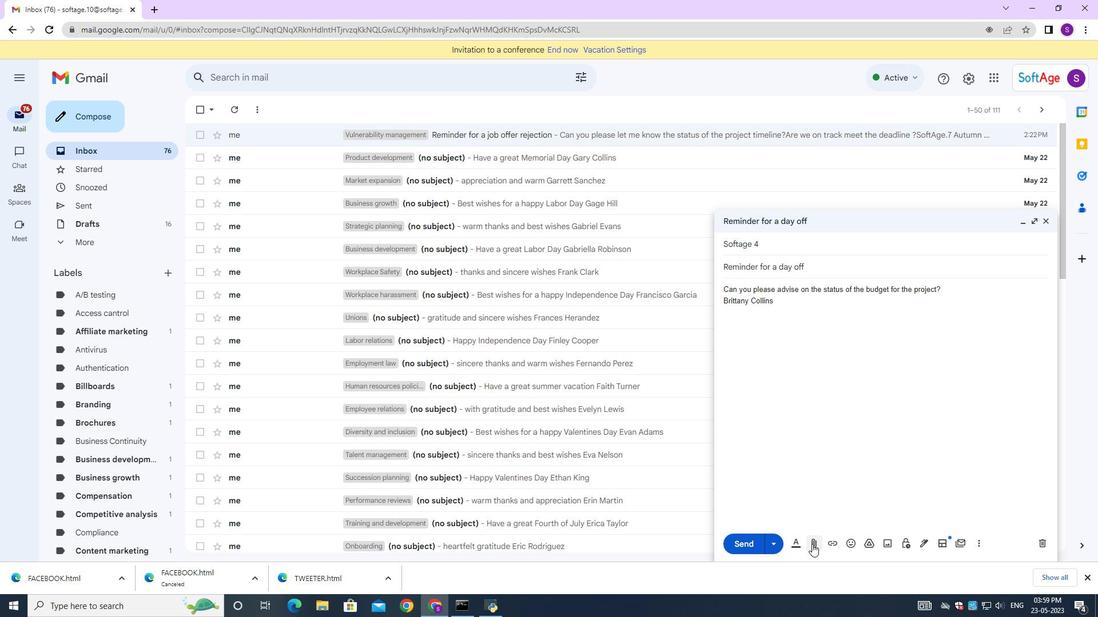 
Action: Mouse moved to (130, 207)
Screenshot: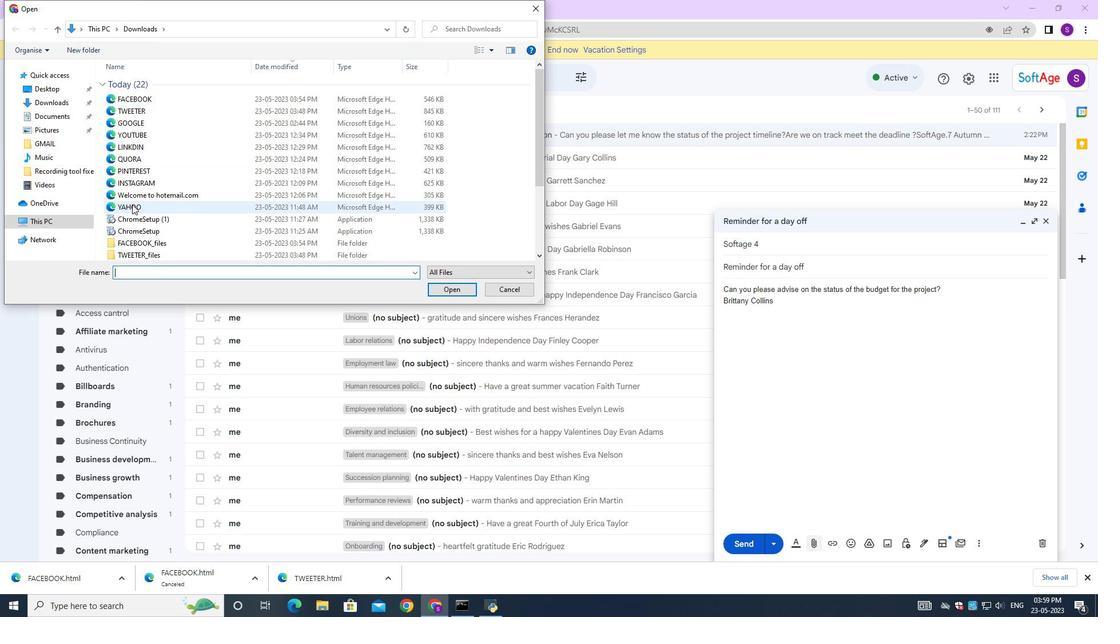 
Action: Mouse pressed left at (130, 207)
Screenshot: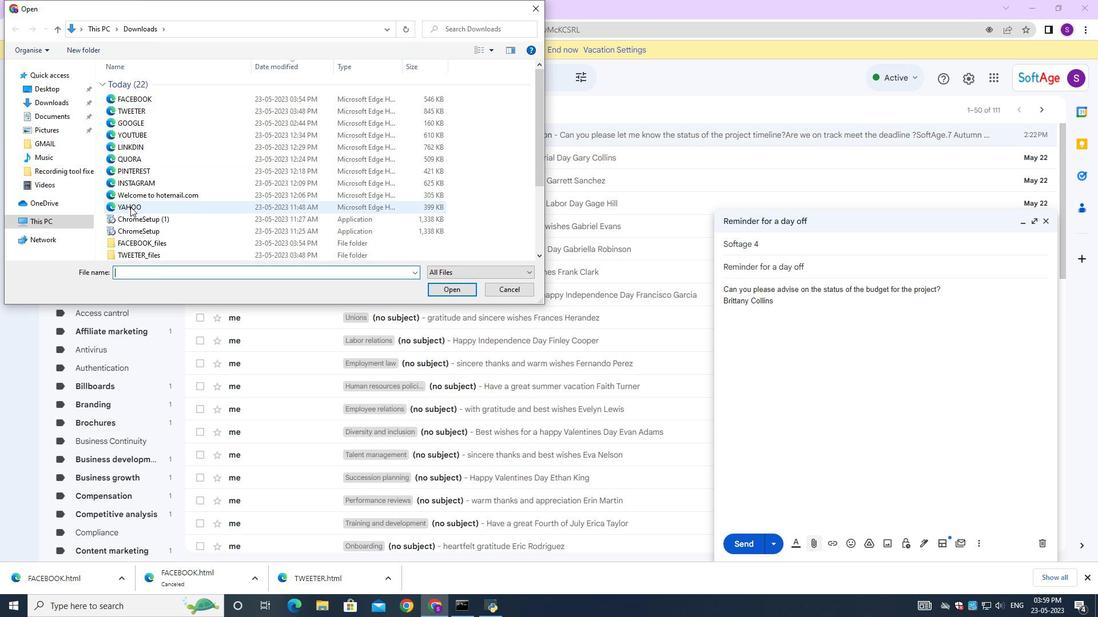 
Action: Mouse pressed left at (130, 207)
Screenshot: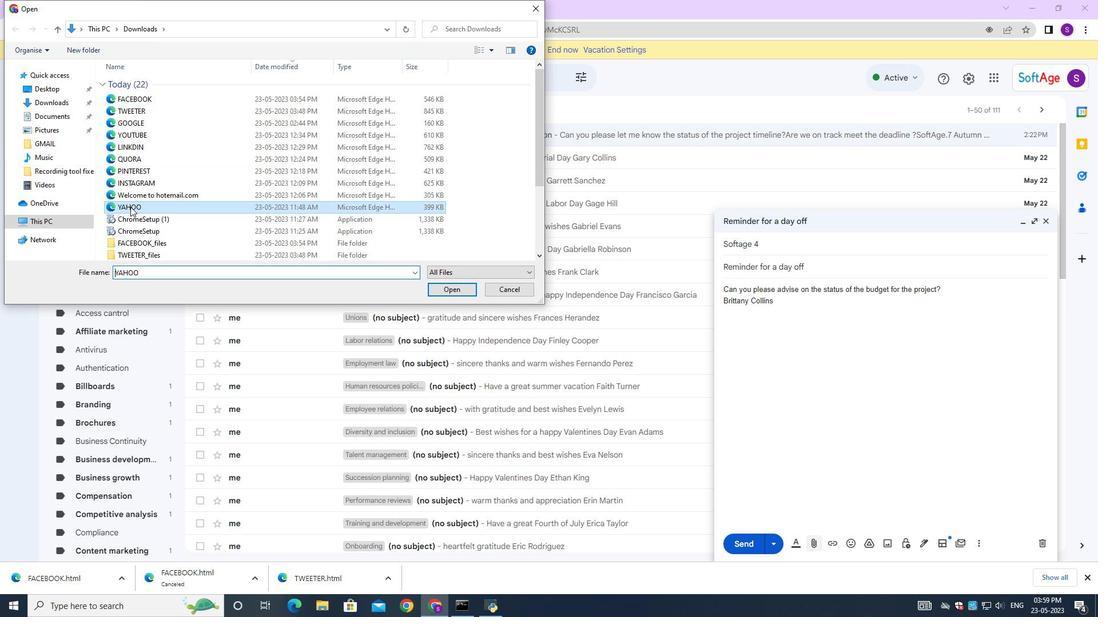 
Action: Mouse moved to (746, 547)
Screenshot: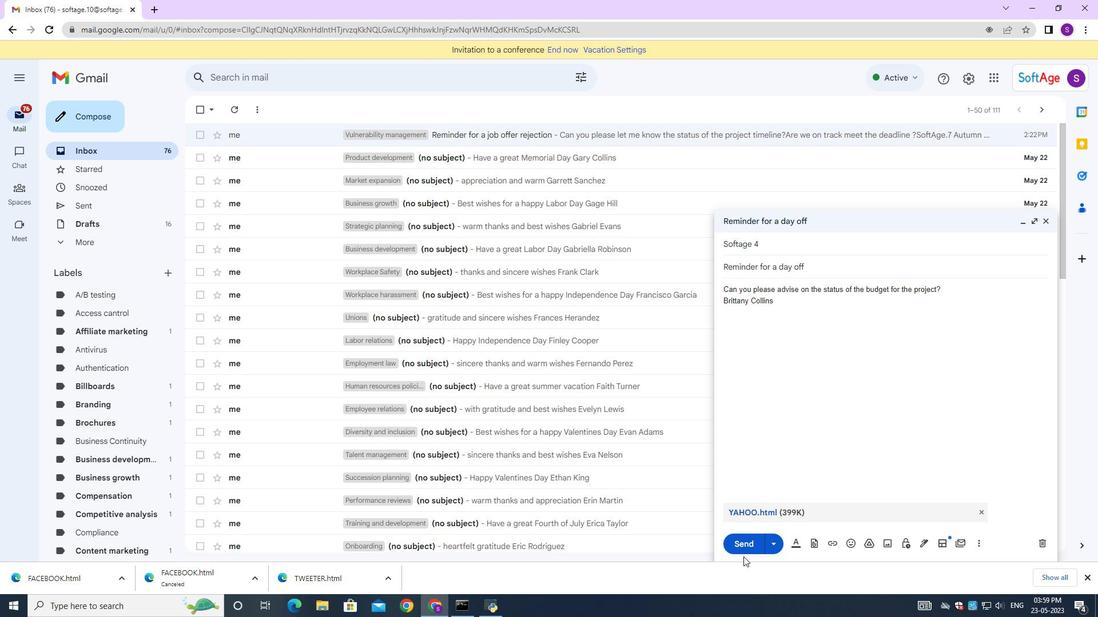 
Action: Mouse pressed left at (746, 547)
Screenshot: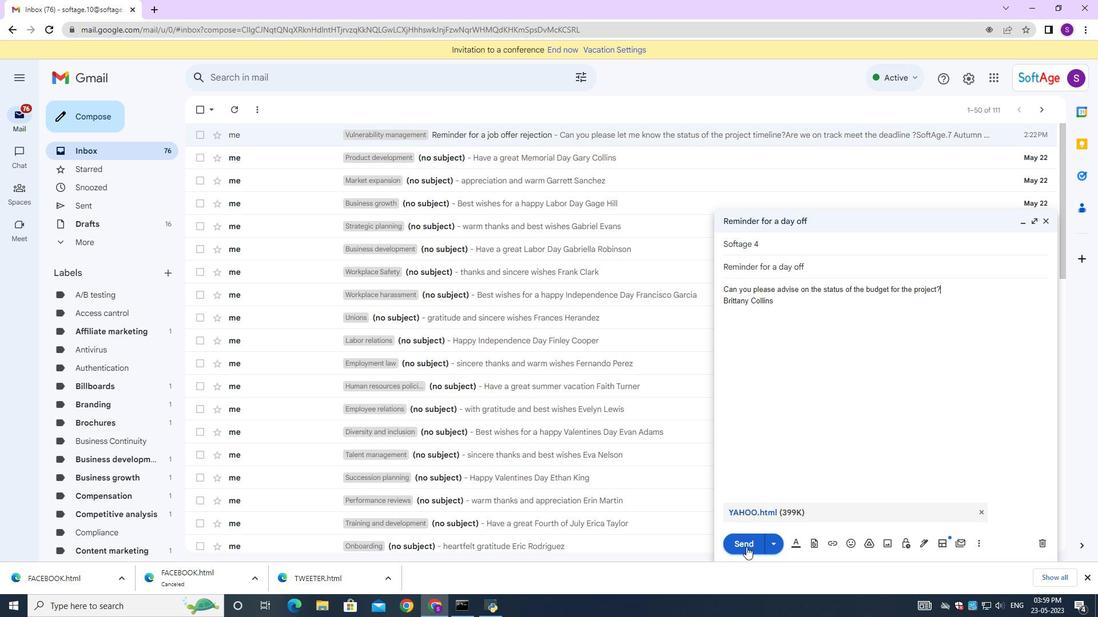 
Action: Mouse moved to (129, 208)
Screenshot: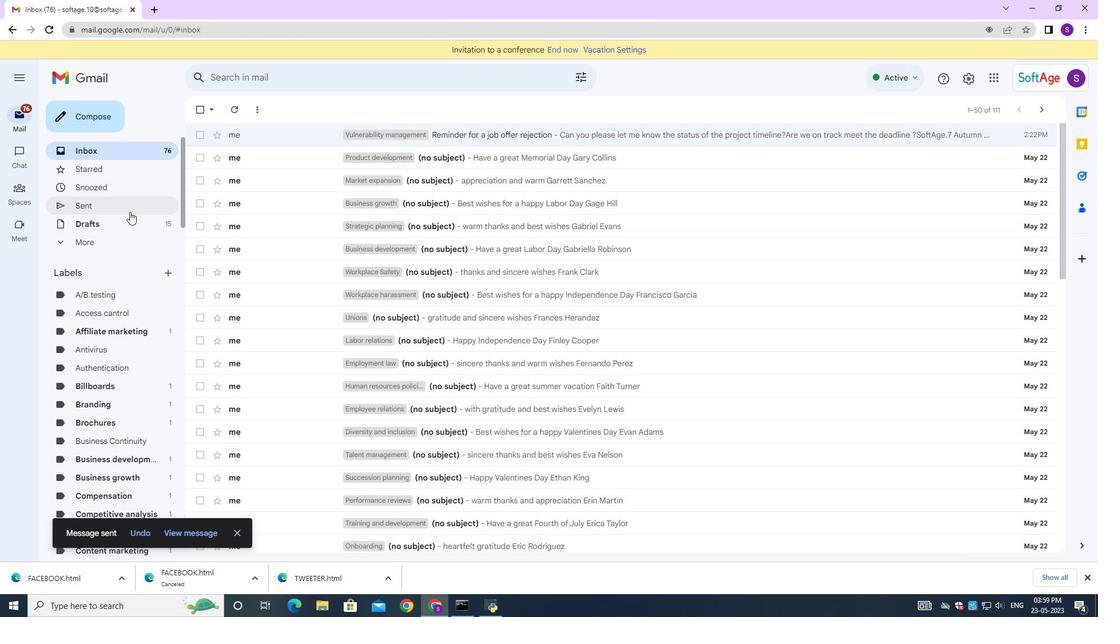 
Action: Mouse pressed left at (129, 208)
Screenshot: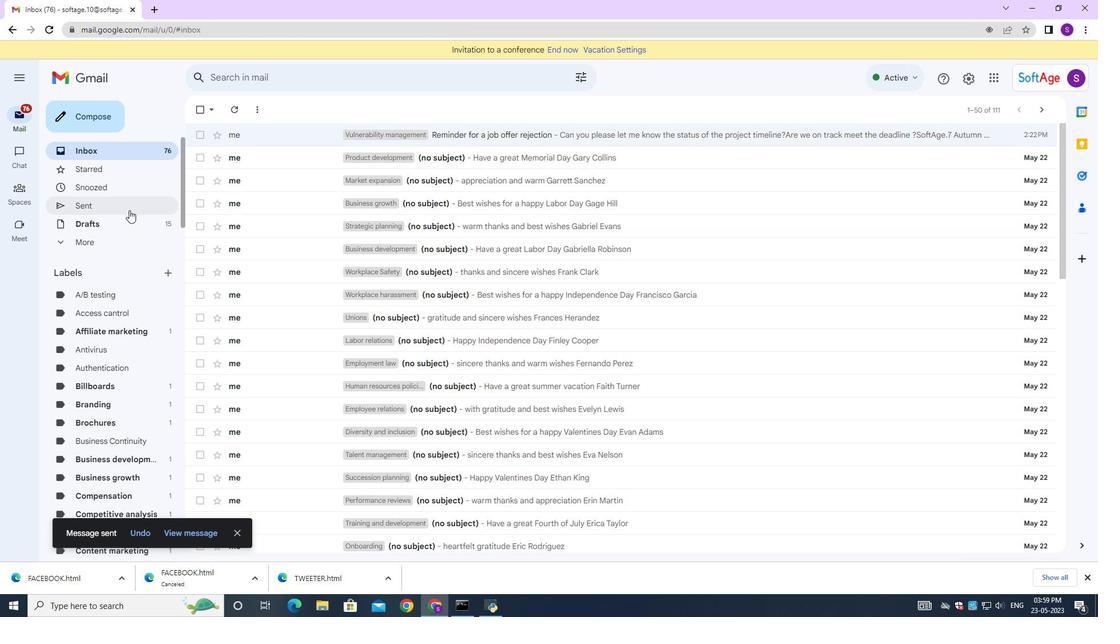 
Action: Mouse moved to (542, 170)
Screenshot: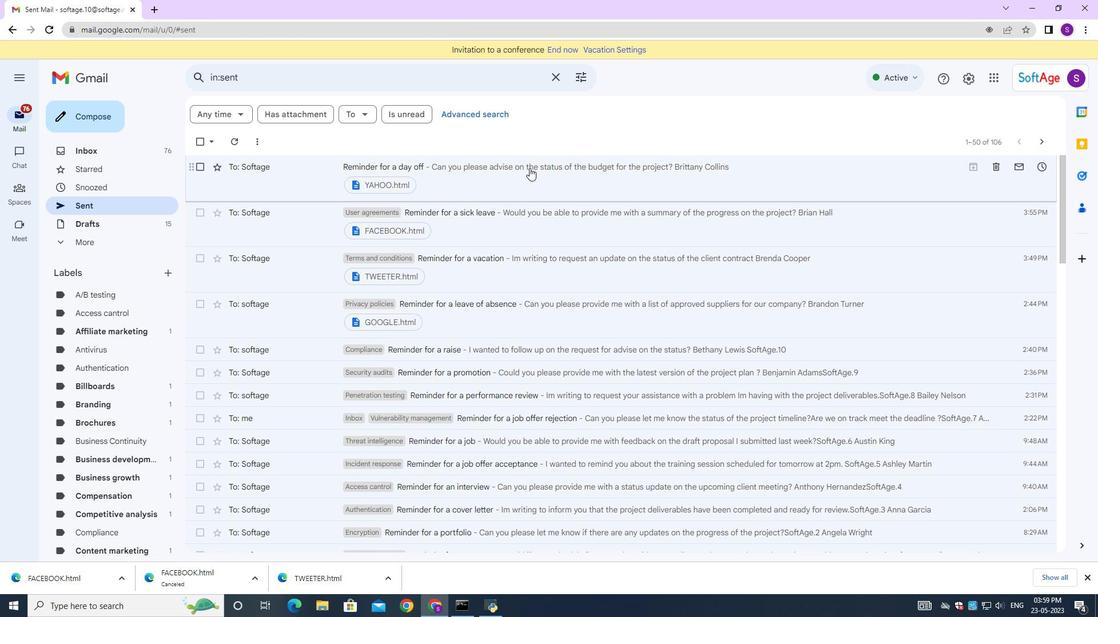 
Action: Mouse pressed left at (542, 170)
Screenshot: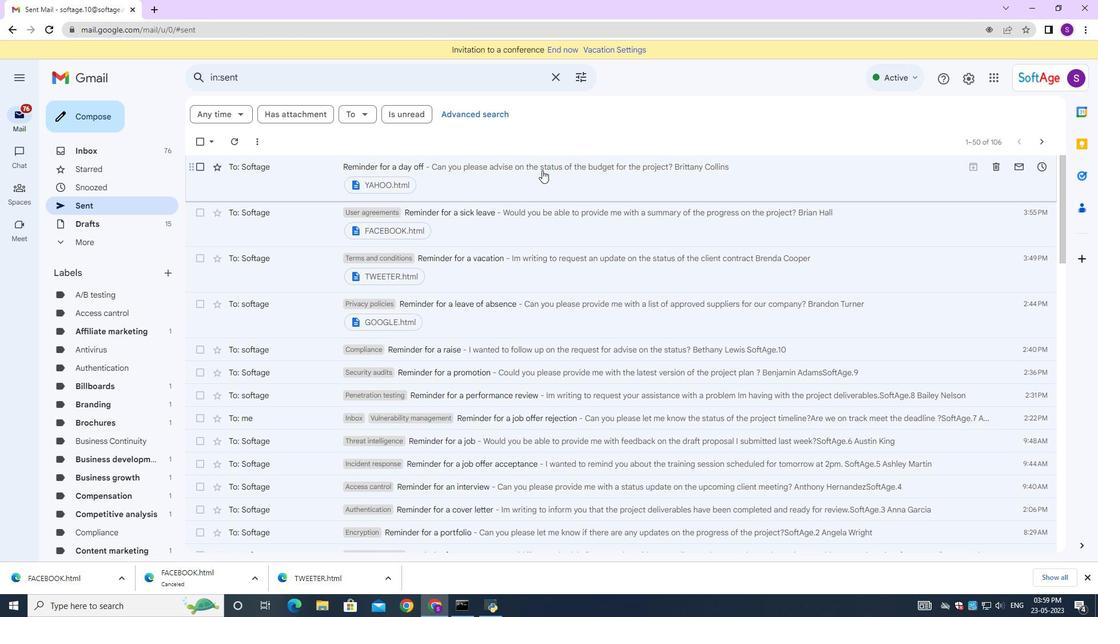 
Action: Mouse moved to (427, 110)
Screenshot: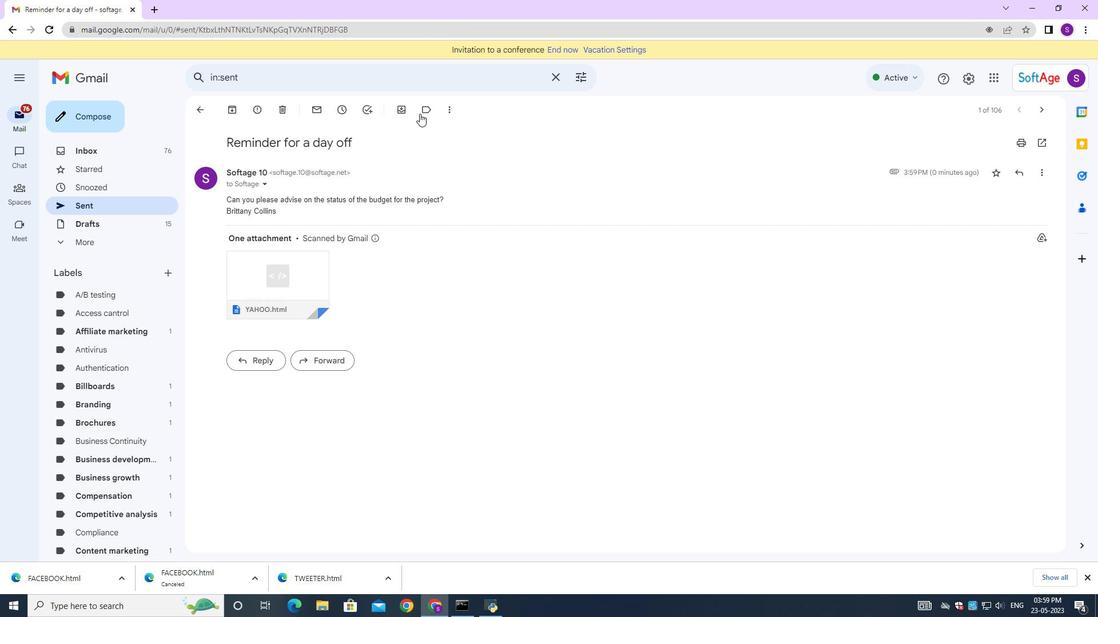 
Action: Mouse pressed left at (427, 110)
Screenshot: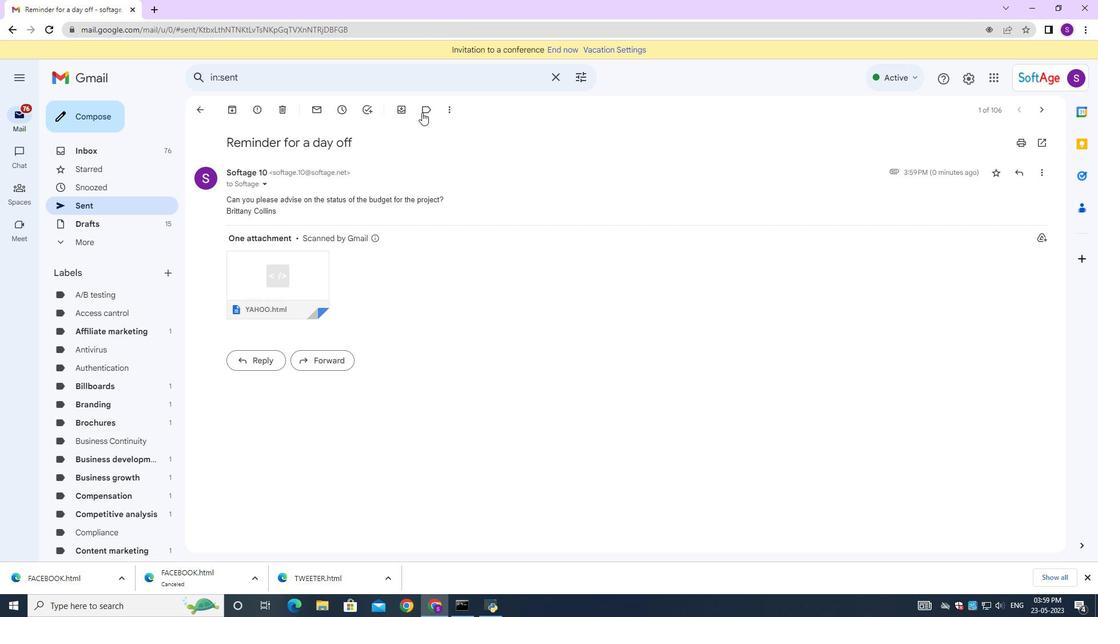 
Action: Mouse moved to (462, 172)
Screenshot: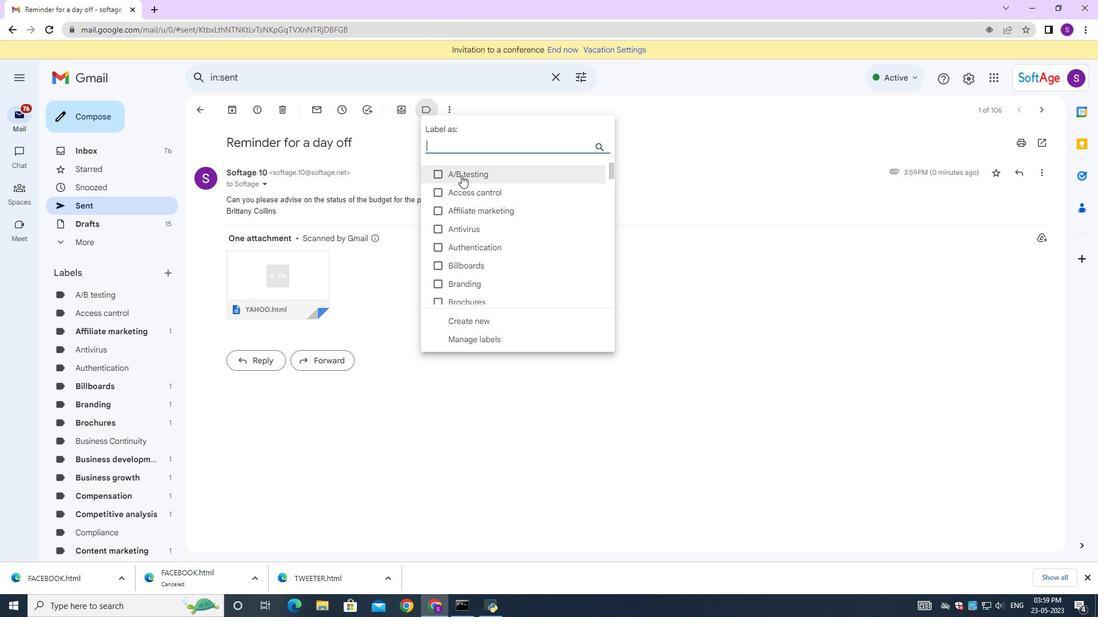 
Action: Key pressed <Key.shift>DF\<Key.backspace><Key.backspace>ig
Screenshot: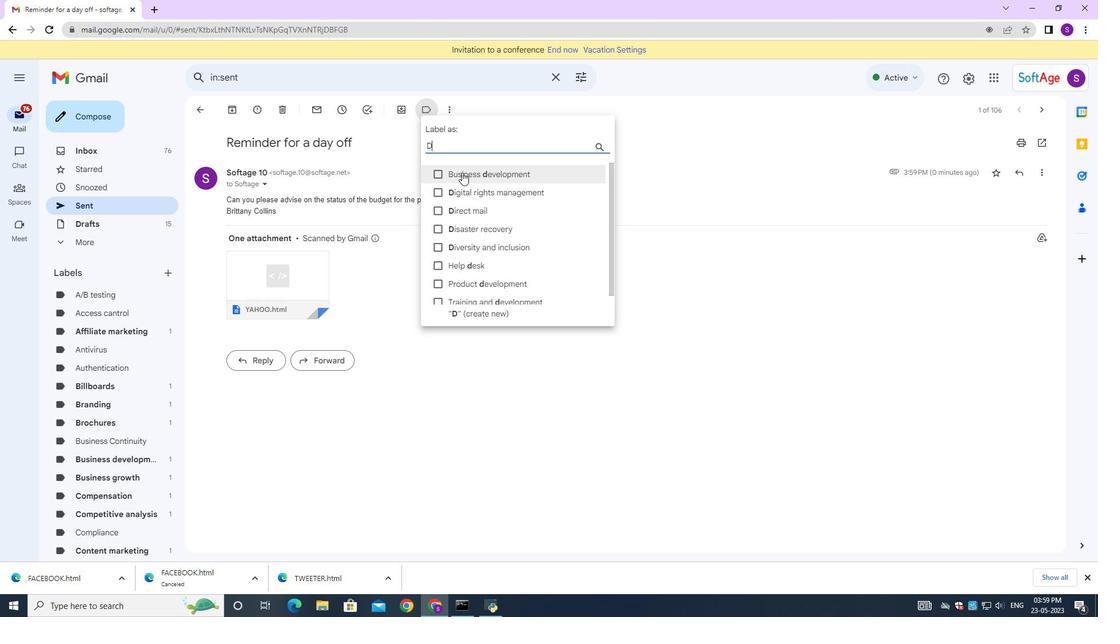 
Action: Mouse moved to (455, 176)
Screenshot: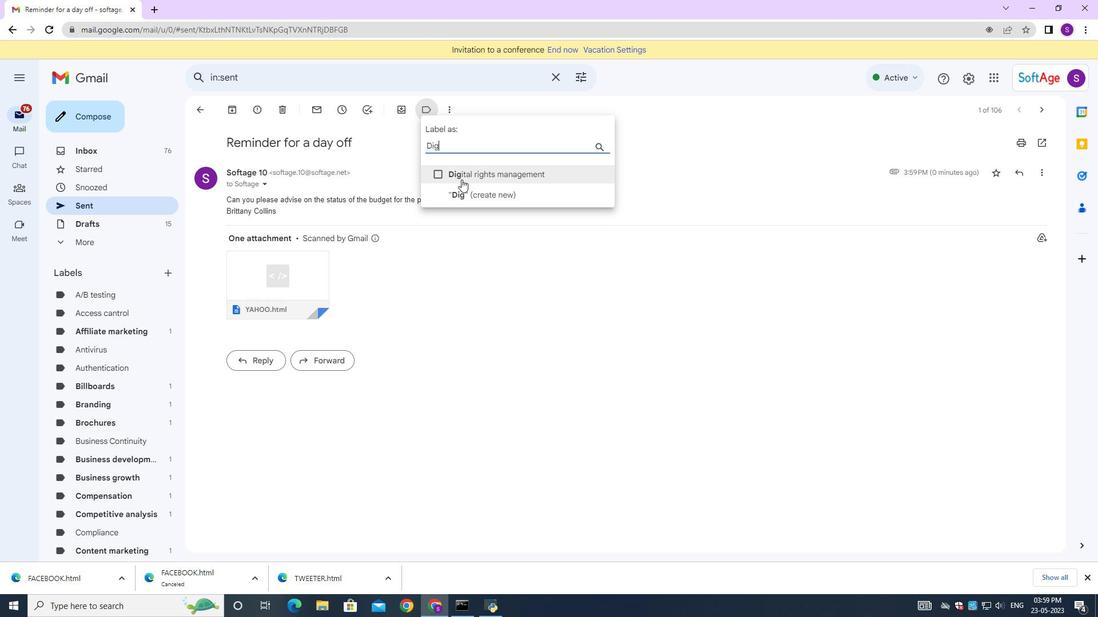 
Action: Mouse pressed left at (455, 176)
Screenshot: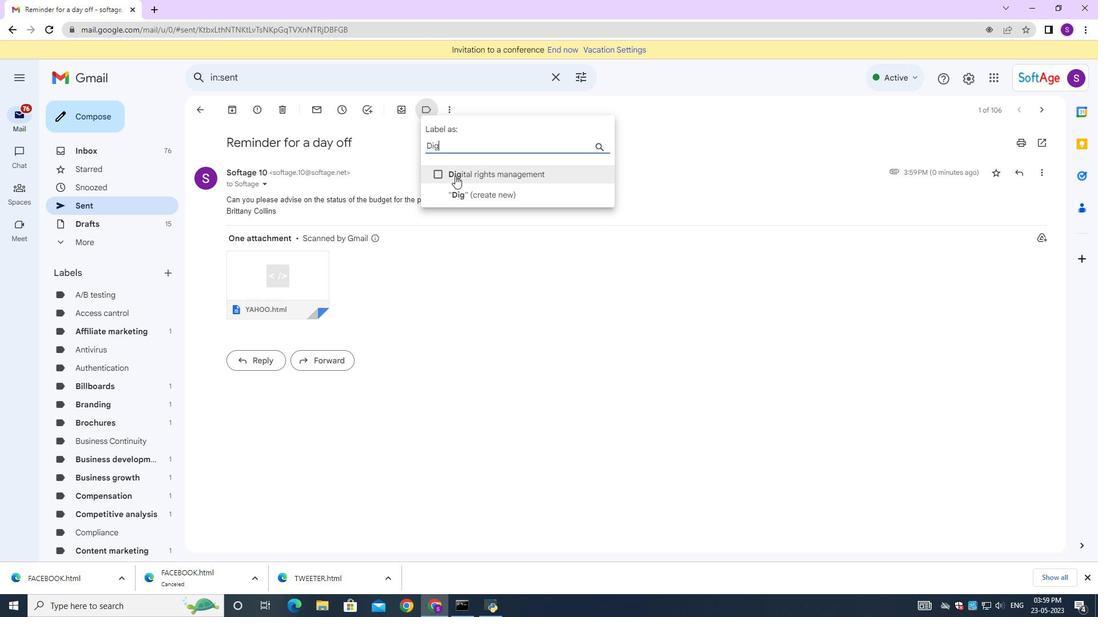 
Action: Mouse moved to (551, 232)
Screenshot: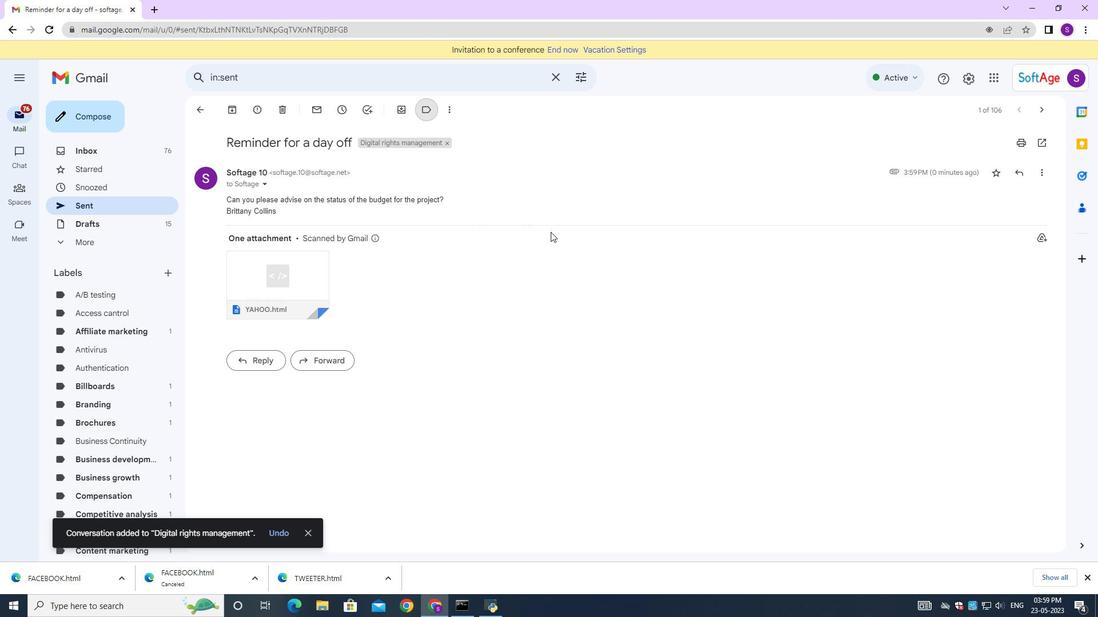 
